 Task: Find connections with filter location Werribee with filter topic #Storytellingwith filter profile language Spanish with filter current company WPP with filter school People's University with filter industry Electric Power Generation with filter service category Wealth Management with filter keywords title Service Dog Trainer
Action: Mouse moved to (694, 137)
Screenshot: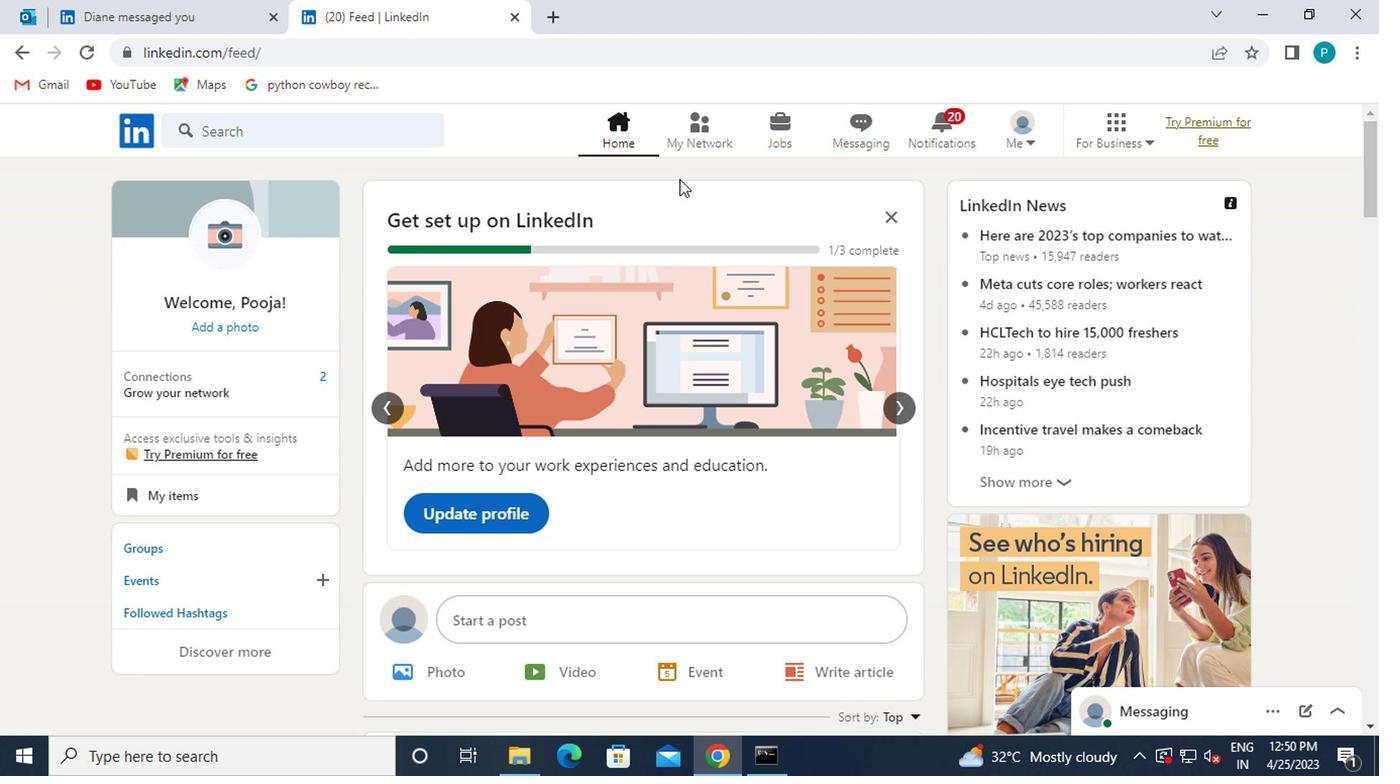 
Action: Mouse pressed left at (694, 137)
Screenshot: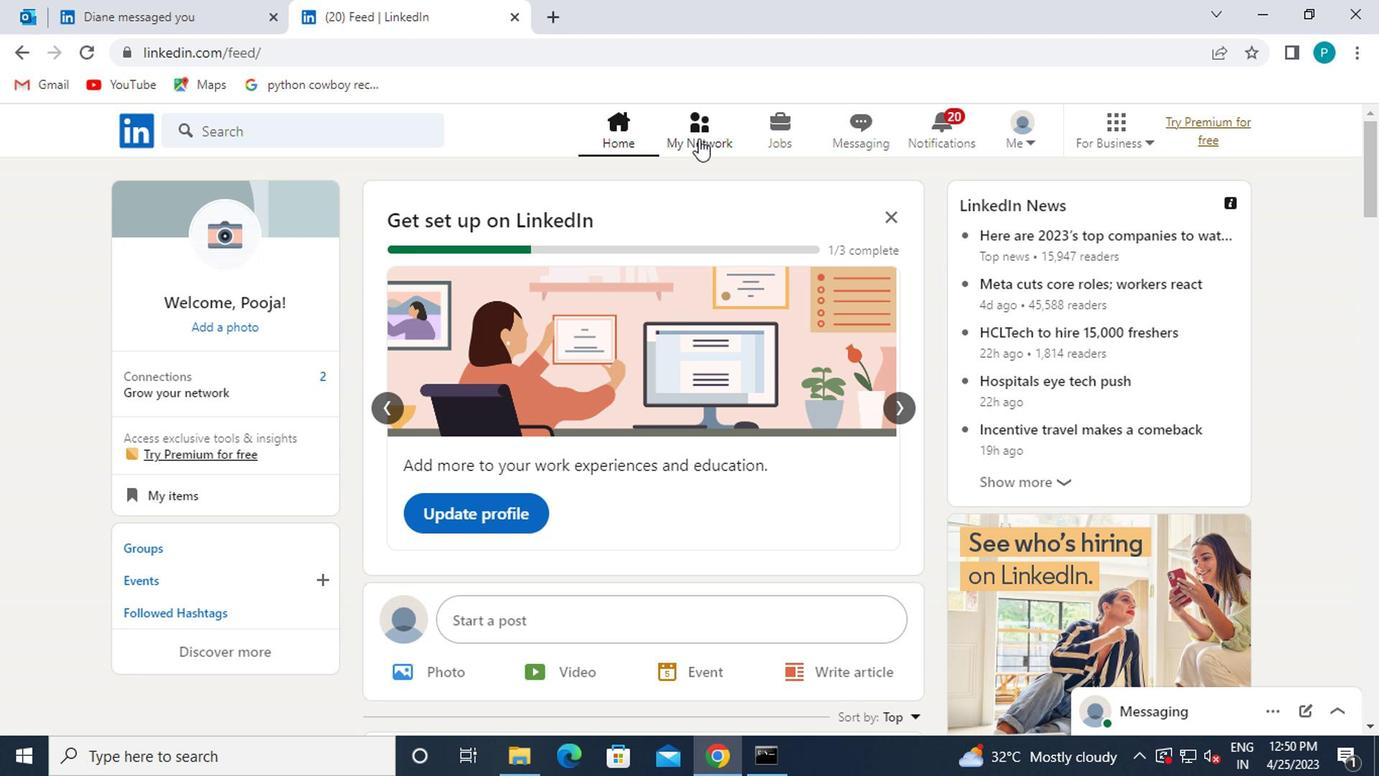 
Action: Mouse moved to (360, 233)
Screenshot: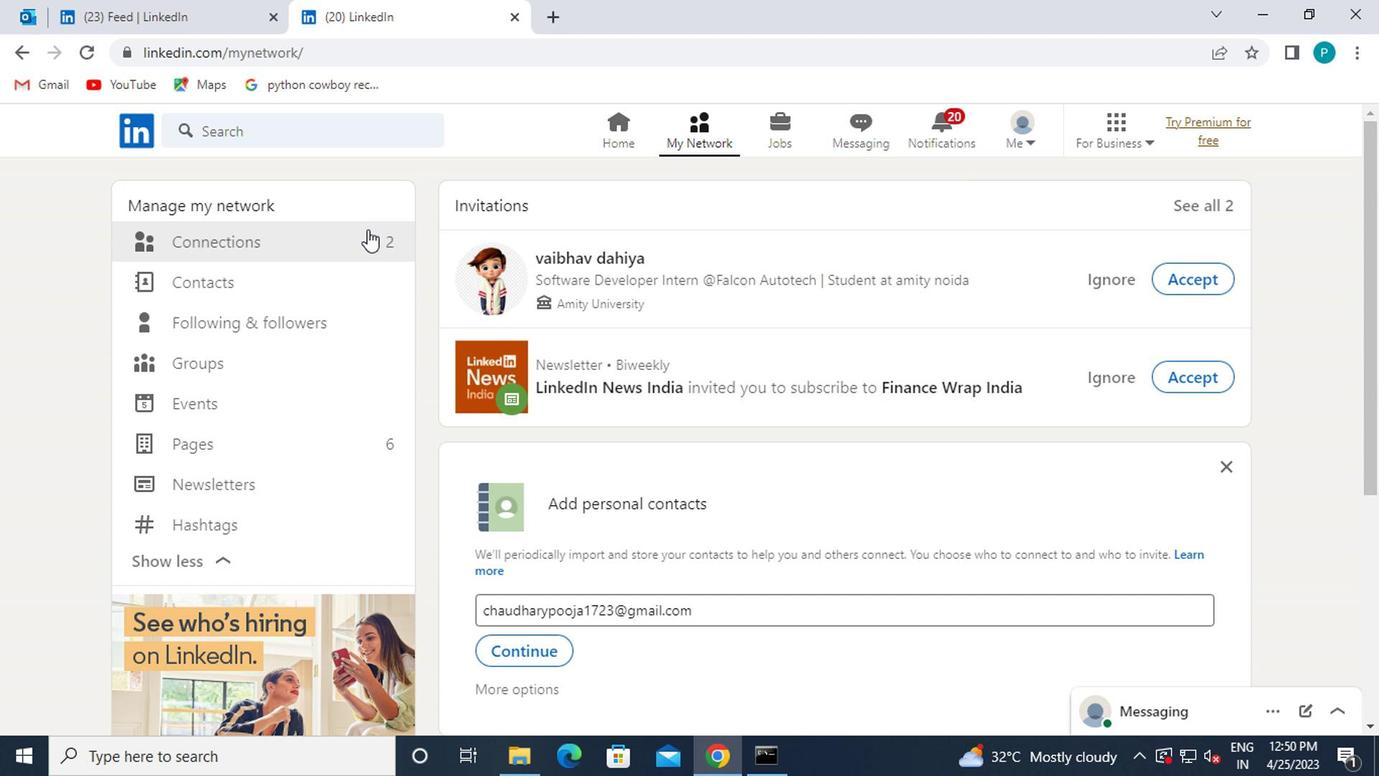 
Action: Mouse pressed left at (360, 233)
Screenshot: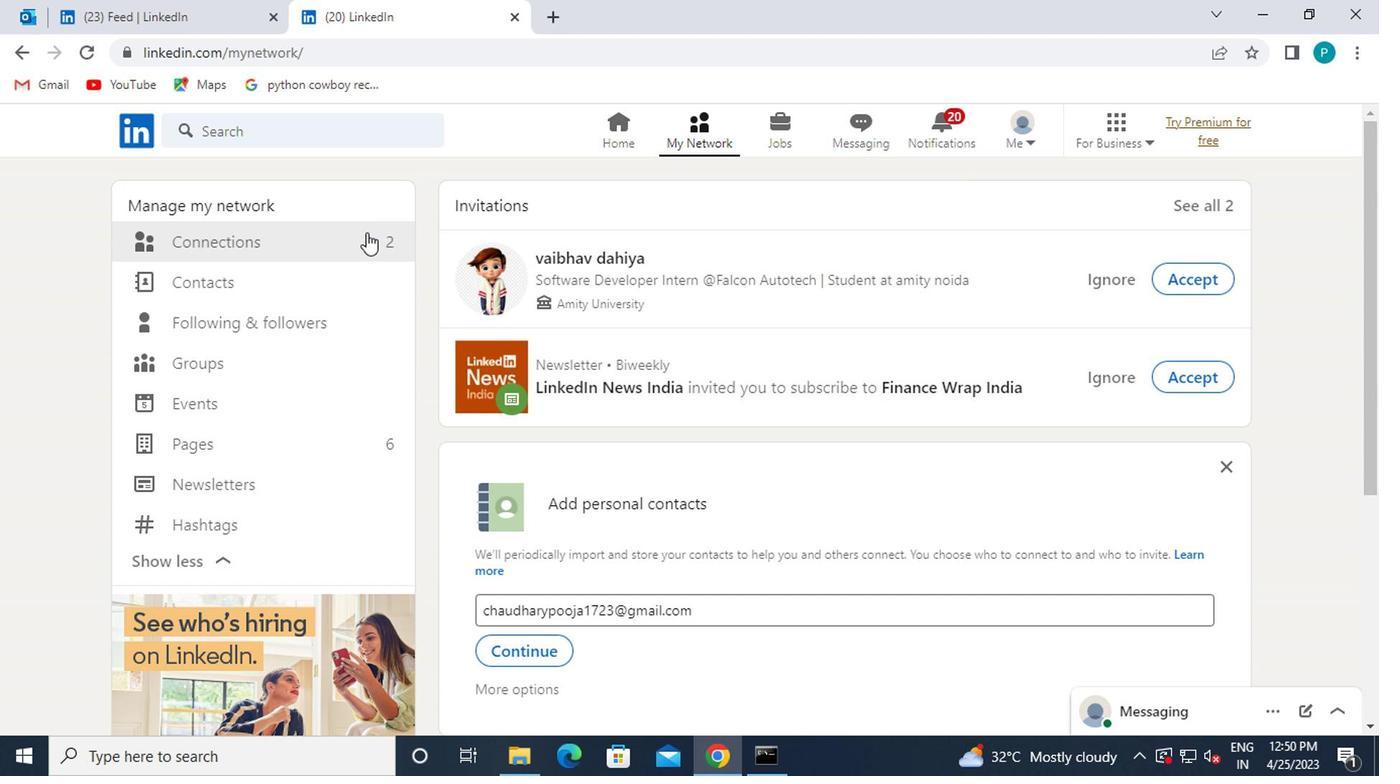 
Action: Mouse moved to (818, 235)
Screenshot: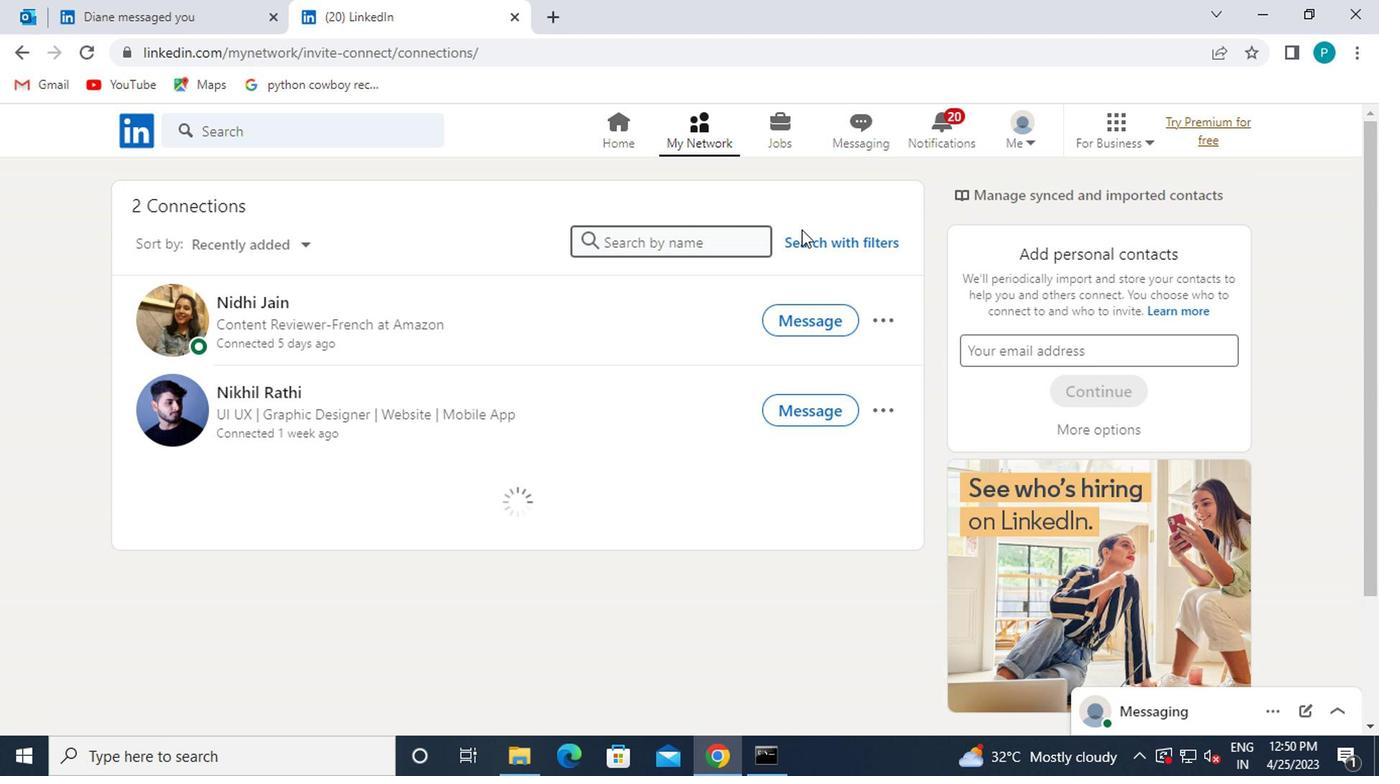 
Action: Mouse pressed left at (818, 235)
Screenshot: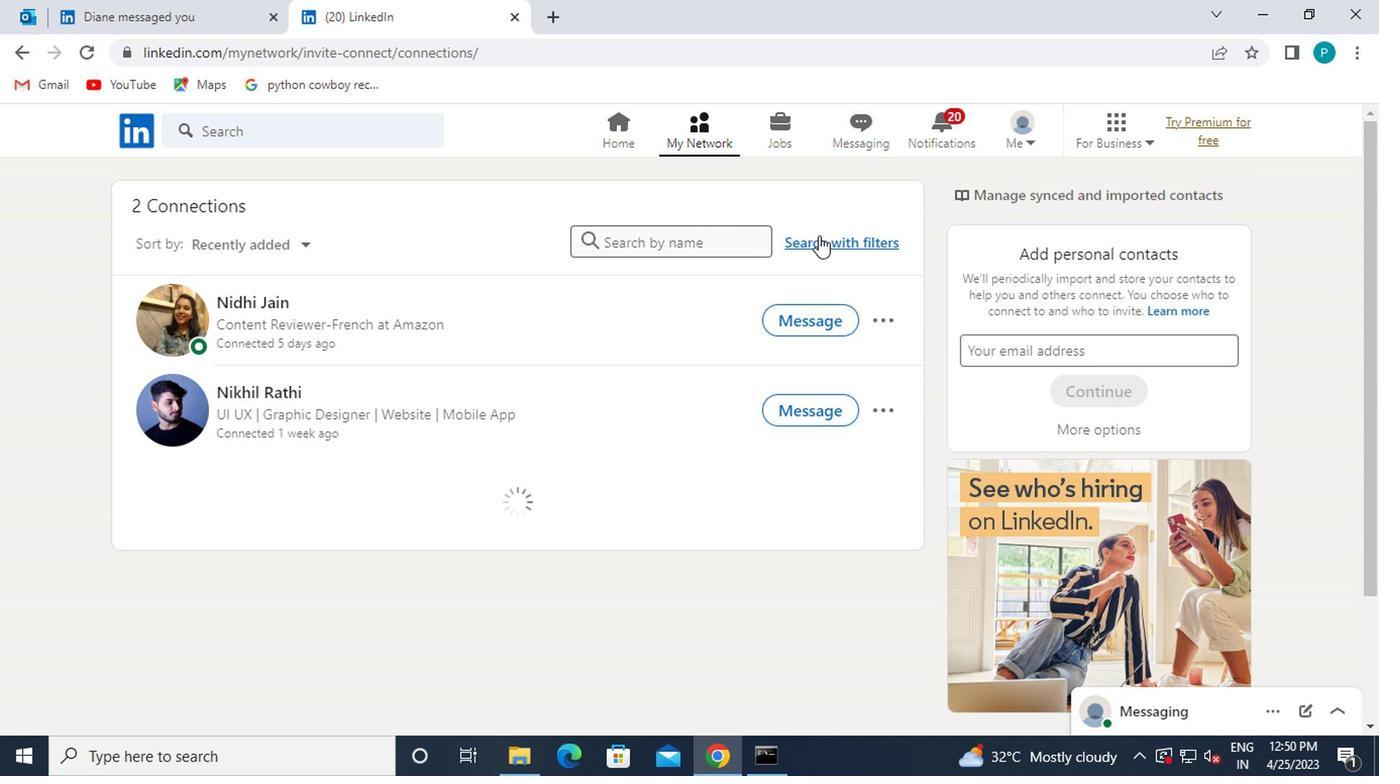 
Action: Mouse moved to (644, 183)
Screenshot: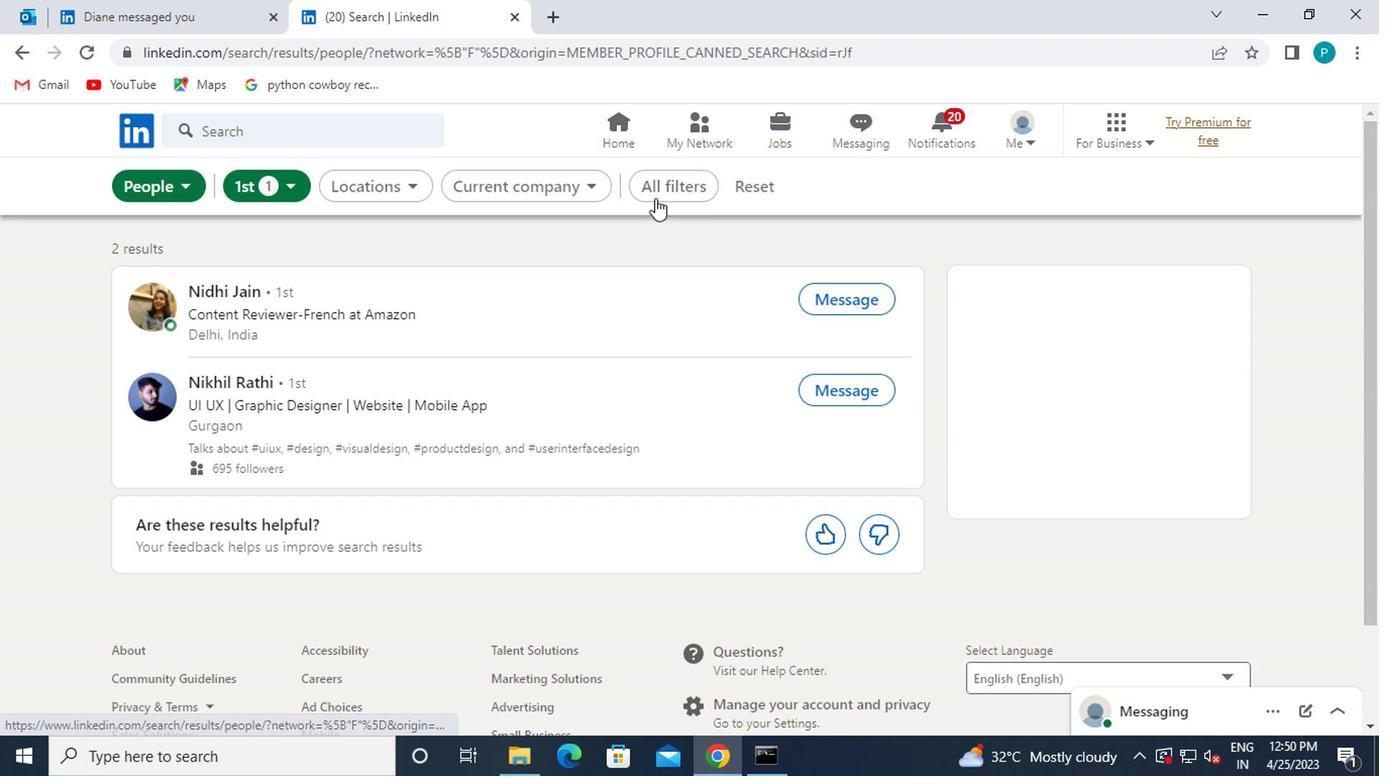 
Action: Mouse pressed left at (644, 183)
Screenshot: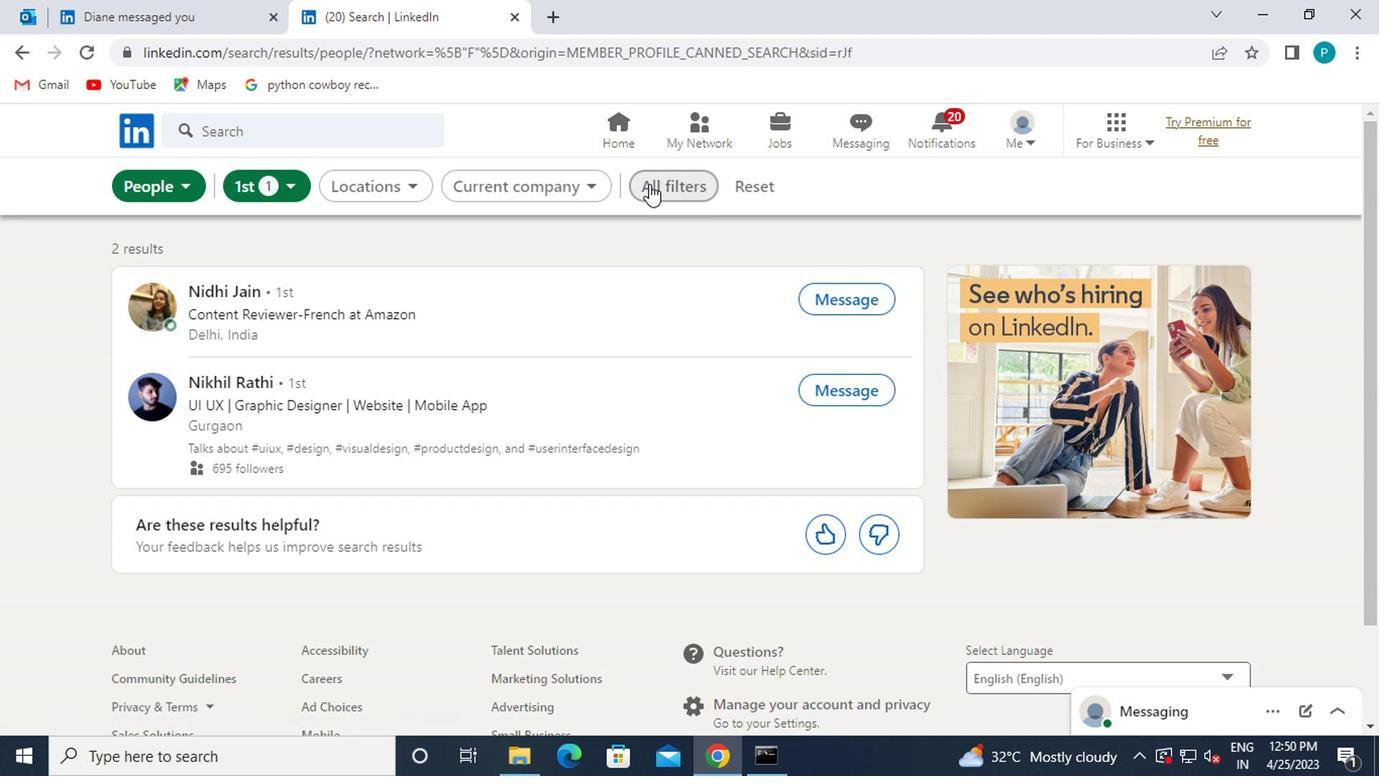 
Action: Mouse moved to (1081, 406)
Screenshot: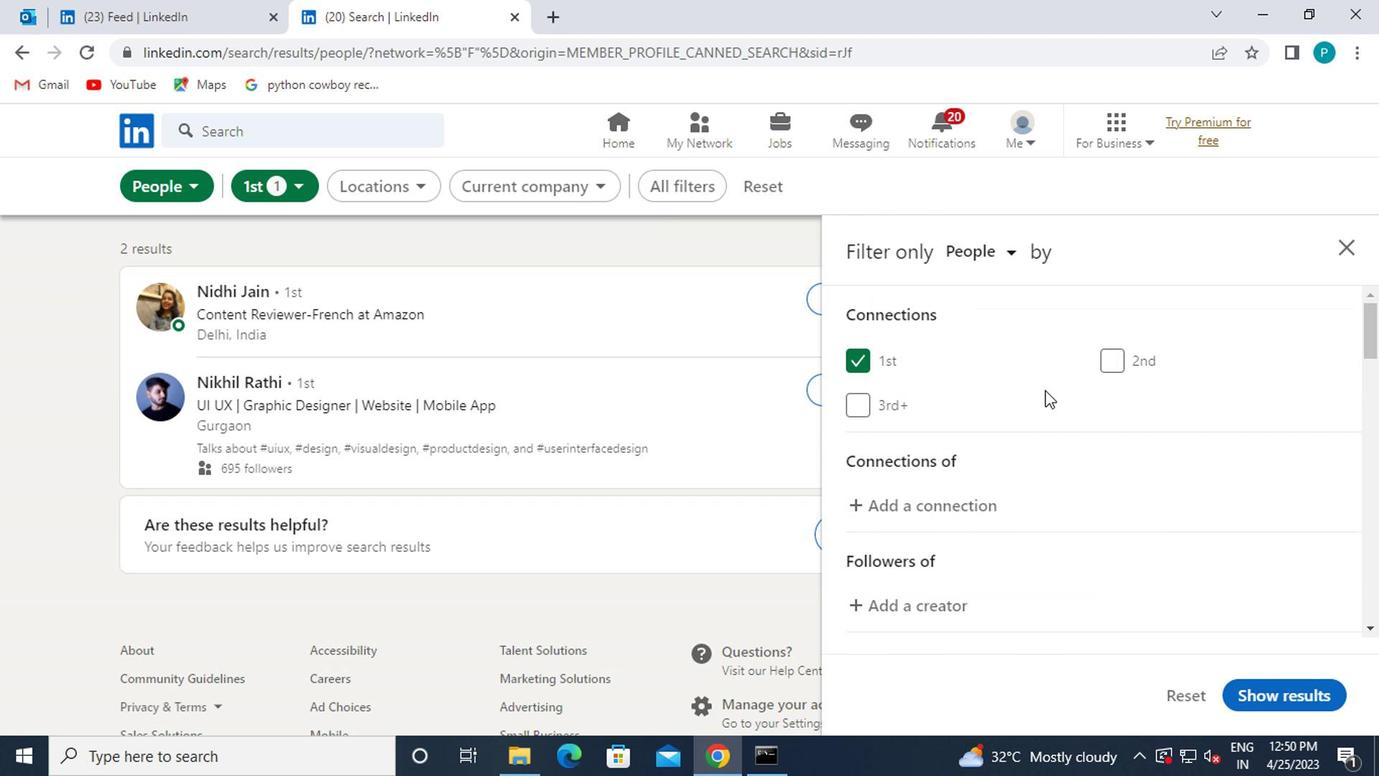 
Action: Mouse scrolled (1081, 405) with delta (0, 0)
Screenshot: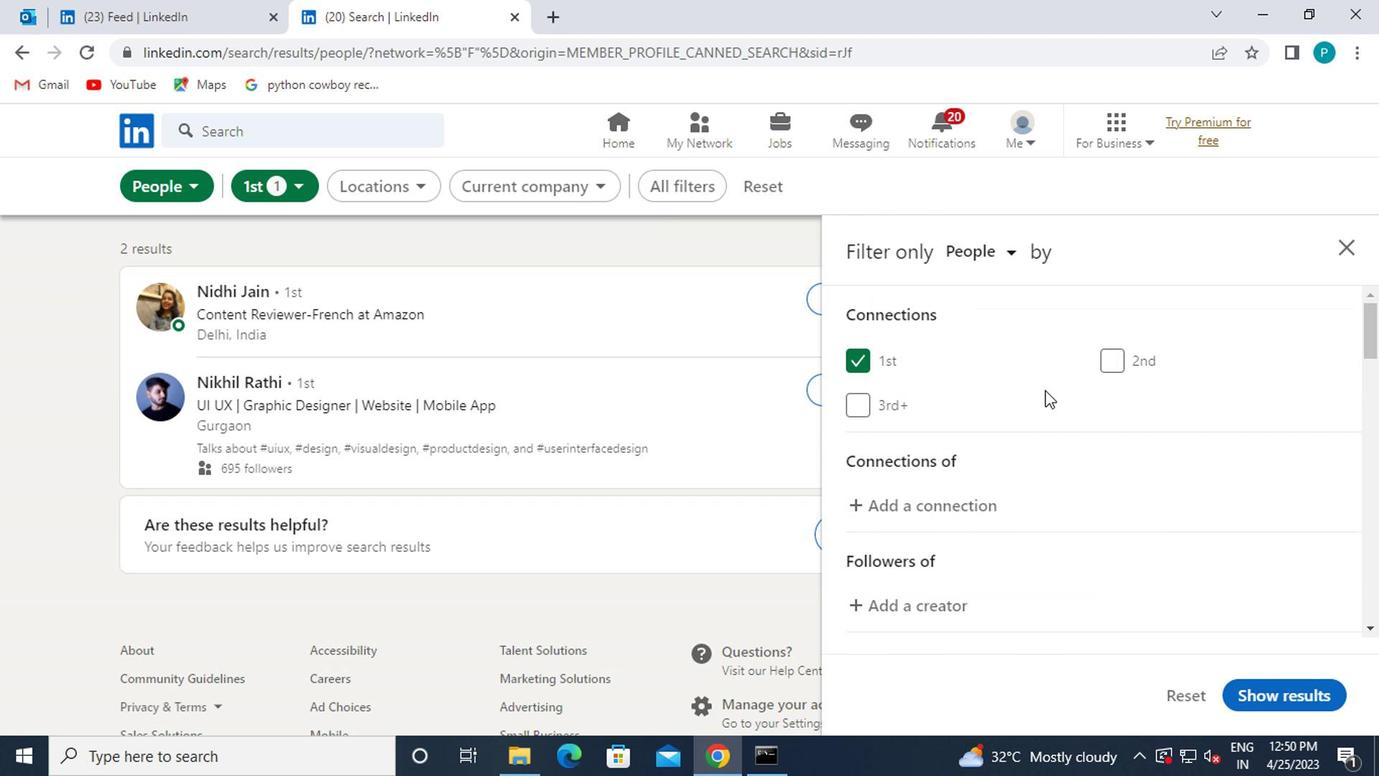 
Action: Mouse scrolled (1081, 405) with delta (0, 0)
Screenshot: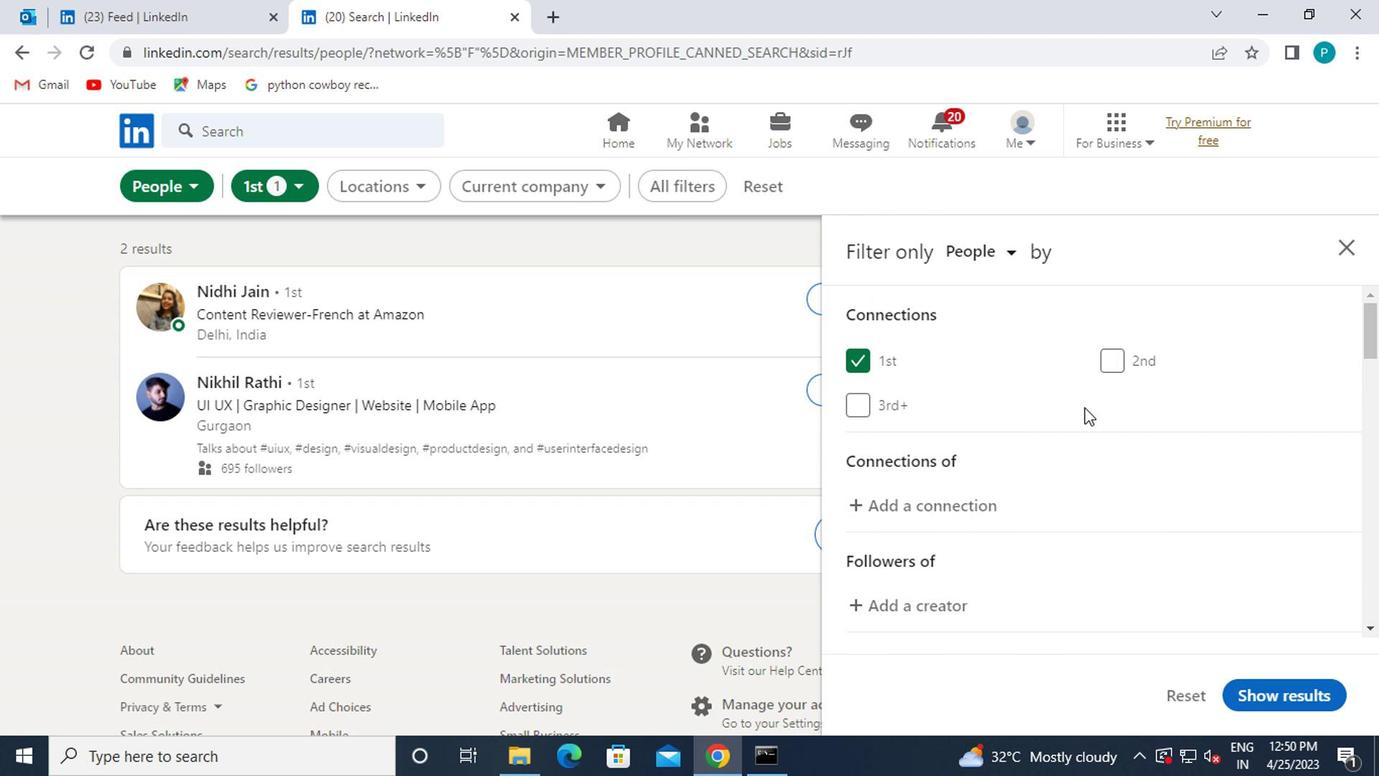 
Action: Mouse moved to (1081, 406)
Screenshot: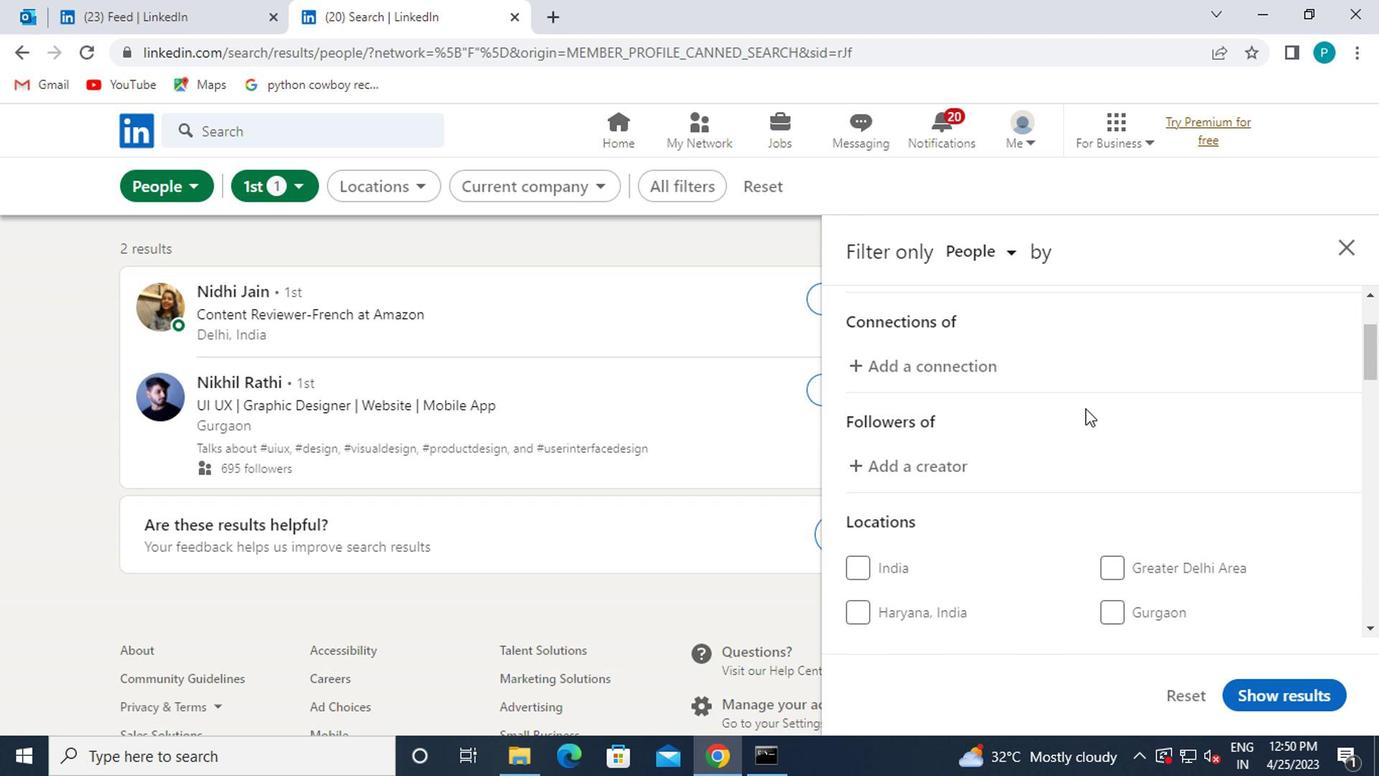 
Action: Mouse scrolled (1081, 405) with delta (0, 0)
Screenshot: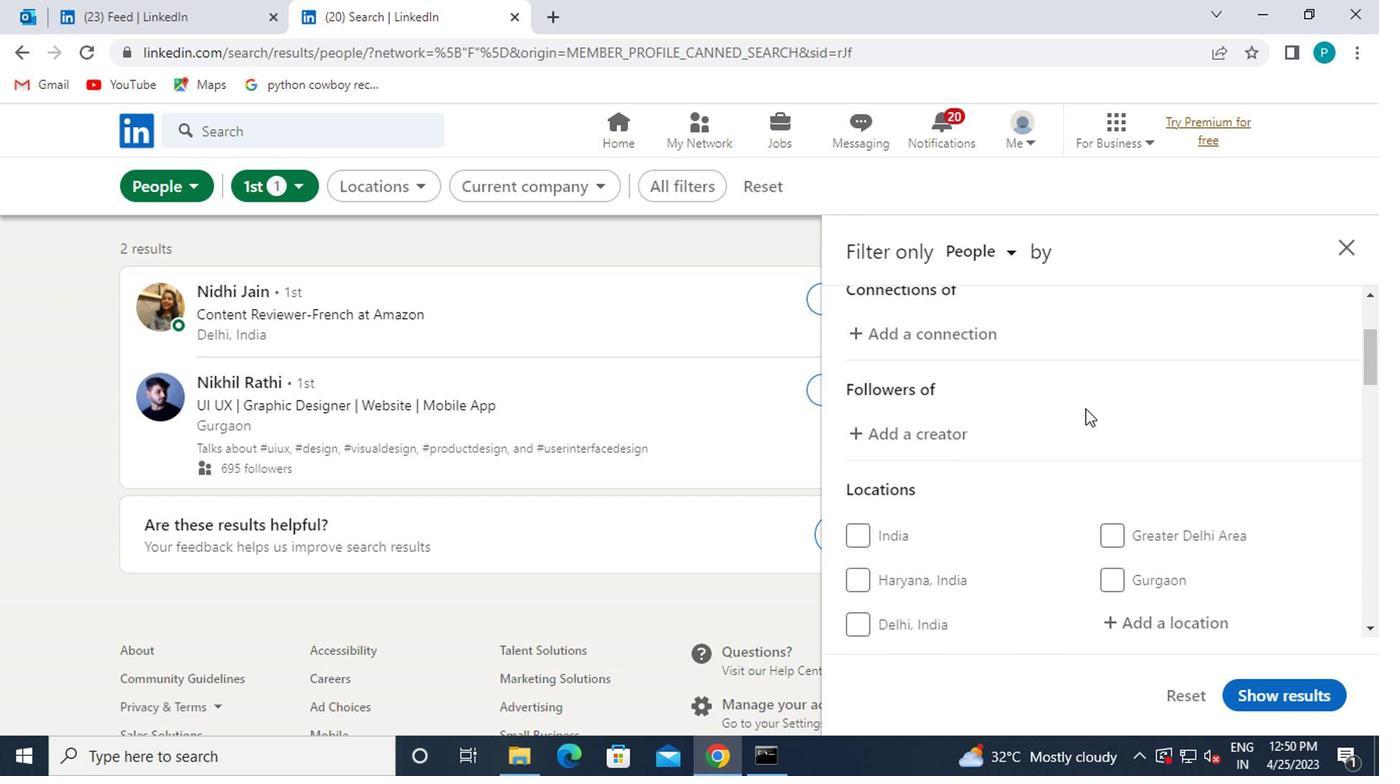 
Action: Mouse moved to (1139, 492)
Screenshot: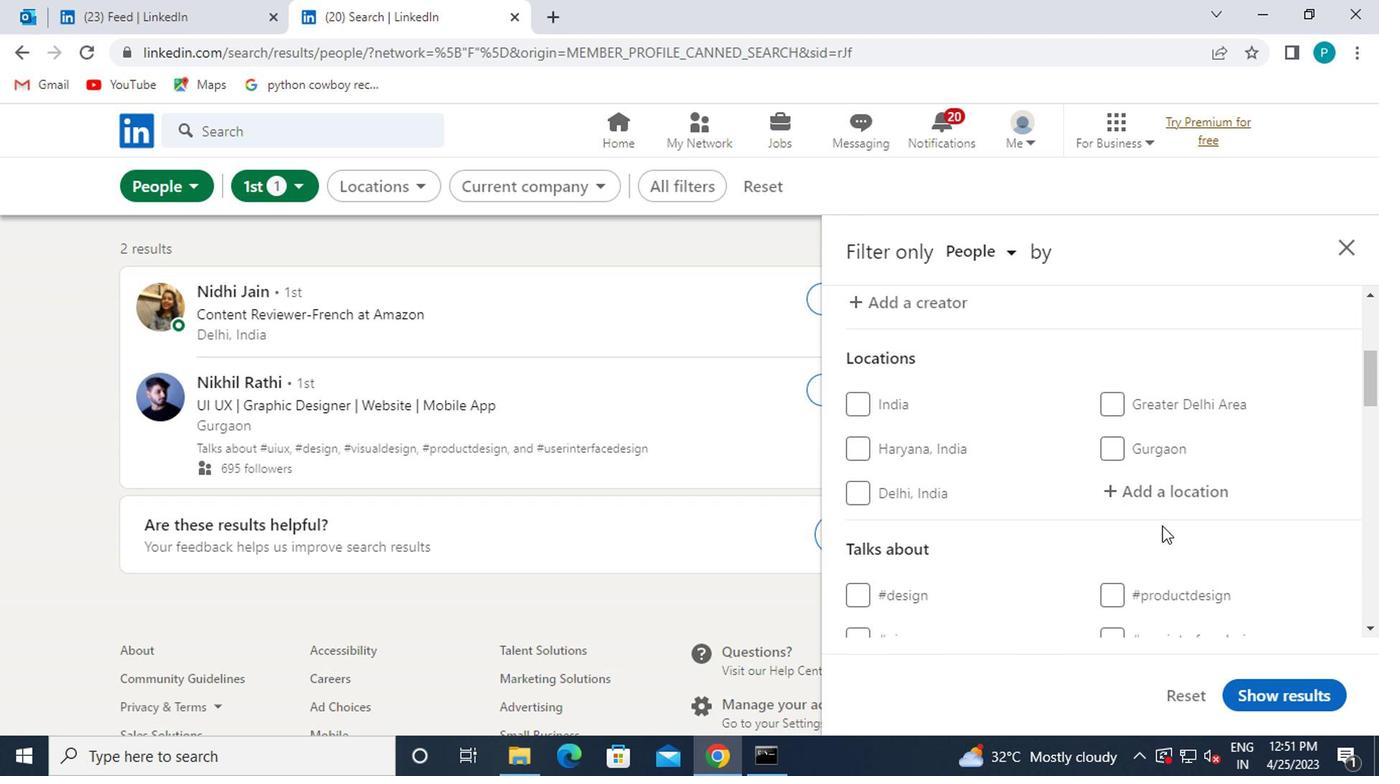 
Action: Mouse pressed left at (1139, 492)
Screenshot: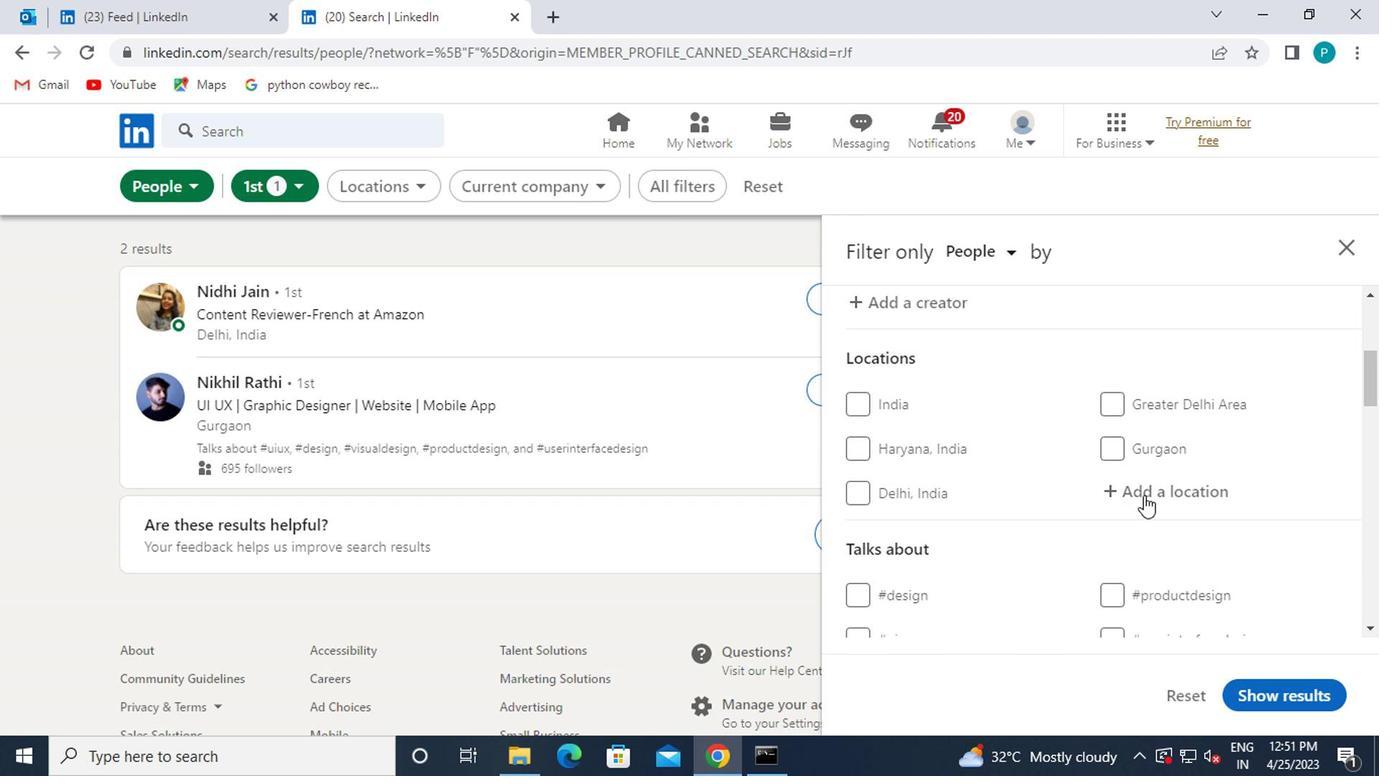 
Action: Mouse moved to (1139, 491)
Screenshot: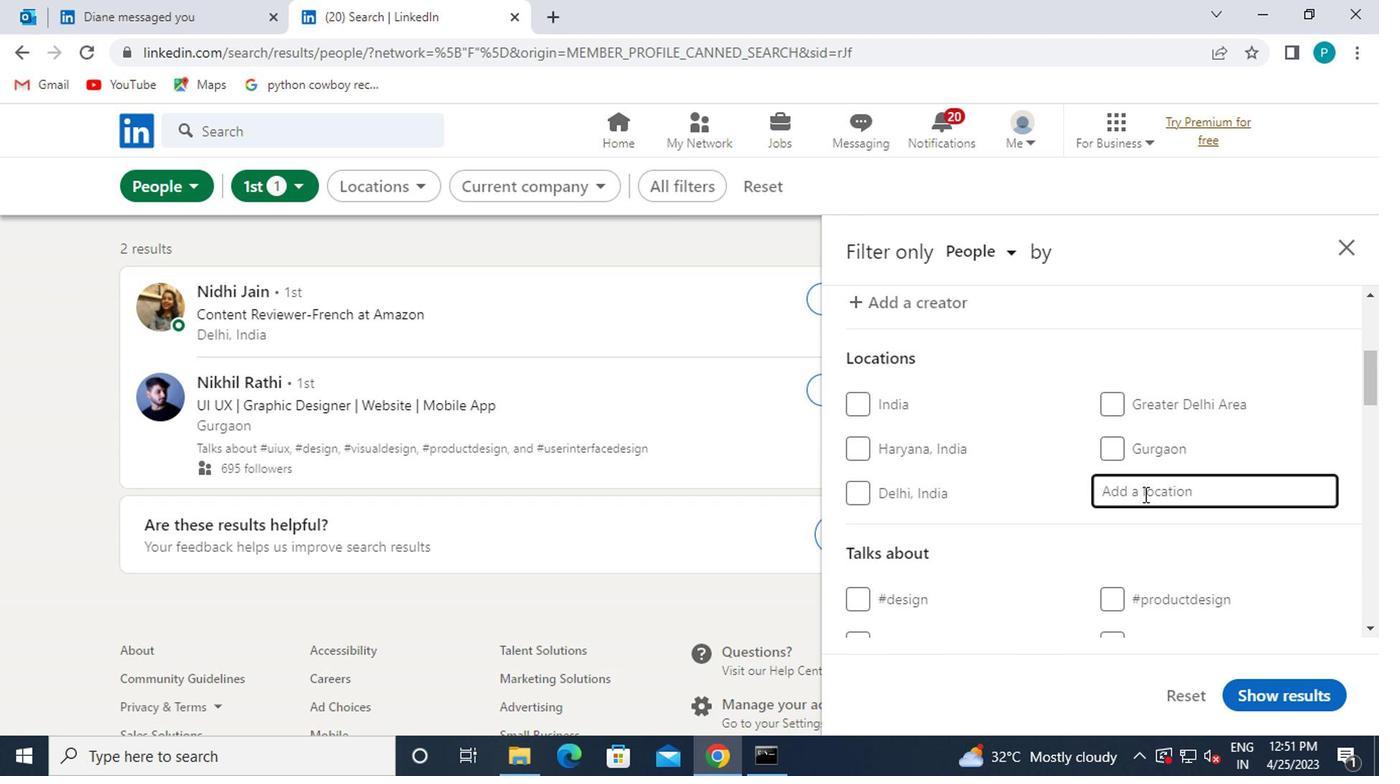 
Action: Key pressed <Key.caps_lock>w<Key.caps_lock>erribee
Screenshot: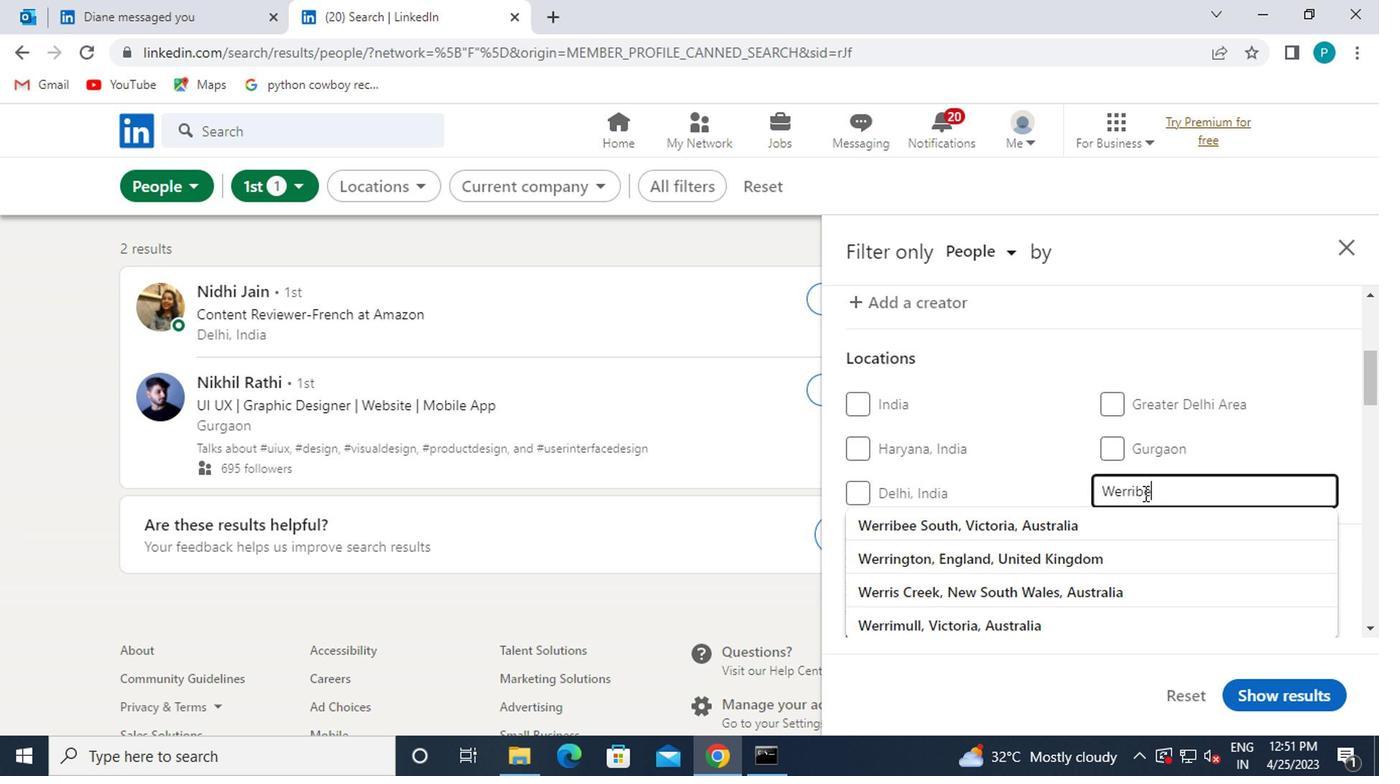 
Action: Mouse moved to (1133, 528)
Screenshot: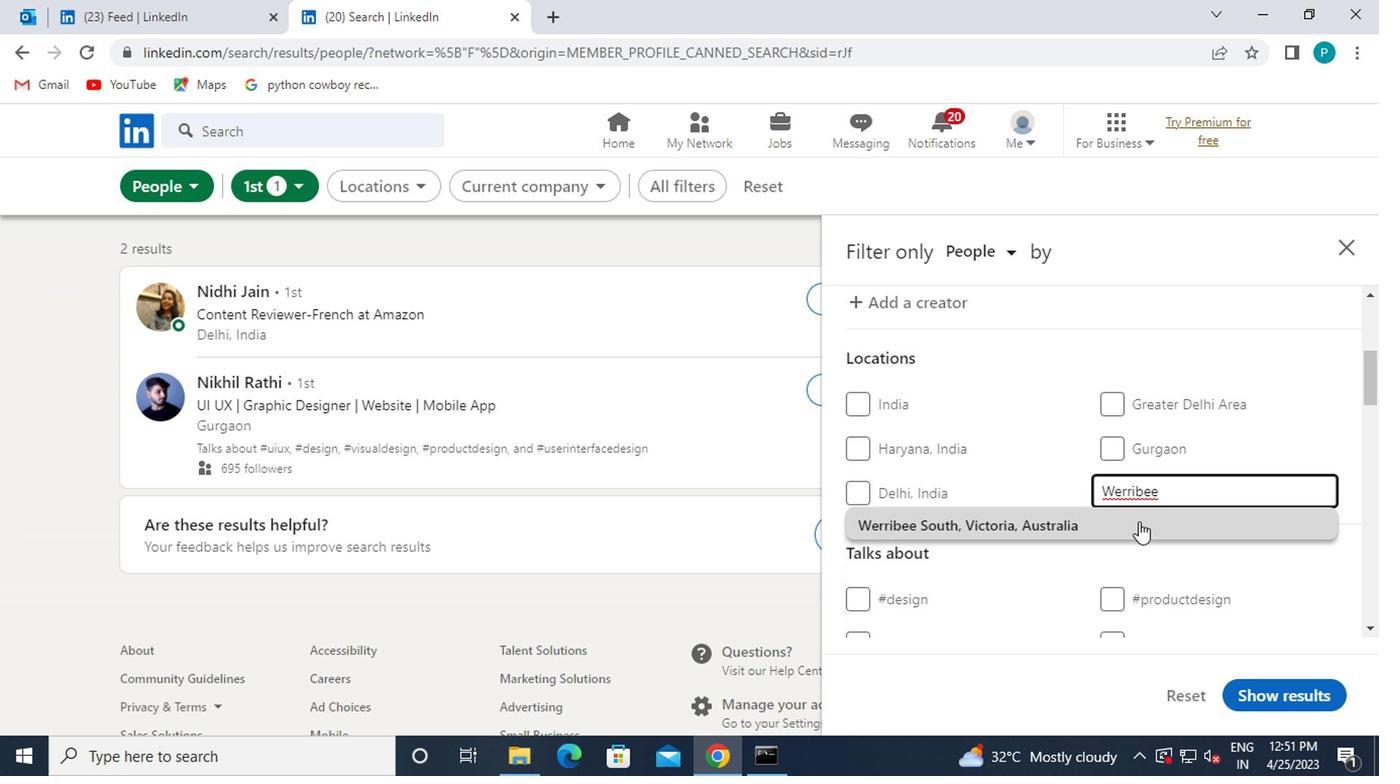 
Action: Mouse pressed left at (1133, 528)
Screenshot: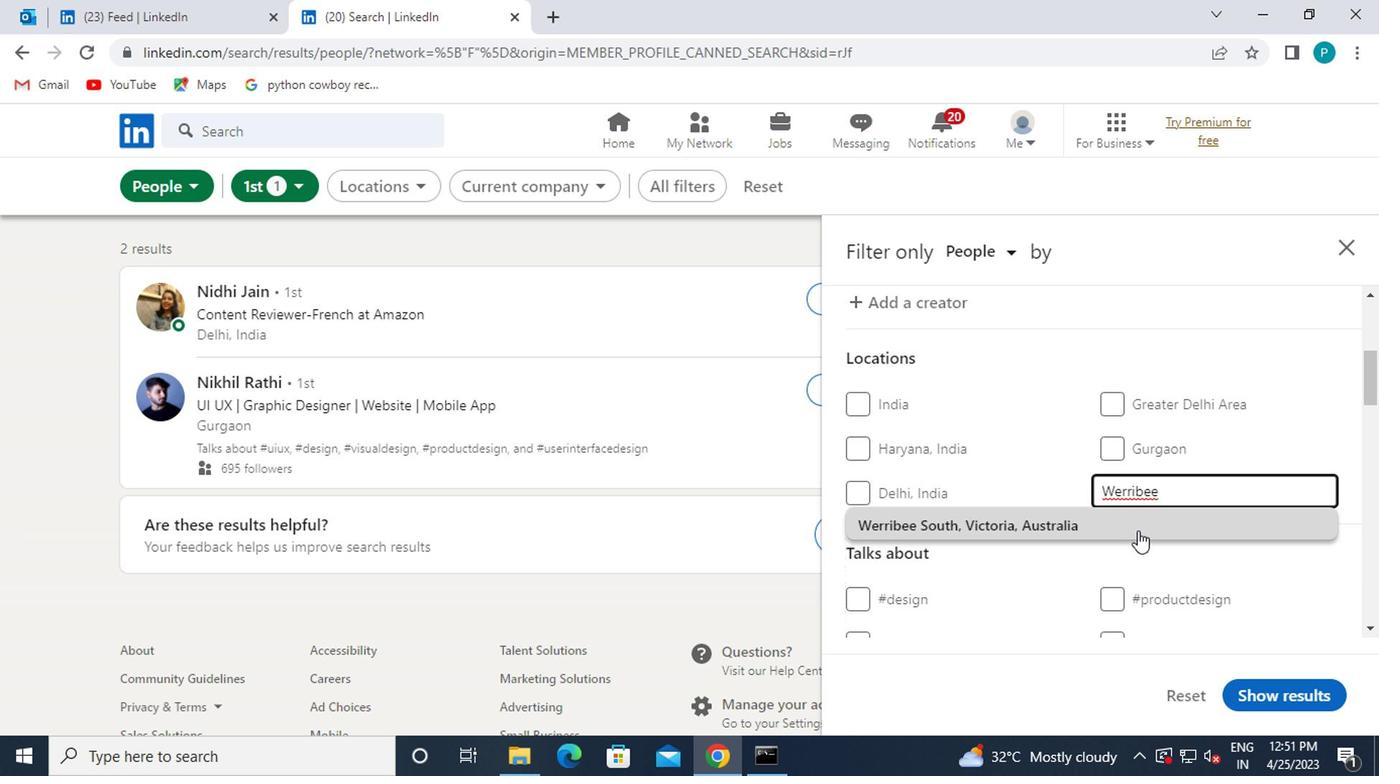
Action: Mouse moved to (1037, 513)
Screenshot: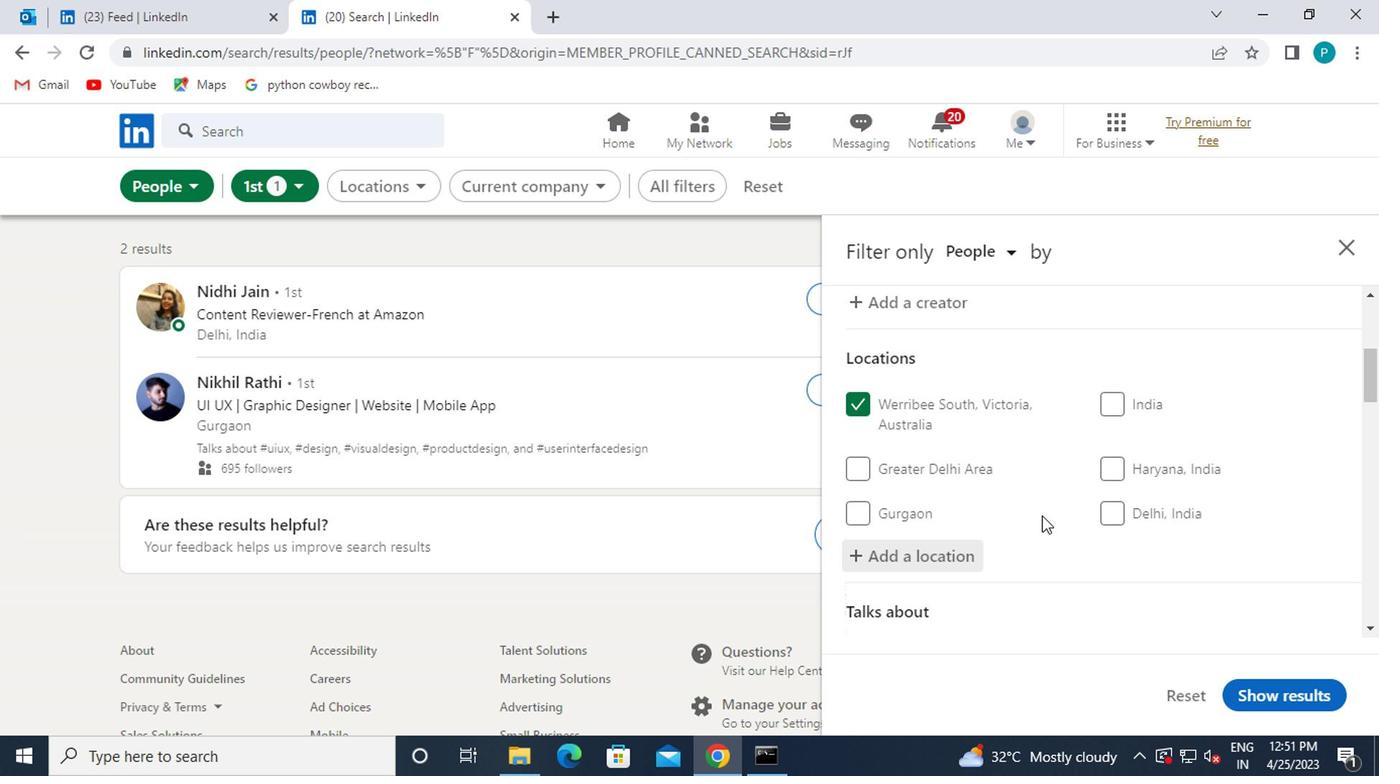 
Action: Mouse scrolled (1037, 513) with delta (0, 0)
Screenshot: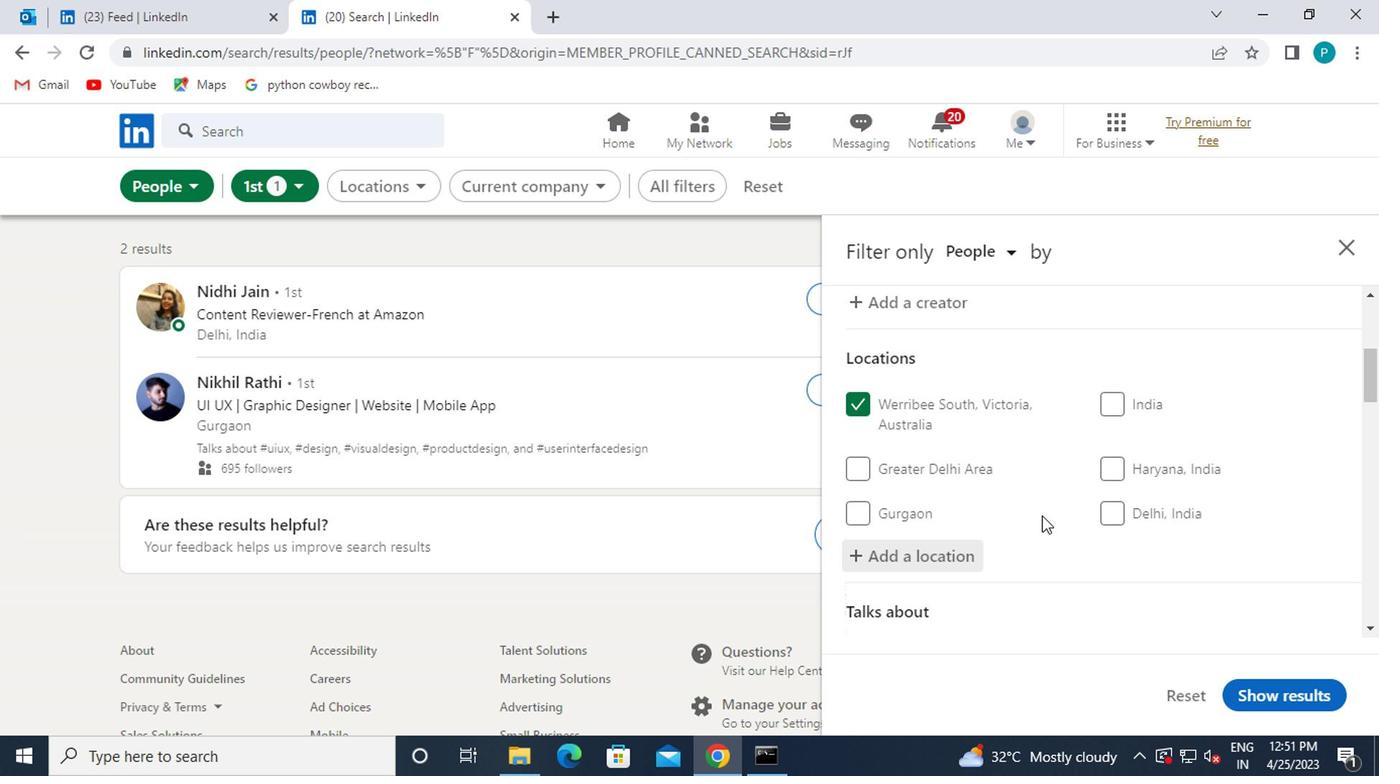 
Action: Mouse scrolled (1037, 513) with delta (0, 0)
Screenshot: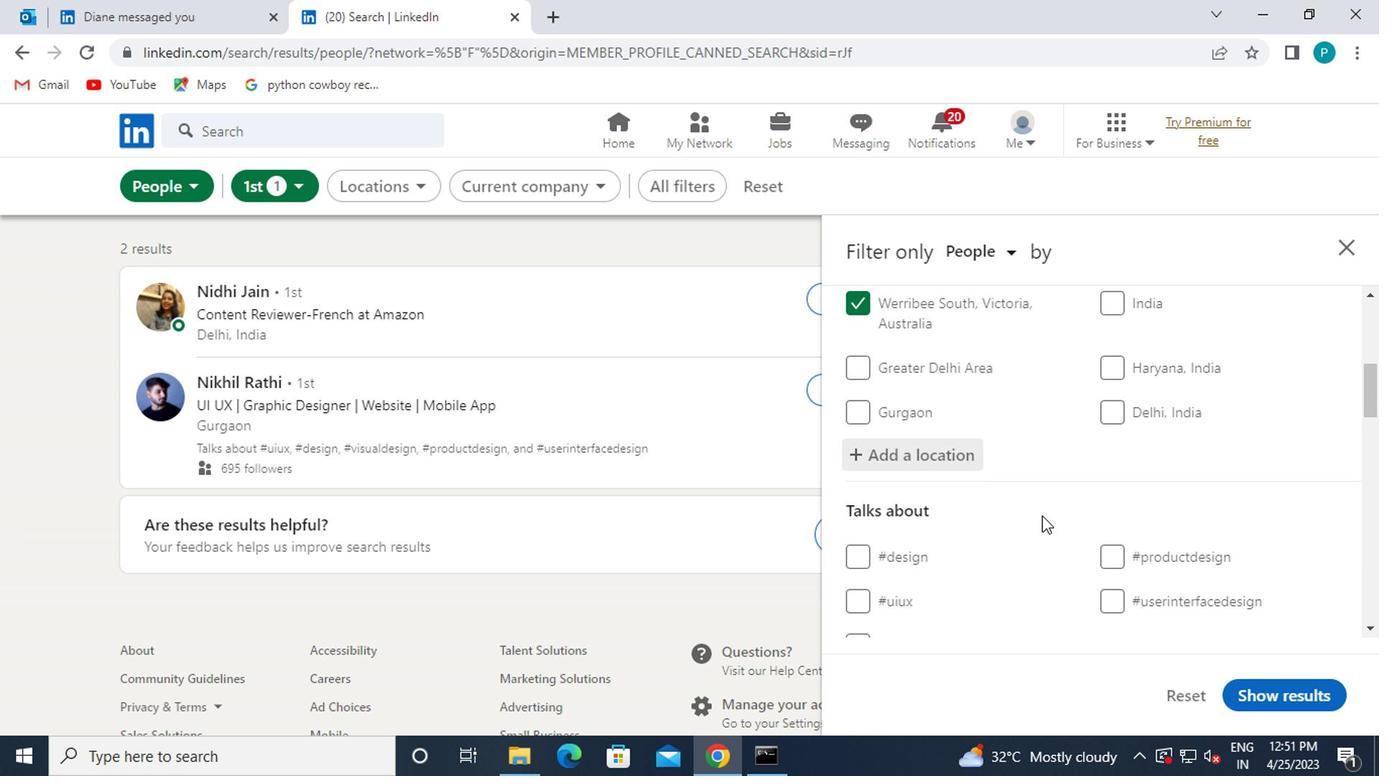 
Action: Mouse moved to (1135, 538)
Screenshot: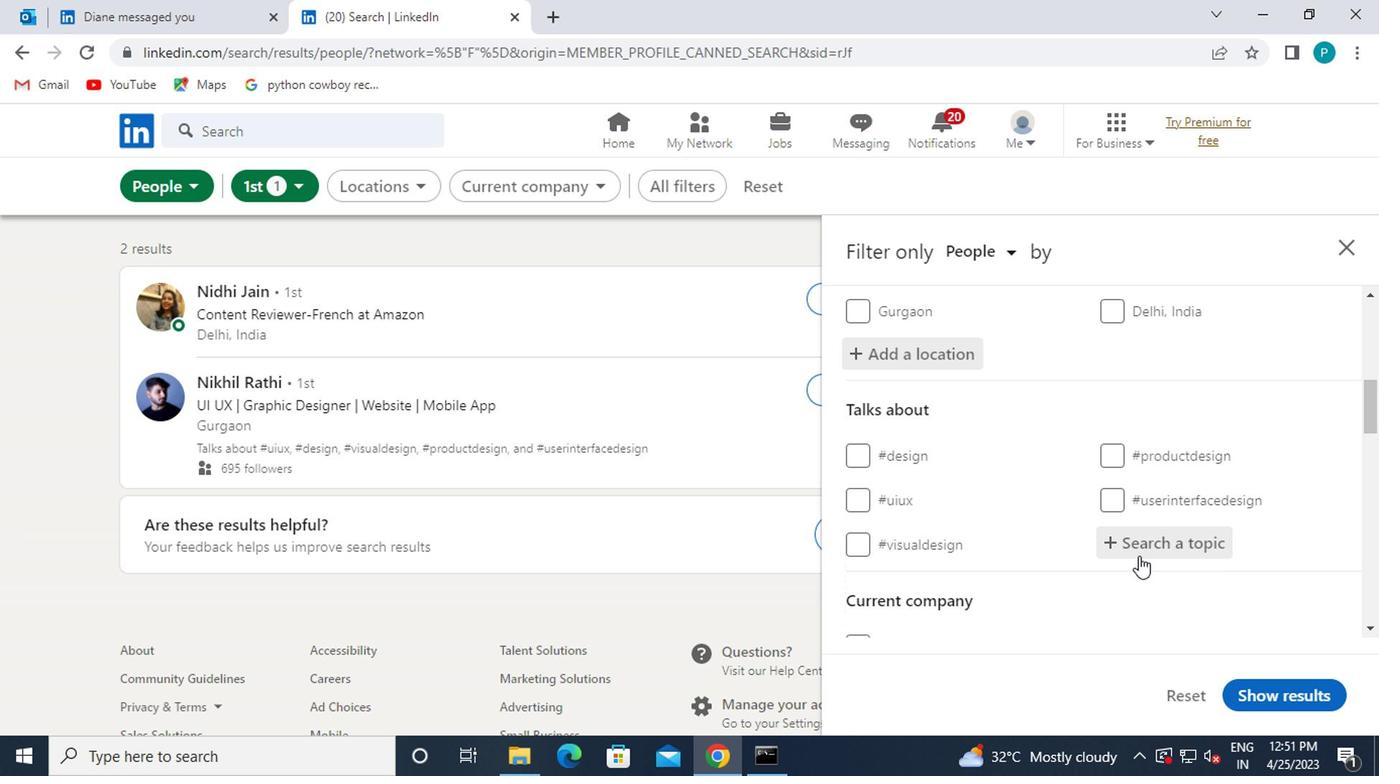 
Action: Mouse pressed left at (1135, 538)
Screenshot: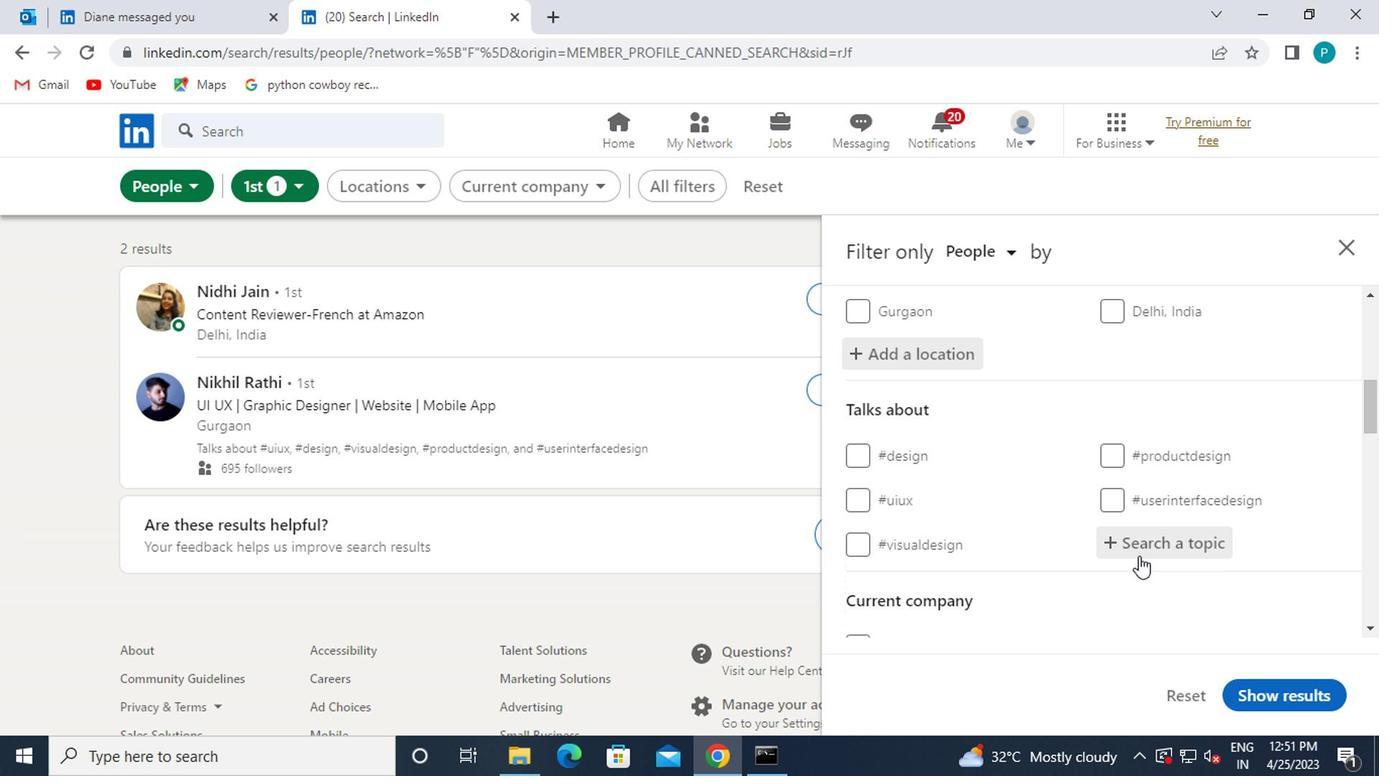 
Action: Mouse moved to (1141, 543)
Screenshot: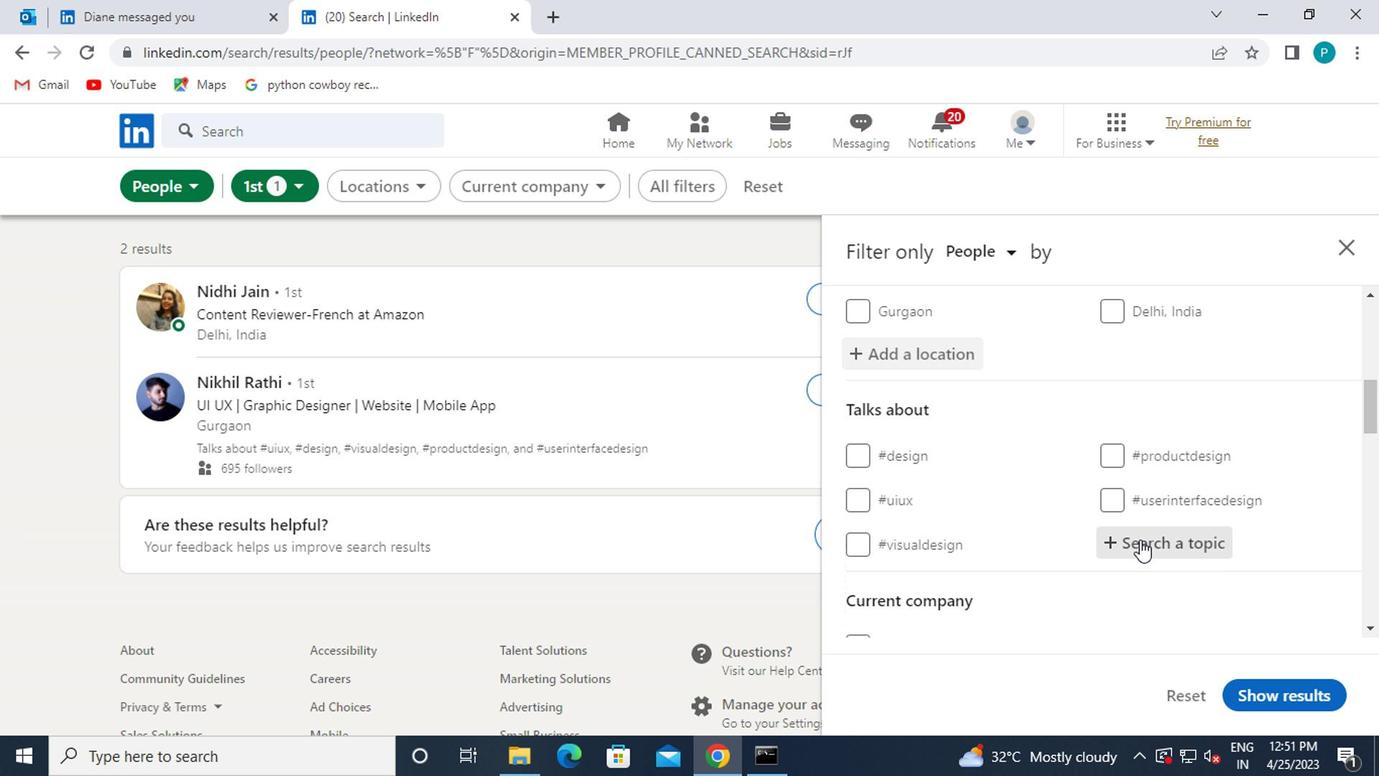 
Action: Key pressed <Key.shift><Key.shift><Key.shift><Key.shift><Key.shift><Key.shift>#STORYTELLING
Screenshot: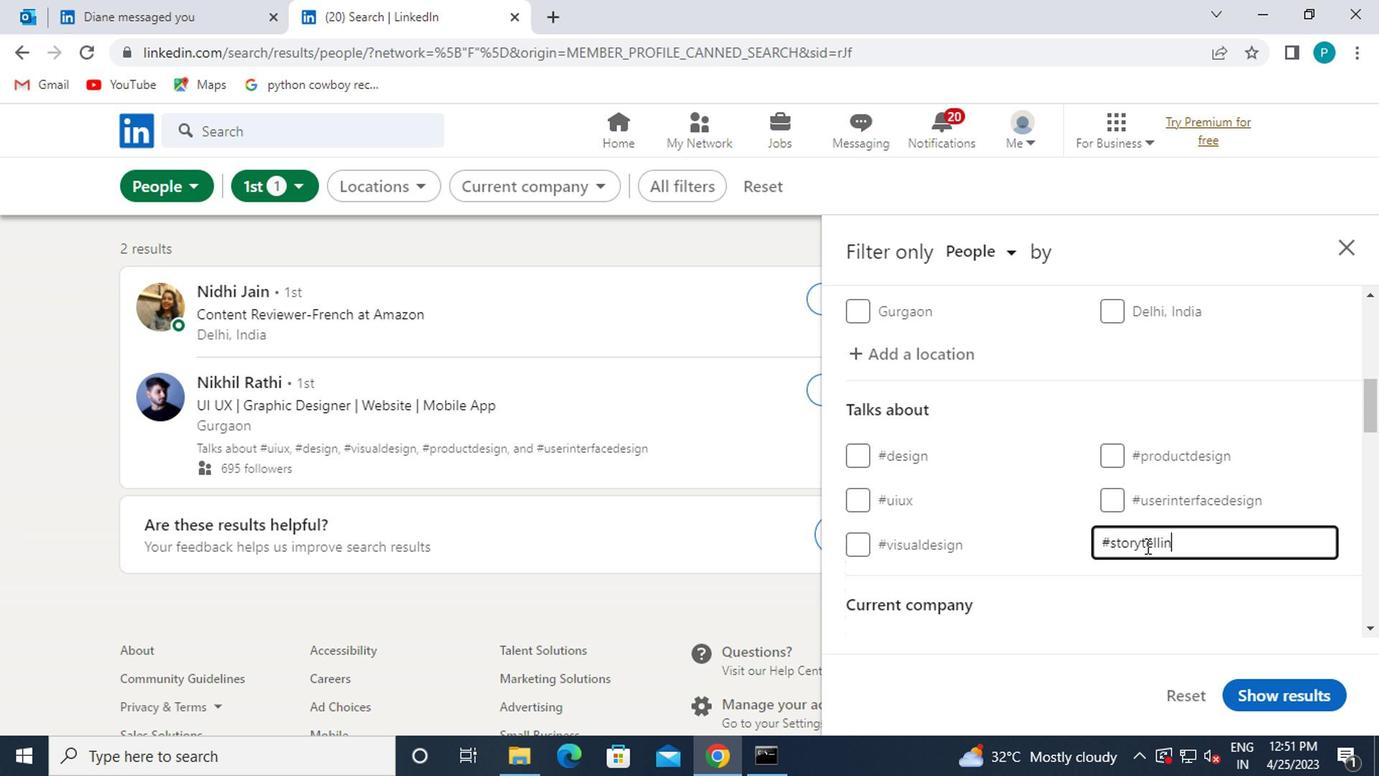 
Action: Mouse moved to (1006, 595)
Screenshot: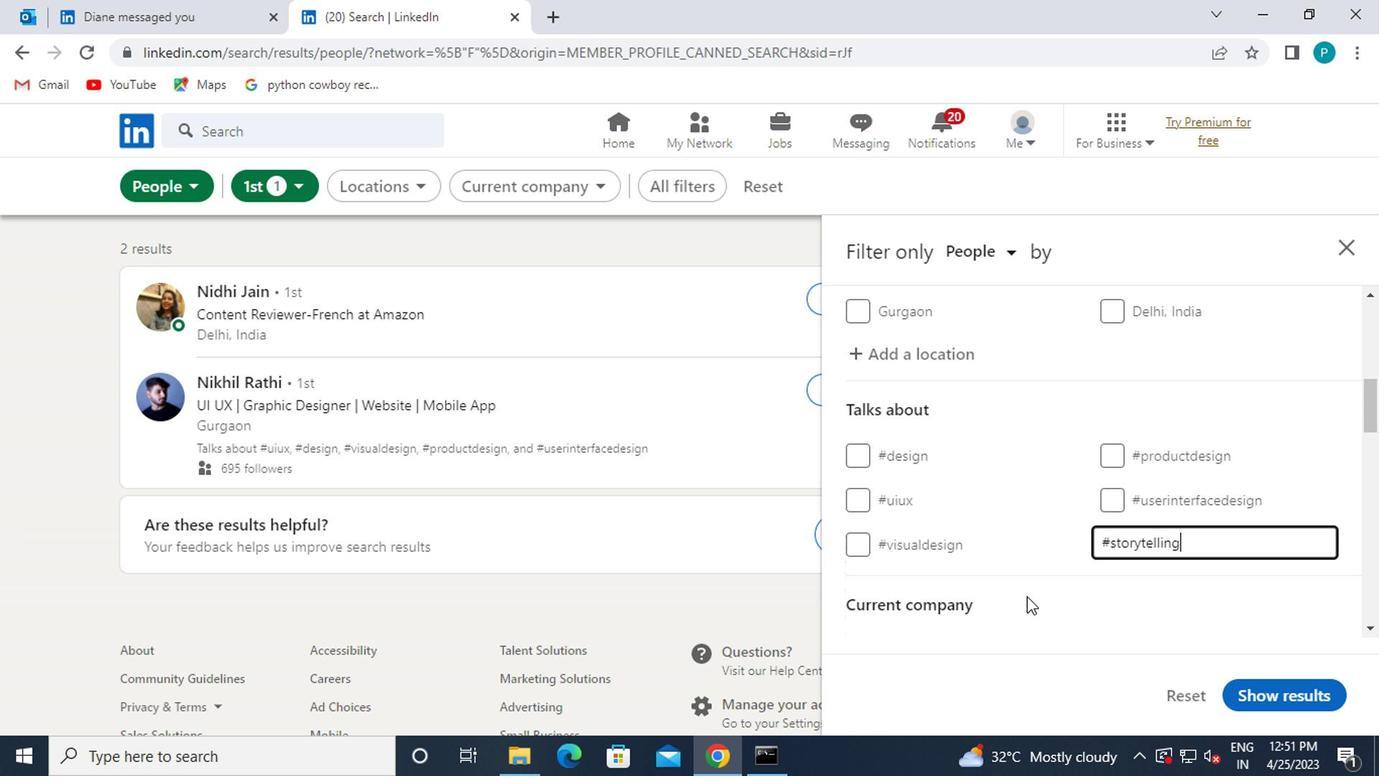 
Action: Mouse scrolled (1006, 594) with delta (0, 0)
Screenshot: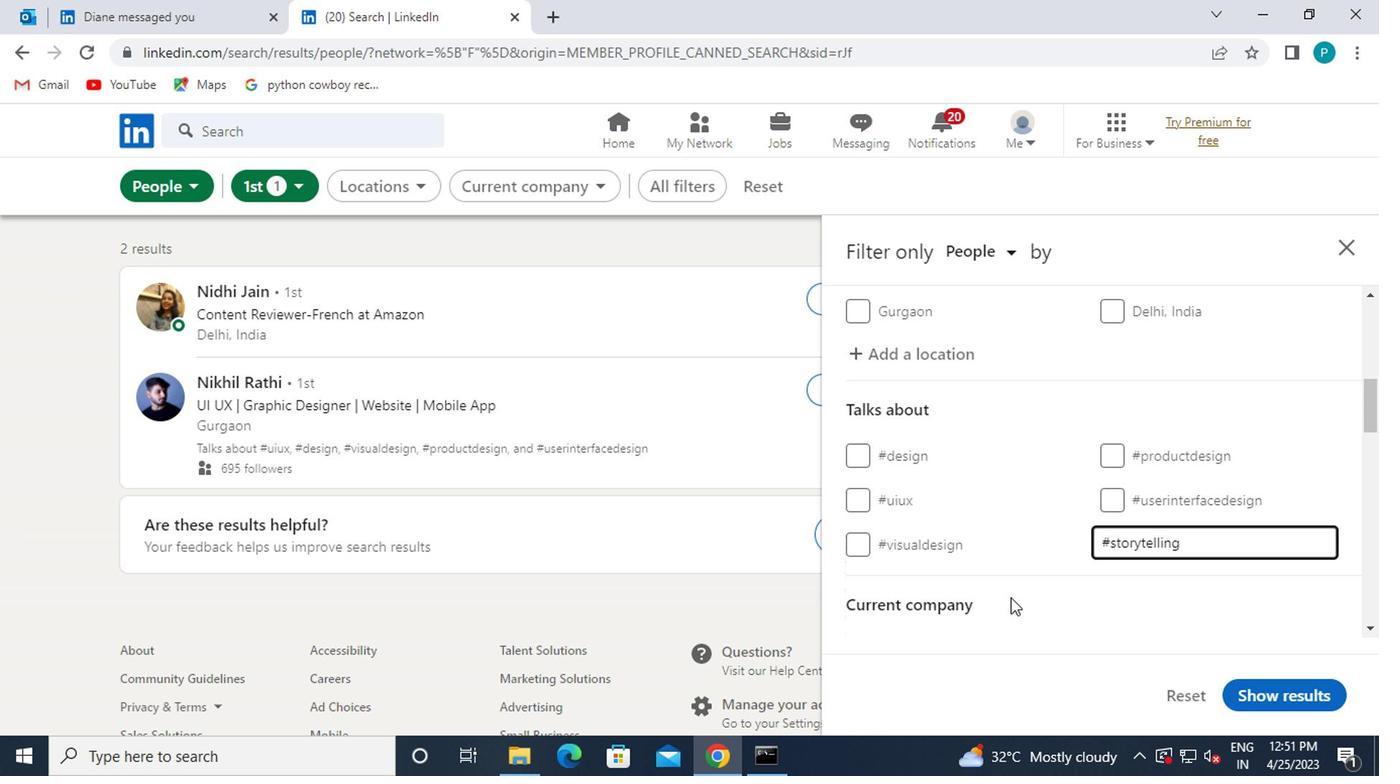 
Action: Mouse moved to (1154, 540)
Screenshot: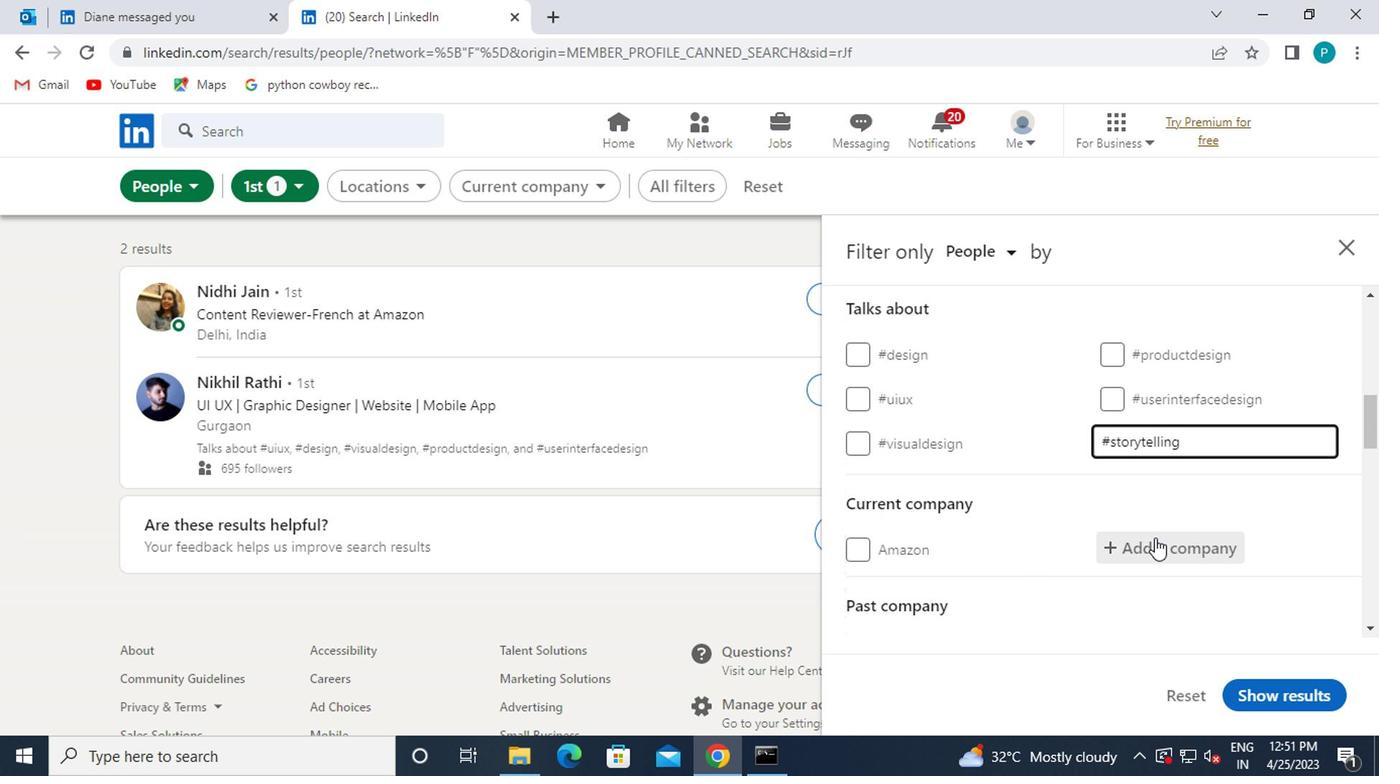 
Action: Mouse pressed left at (1154, 540)
Screenshot: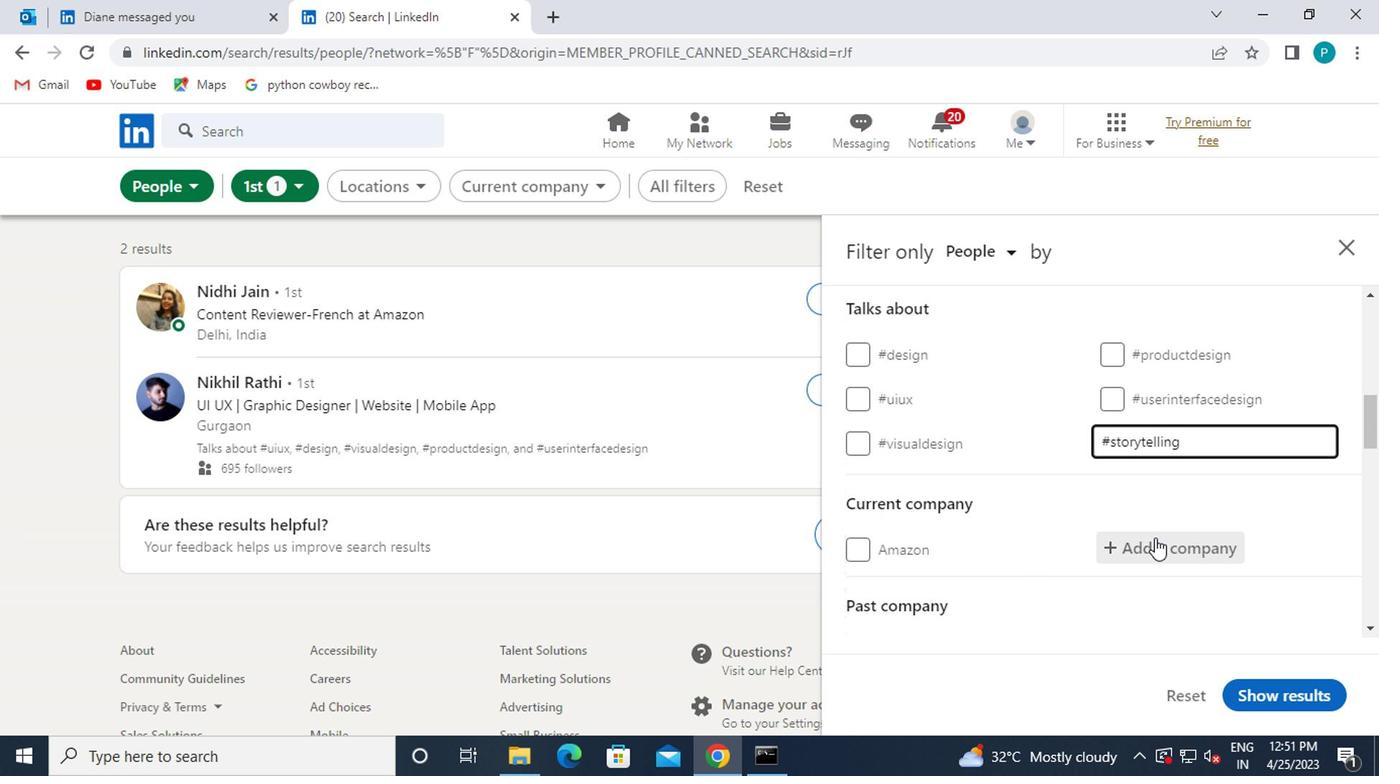 
Action: Mouse moved to (1169, 550)
Screenshot: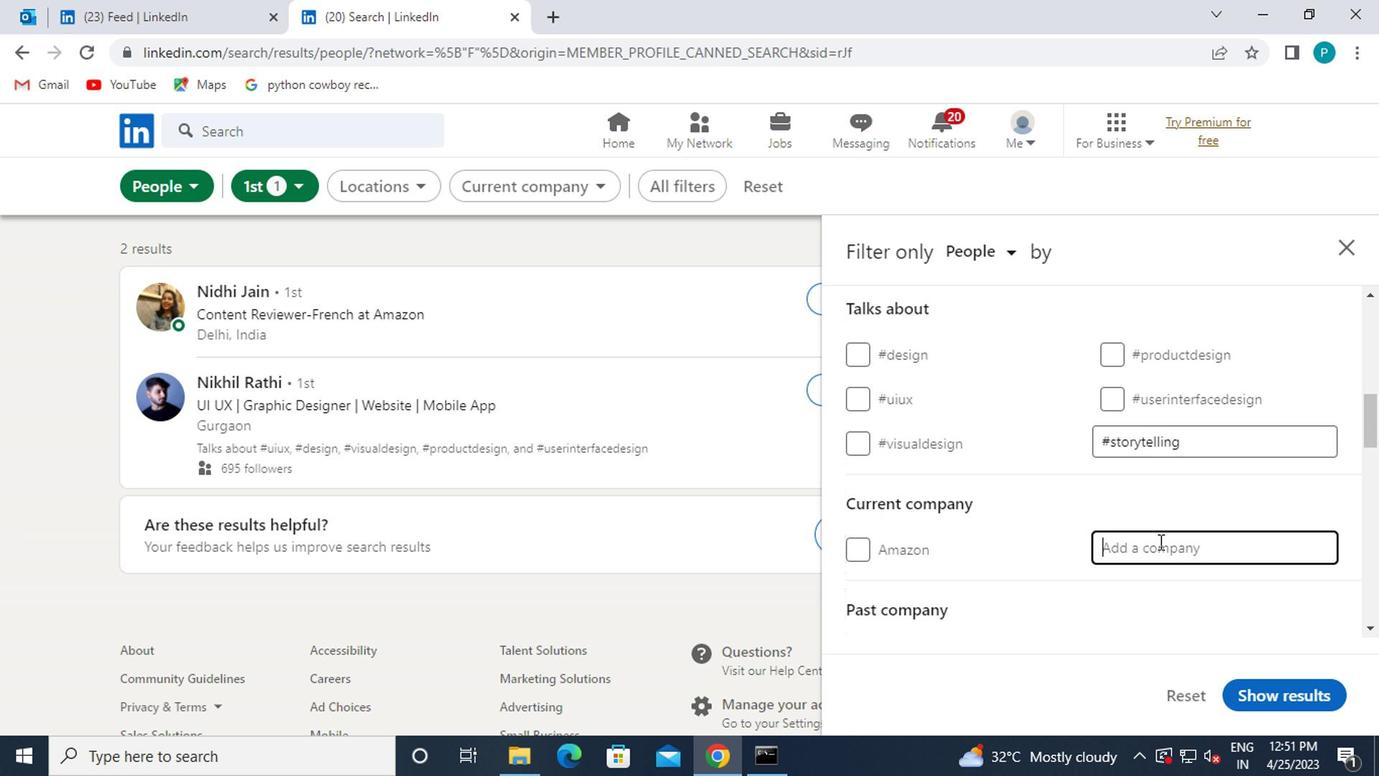 
Action: Key pressed <Key.caps_lock>WPP
Screenshot: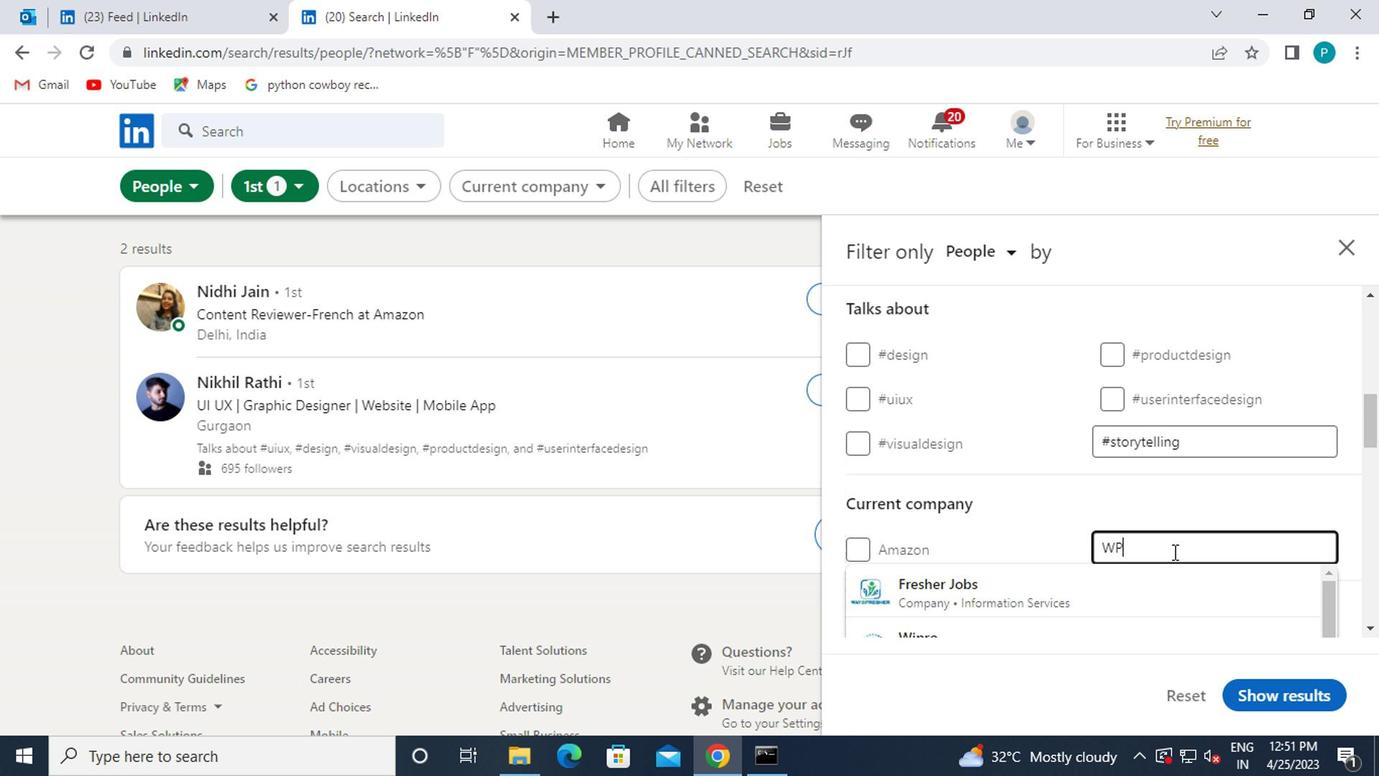 
Action: Mouse moved to (1103, 584)
Screenshot: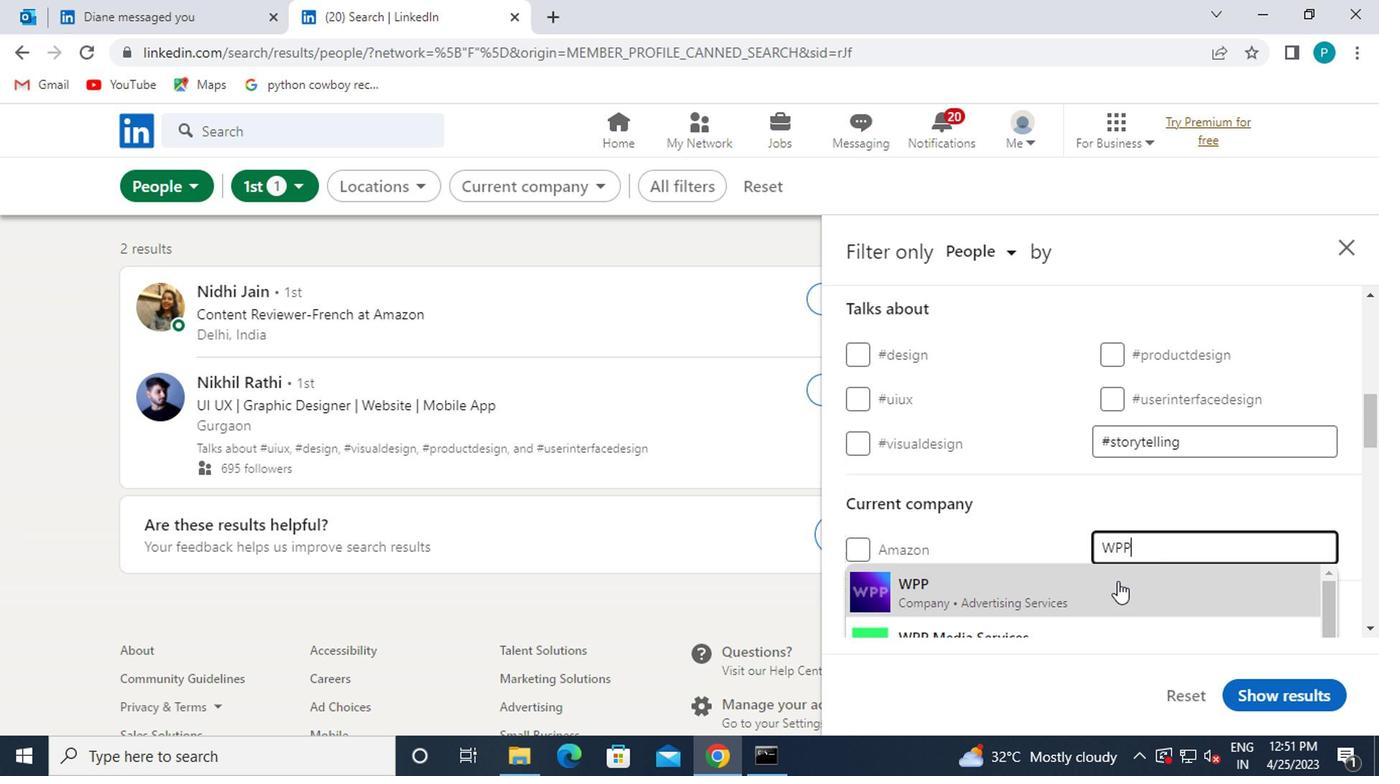 
Action: Mouse scrolled (1103, 583) with delta (0, -1)
Screenshot: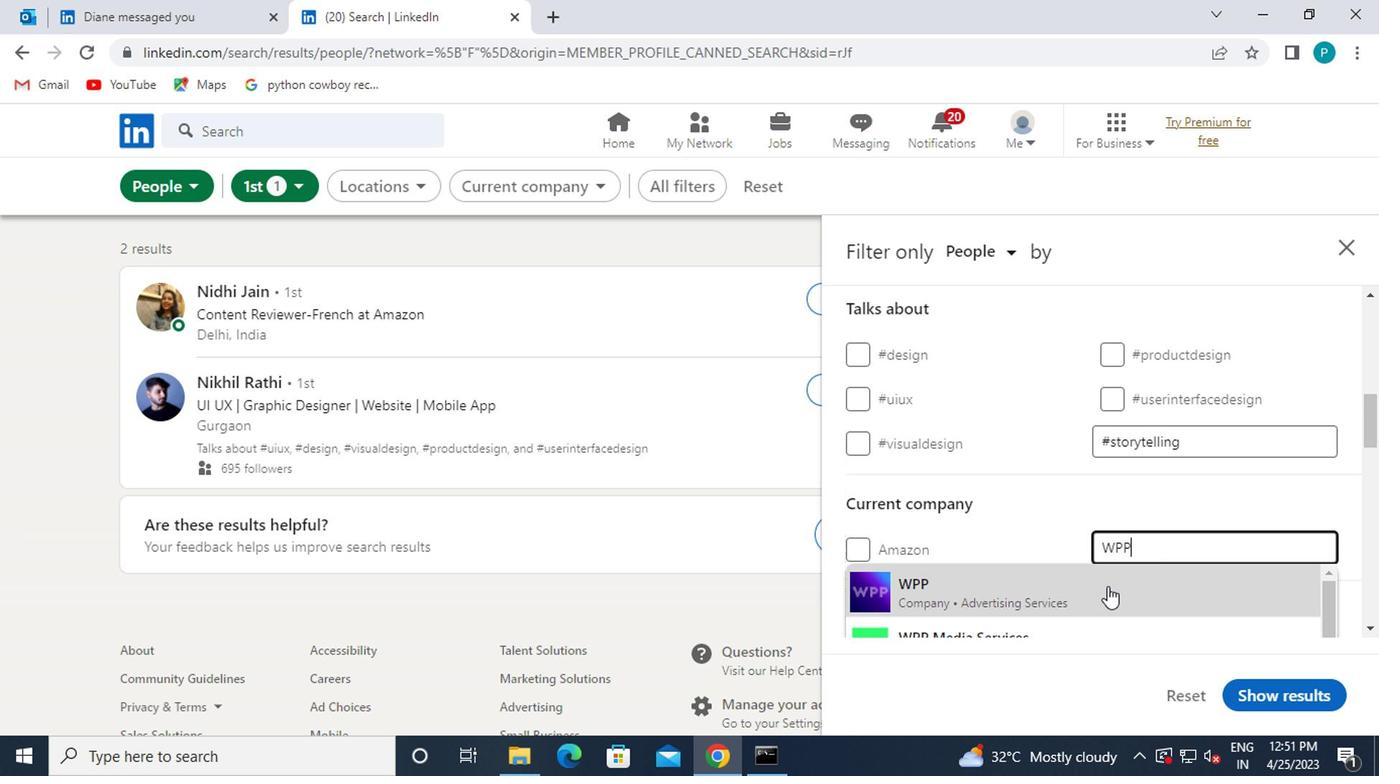 
Action: Mouse moved to (952, 590)
Screenshot: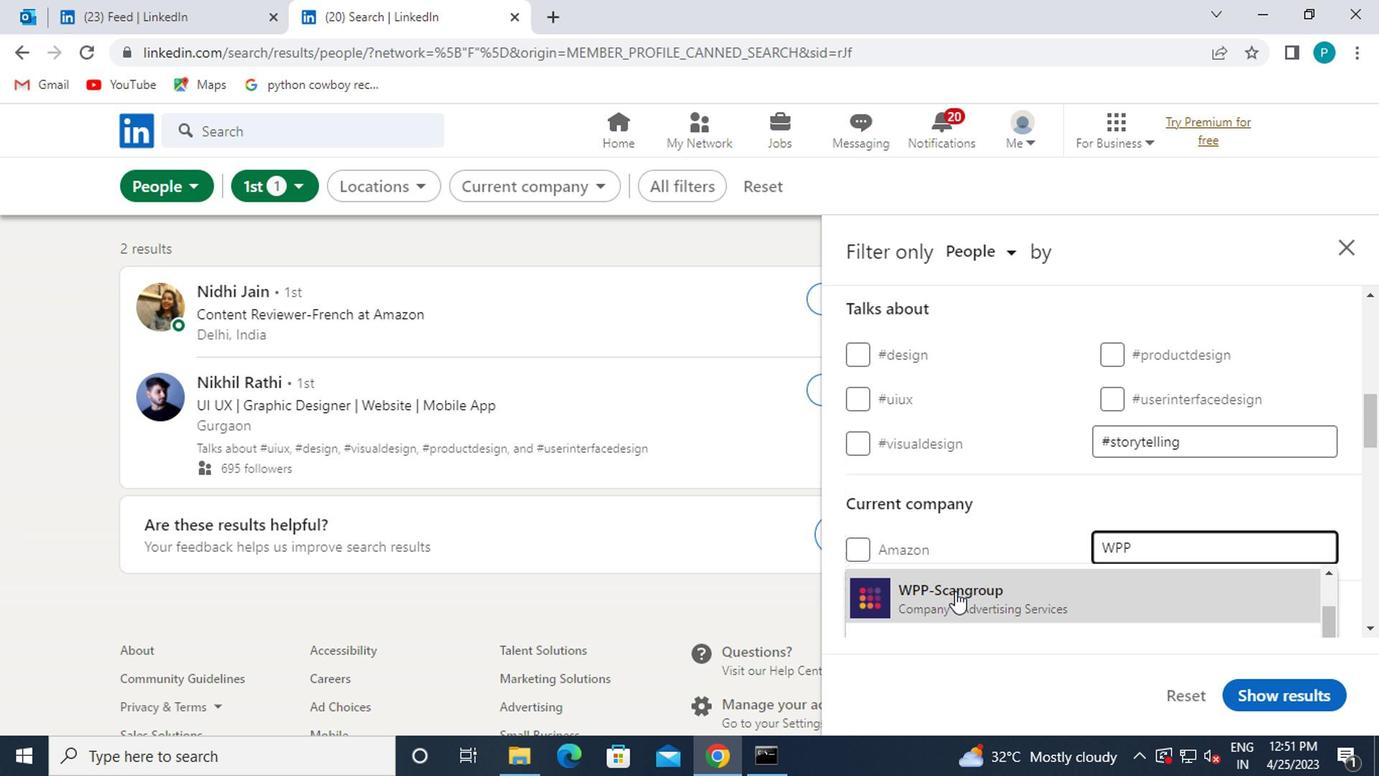 
Action: Mouse scrolled (952, 591) with delta (0, 0)
Screenshot: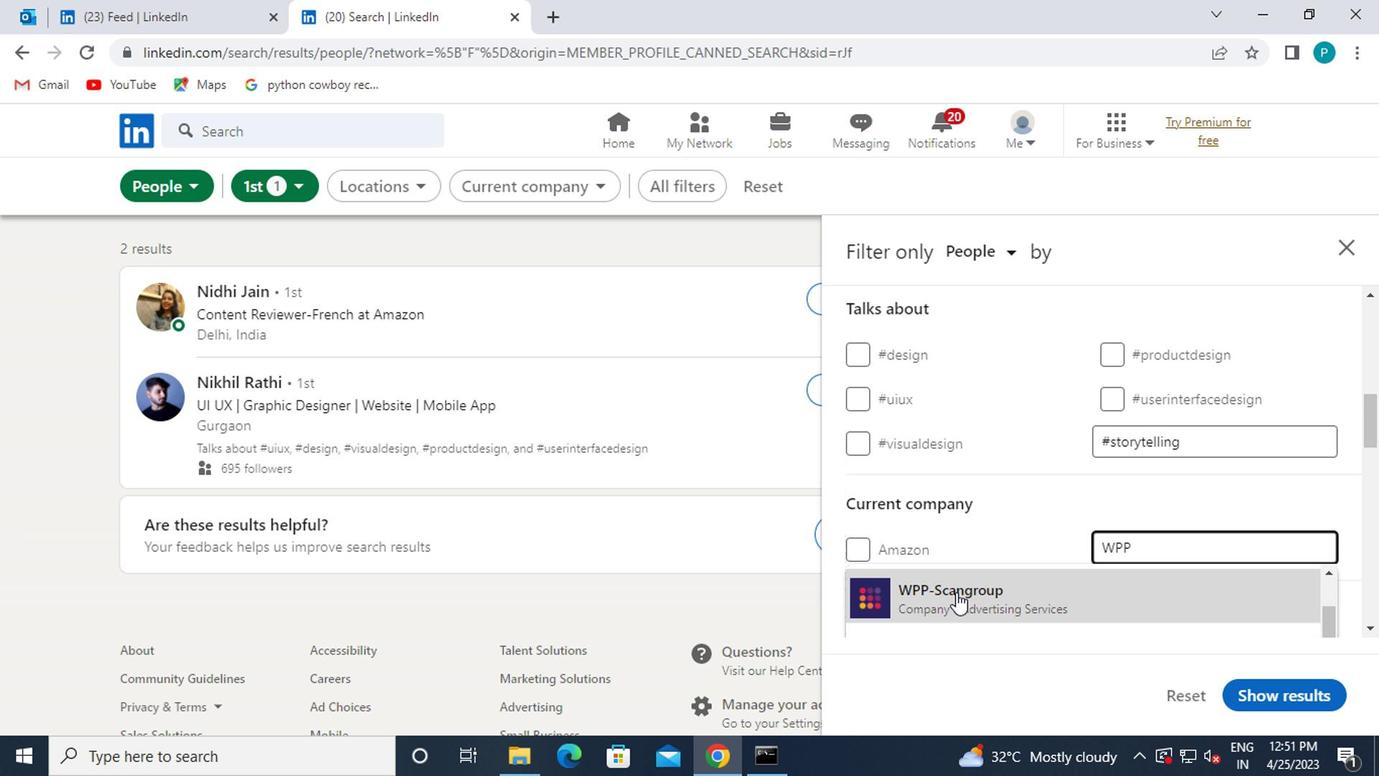 
Action: Mouse pressed left at (952, 590)
Screenshot: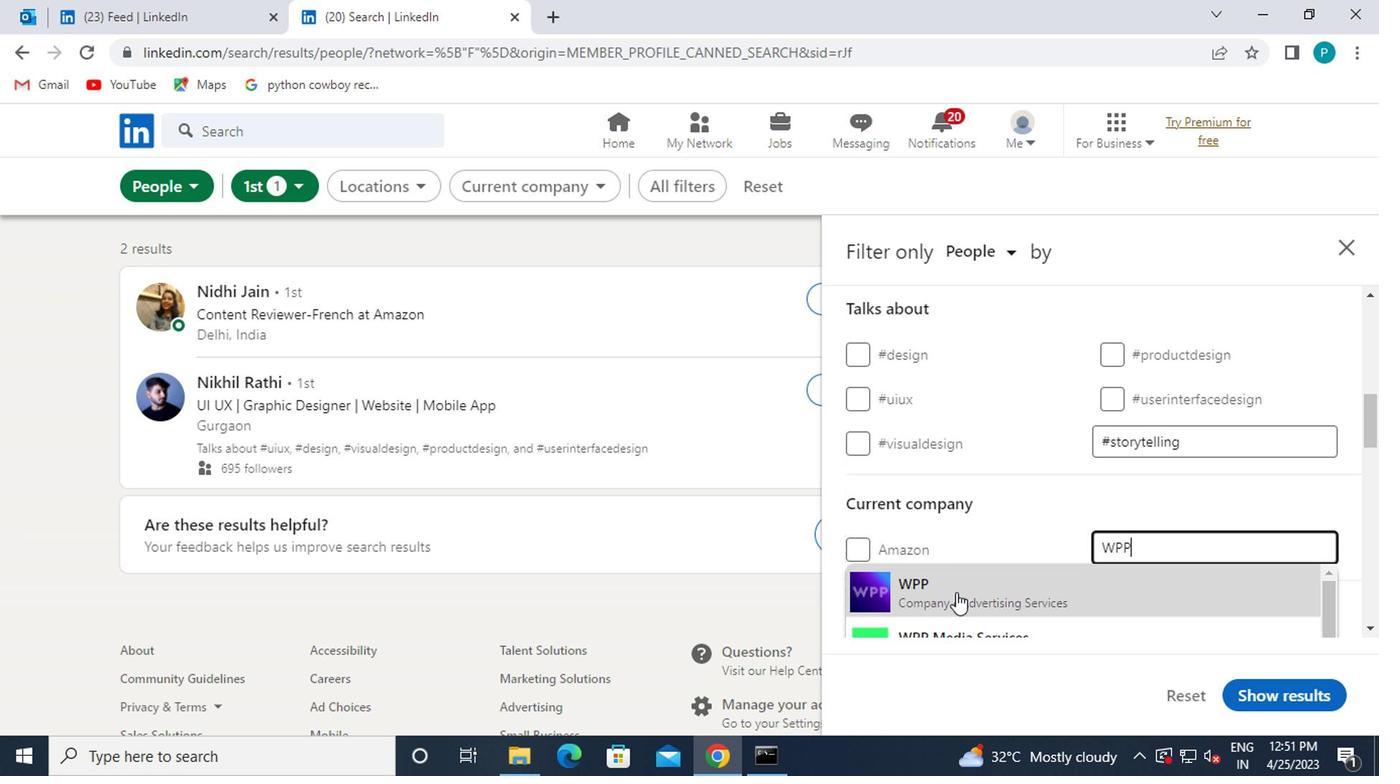 
Action: Mouse scrolled (952, 589) with delta (0, 0)
Screenshot: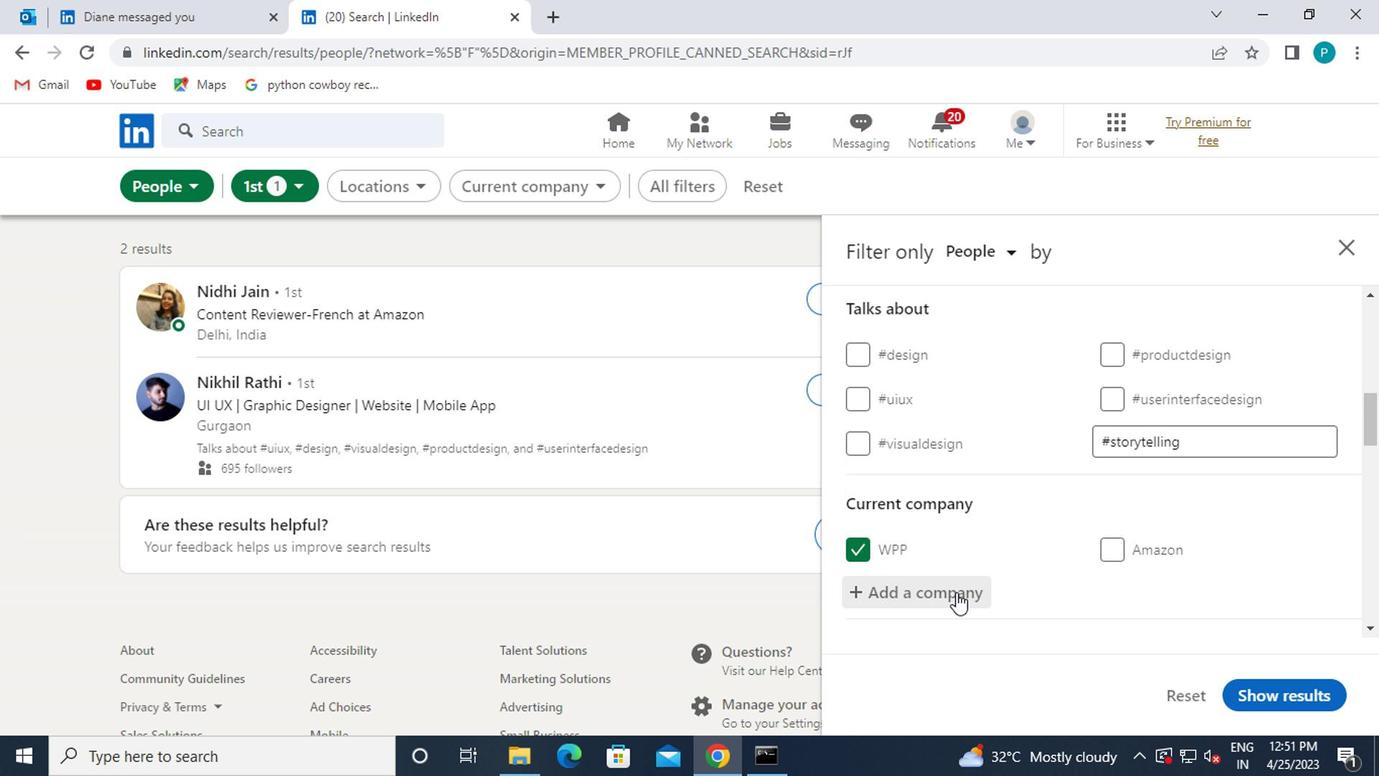 
Action: Mouse scrolled (952, 589) with delta (0, 0)
Screenshot: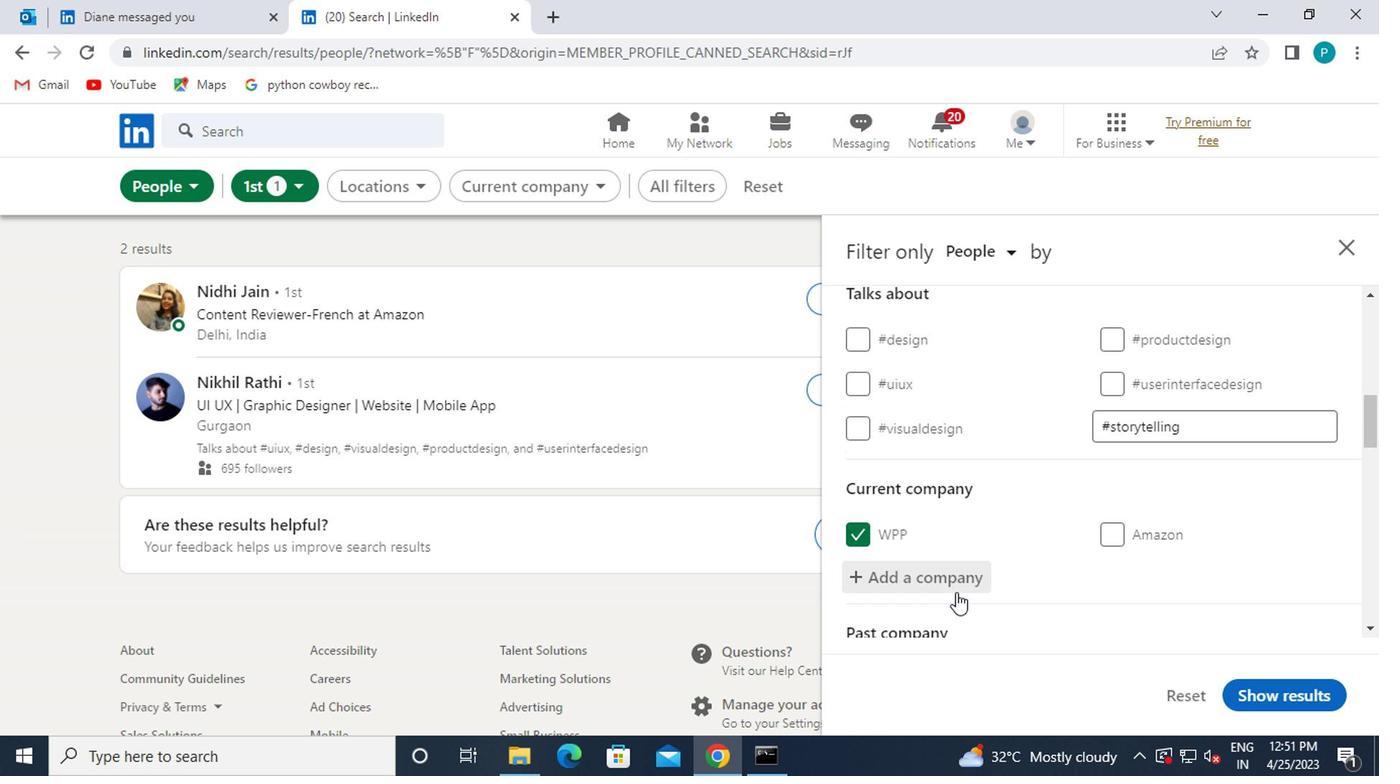 
Action: Mouse moved to (1034, 574)
Screenshot: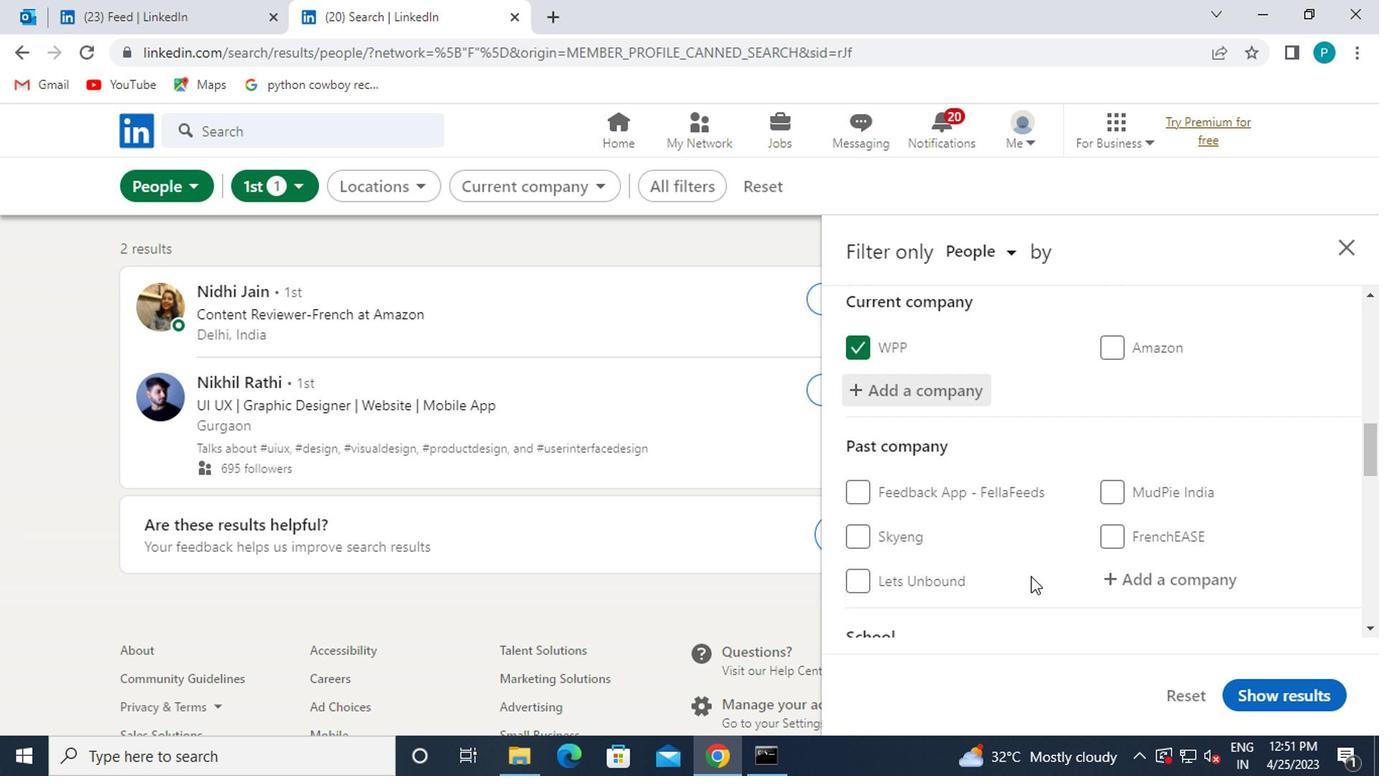 
Action: Mouse scrolled (1034, 573) with delta (0, -1)
Screenshot: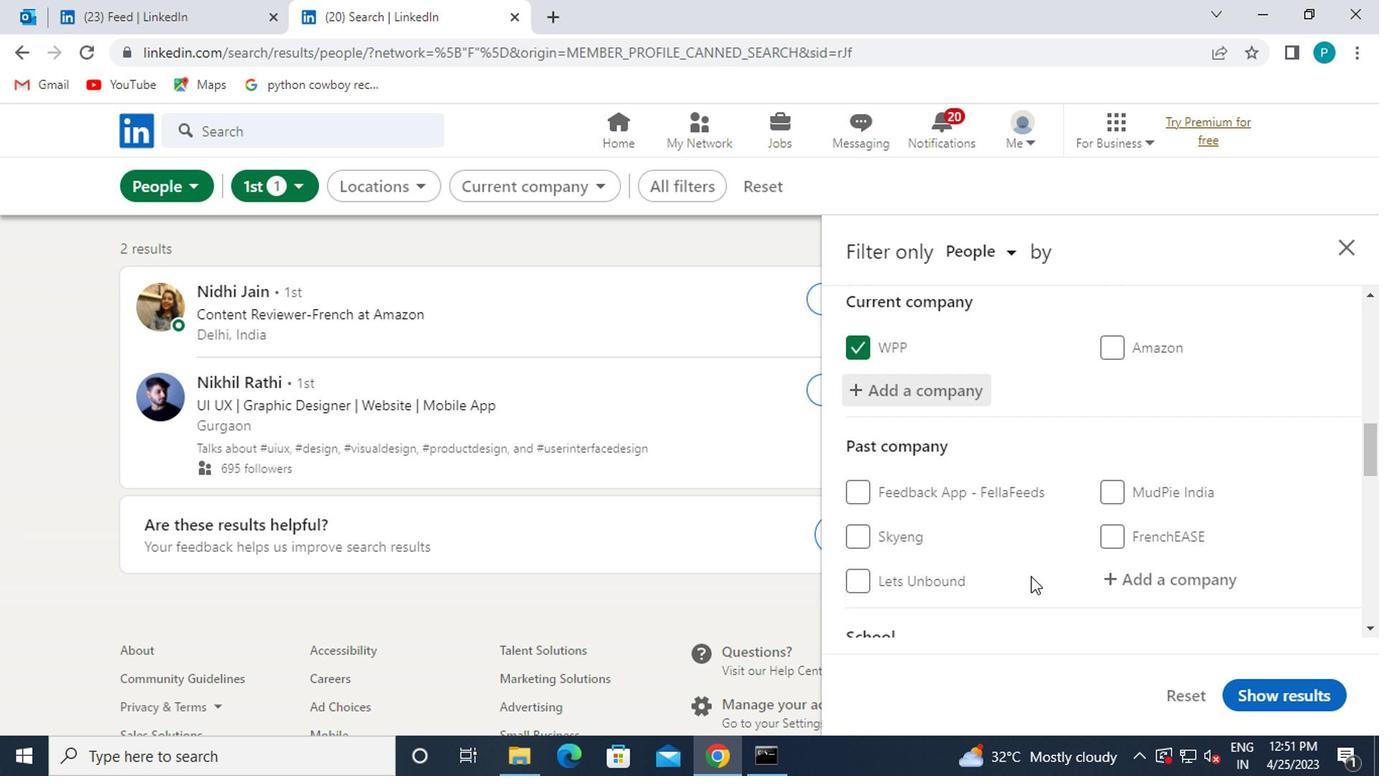
Action: Mouse scrolled (1034, 573) with delta (0, -1)
Screenshot: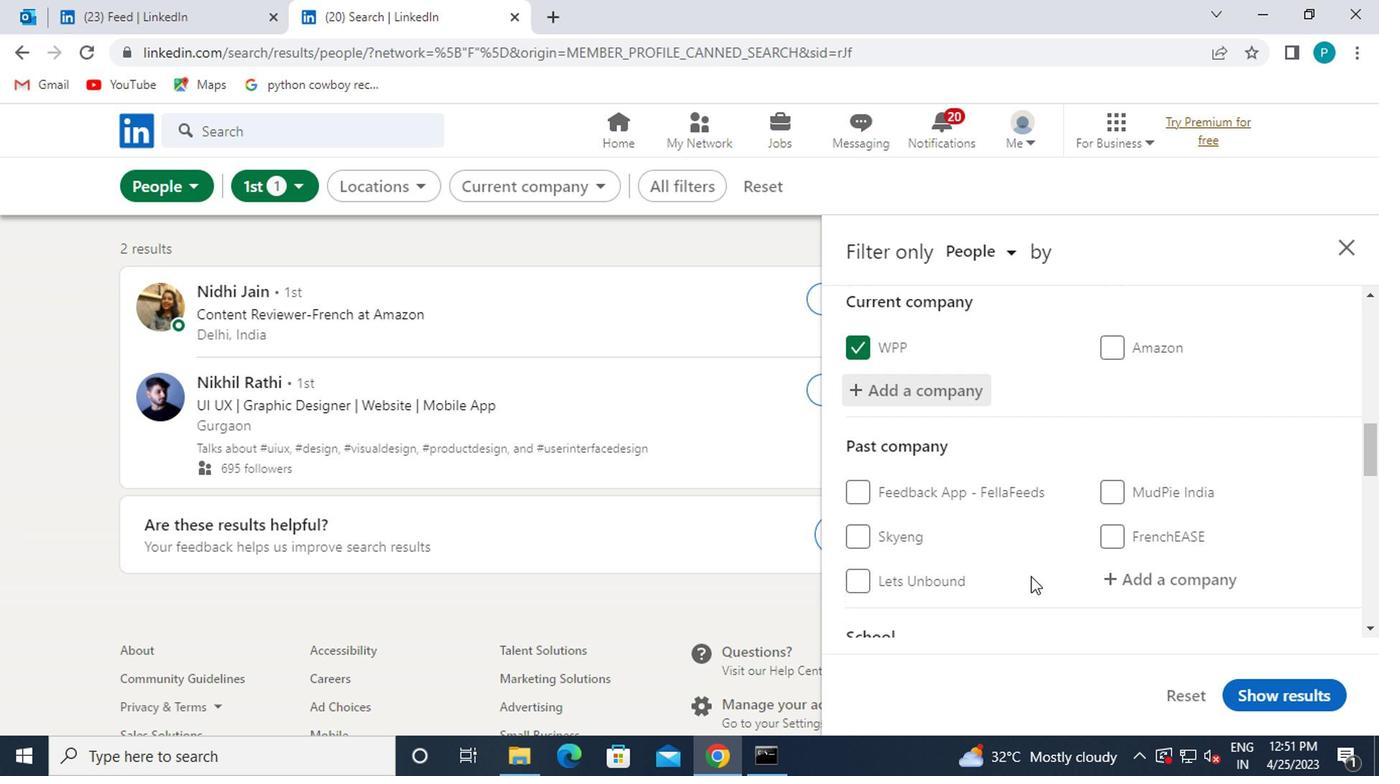 
Action: Mouse moved to (1144, 597)
Screenshot: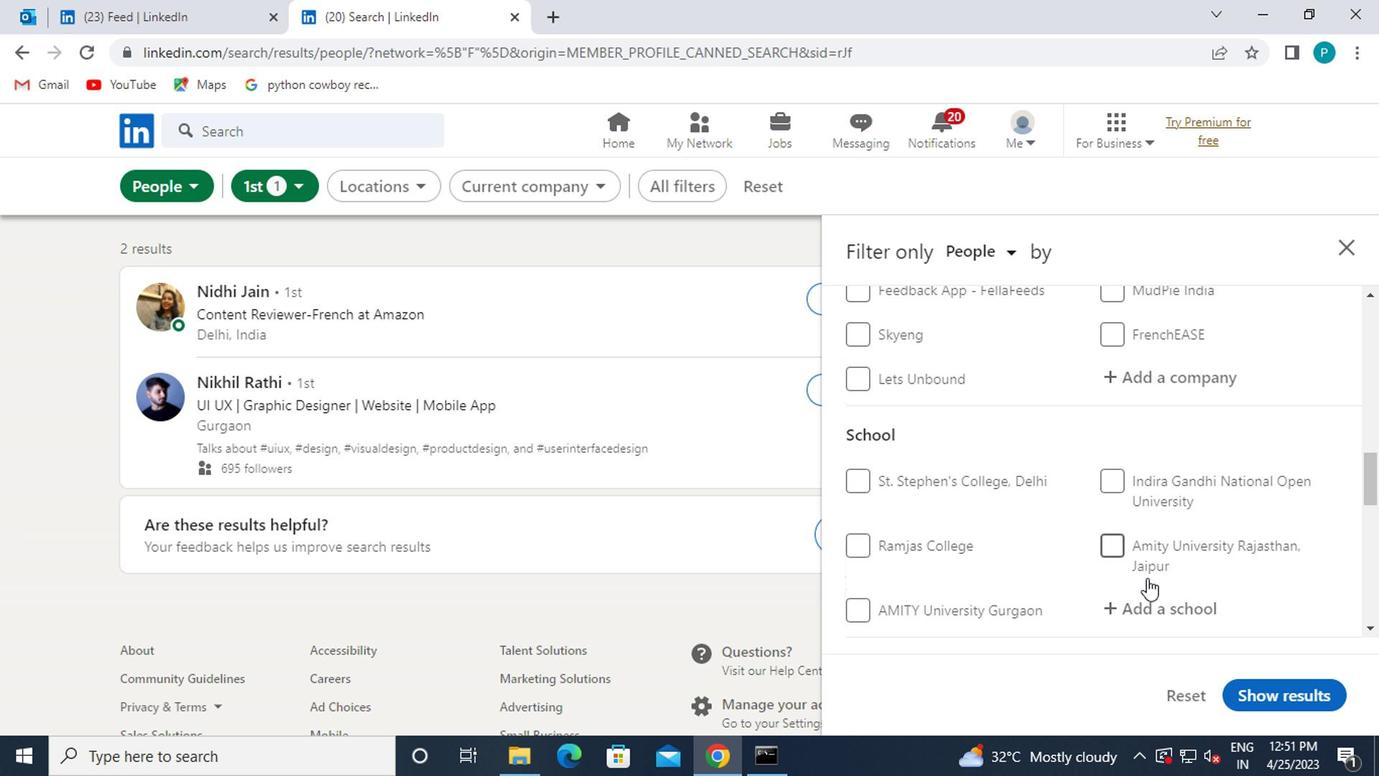 
Action: Mouse pressed left at (1144, 597)
Screenshot: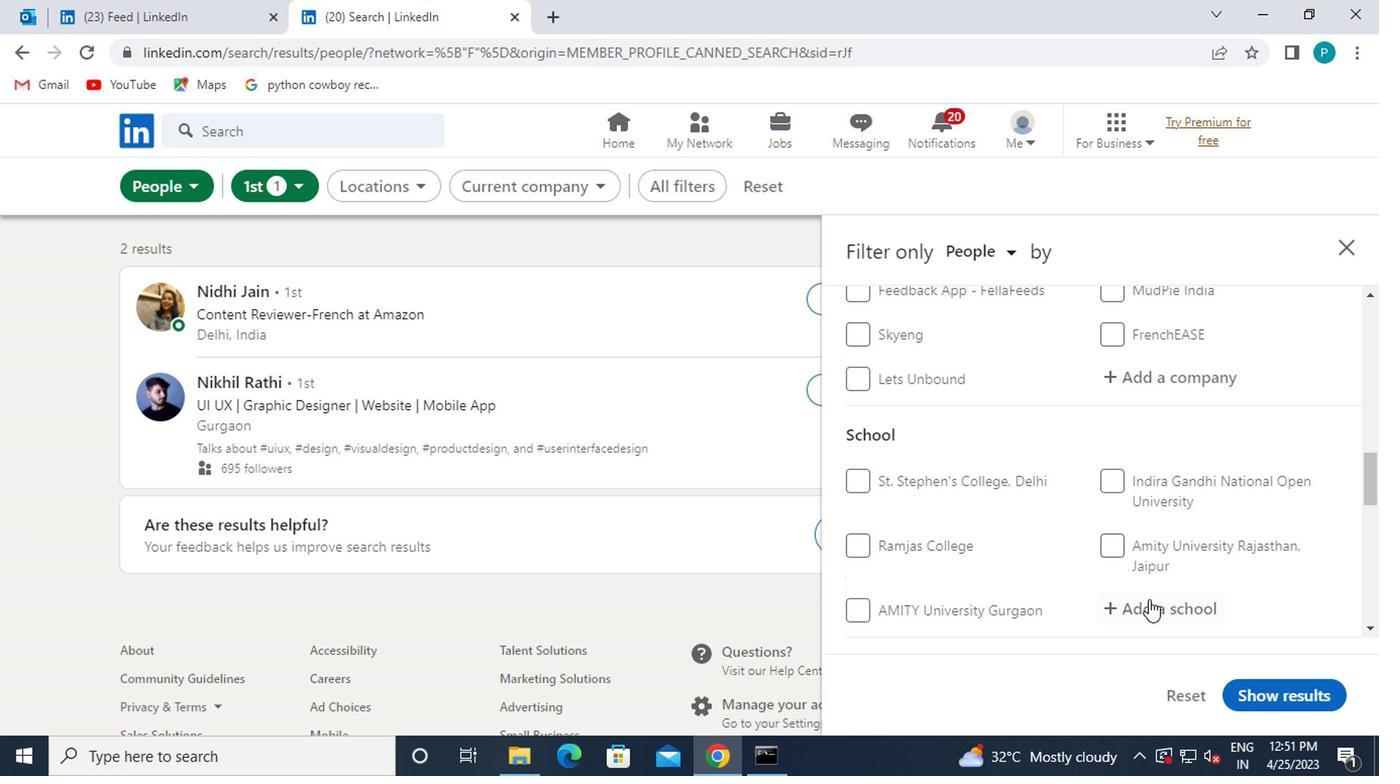 
Action: Key pressed PEOPLE'S<Key.backspace><Key.backspace><Key.backspace><Key.backspace><Key.backspace><Key.backspace><Key.backspace><Key.backspace><Key.caps_lock>PEOPLE'S
Screenshot: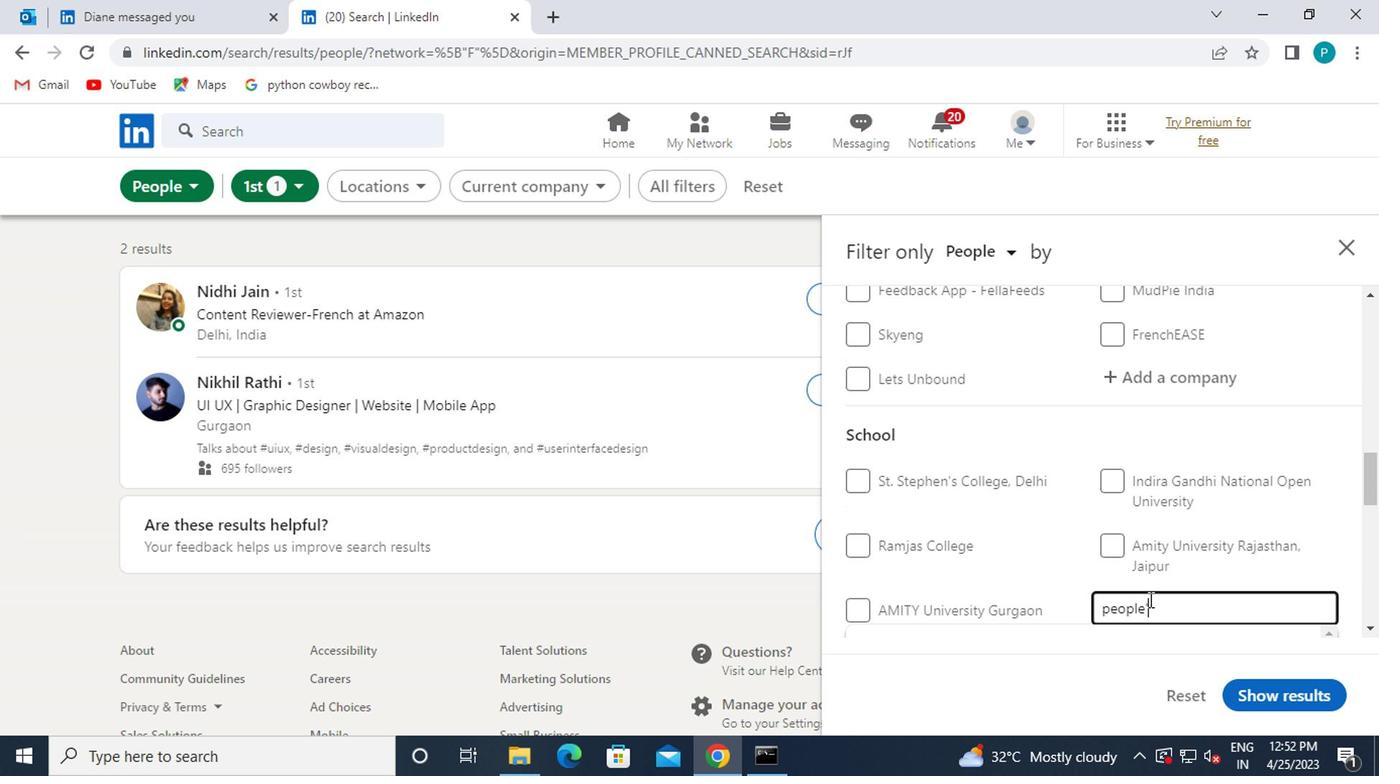 
Action: Mouse moved to (1149, 597)
Screenshot: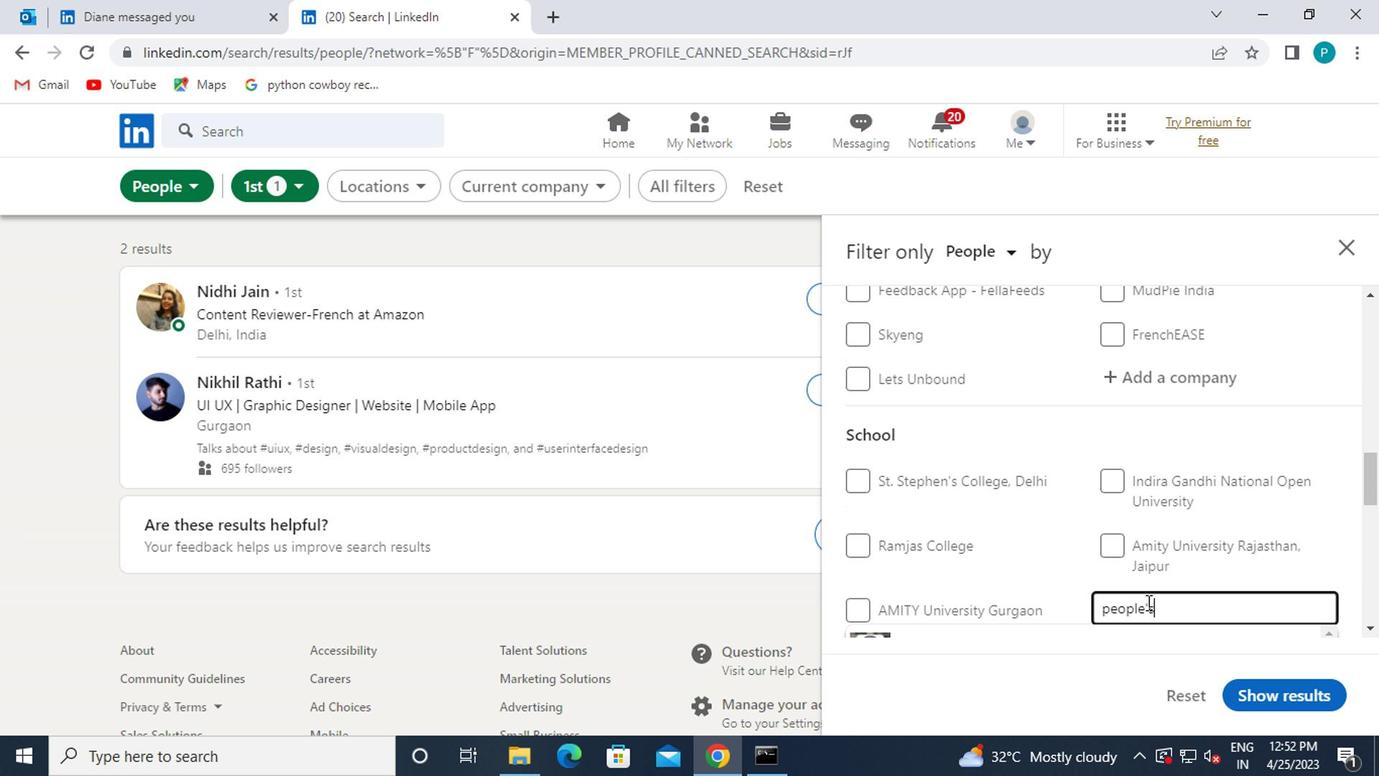 
Action: Mouse scrolled (1149, 596) with delta (0, -1)
Screenshot: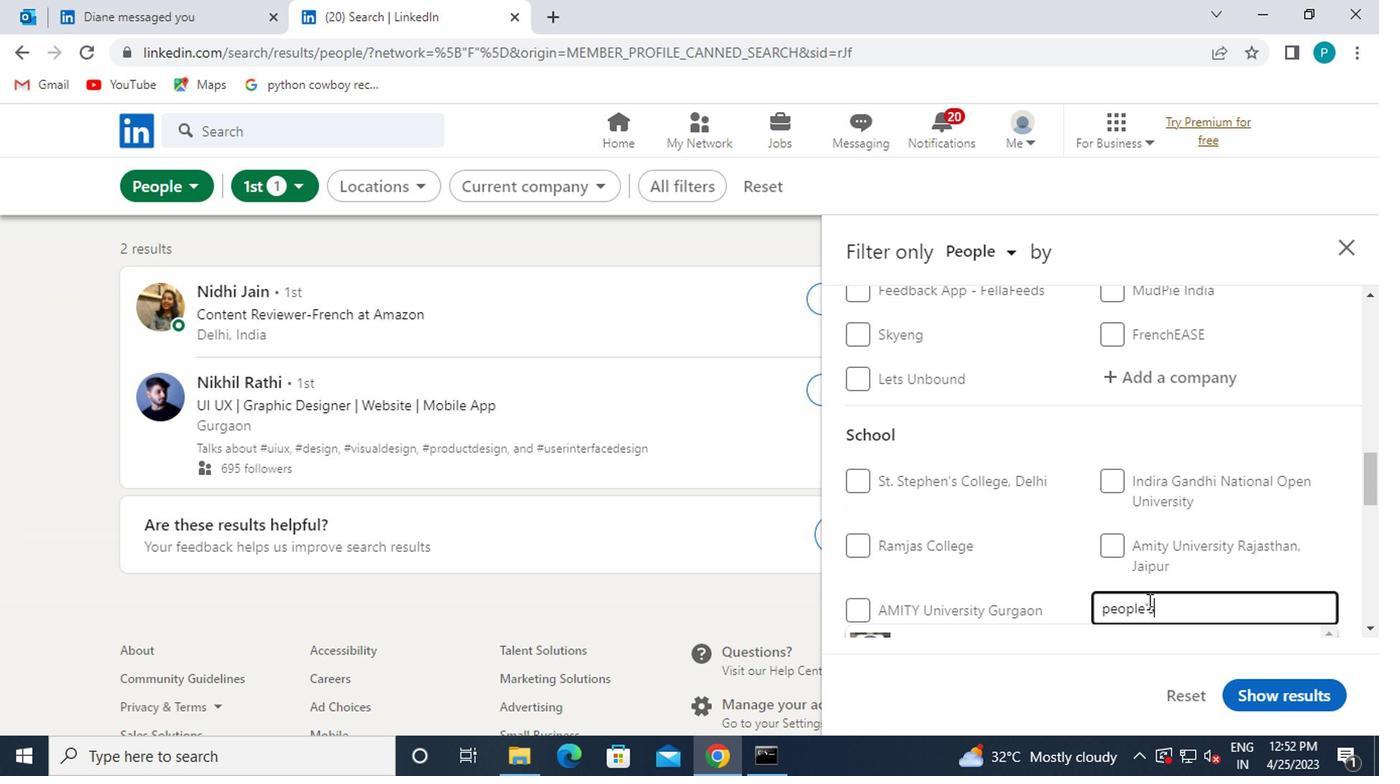 
Action: Mouse moved to (1171, 543)
Screenshot: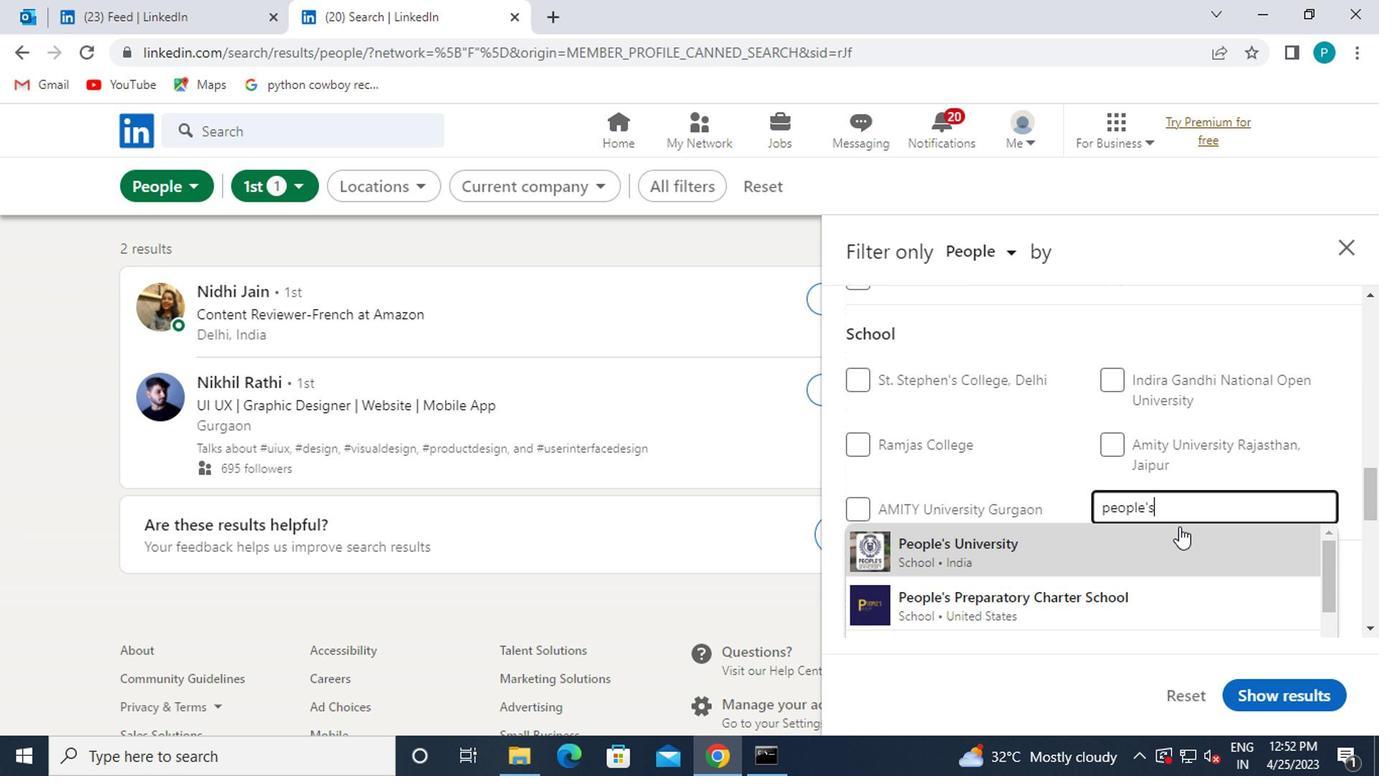 
Action: Mouse pressed left at (1171, 543)
Screenshot: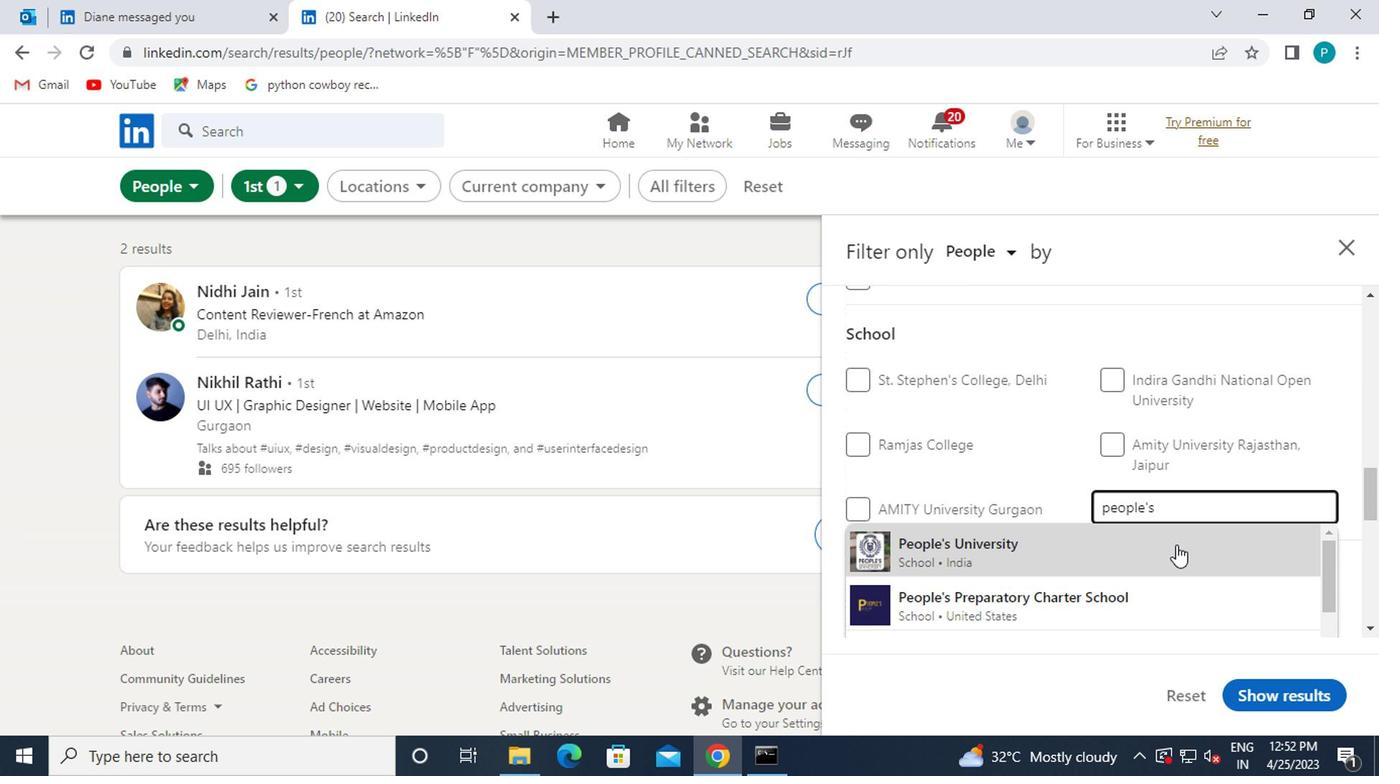 
Action: Mouse moved to (1093, 528)
Screenshot: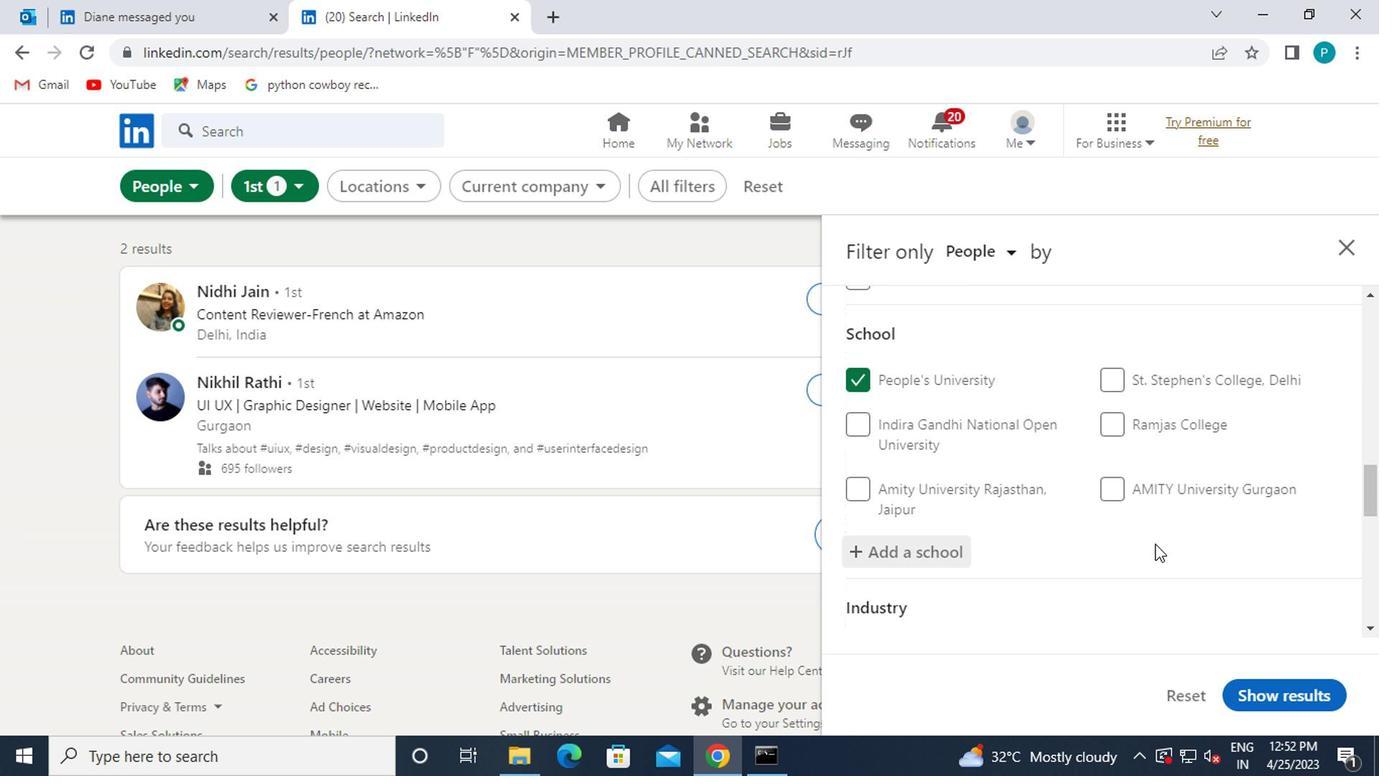 
Action: Mouse scrolled (1093, 528) with delta (0, 0)
Screenshot: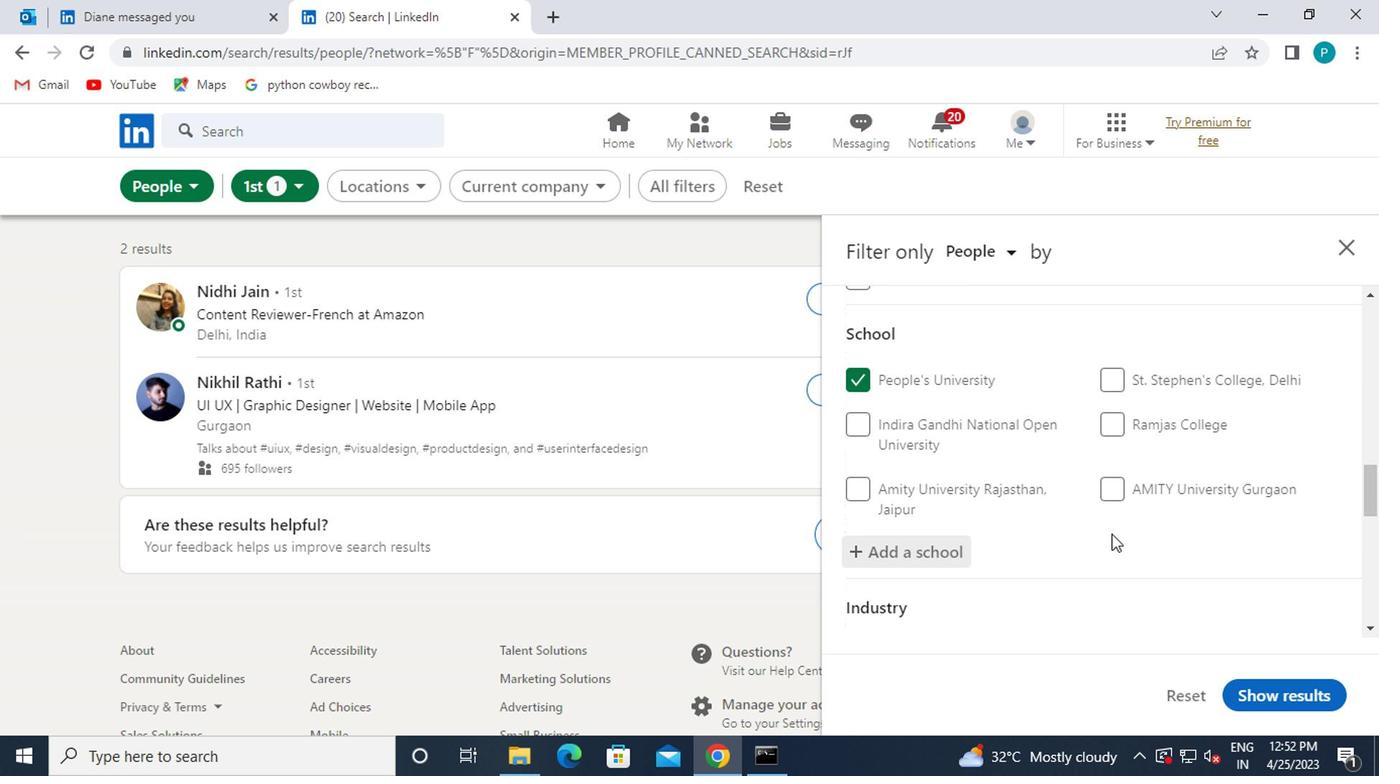 
Action: Mouse scrolled (1093, 528) with delta (0, 0)
Screenshot: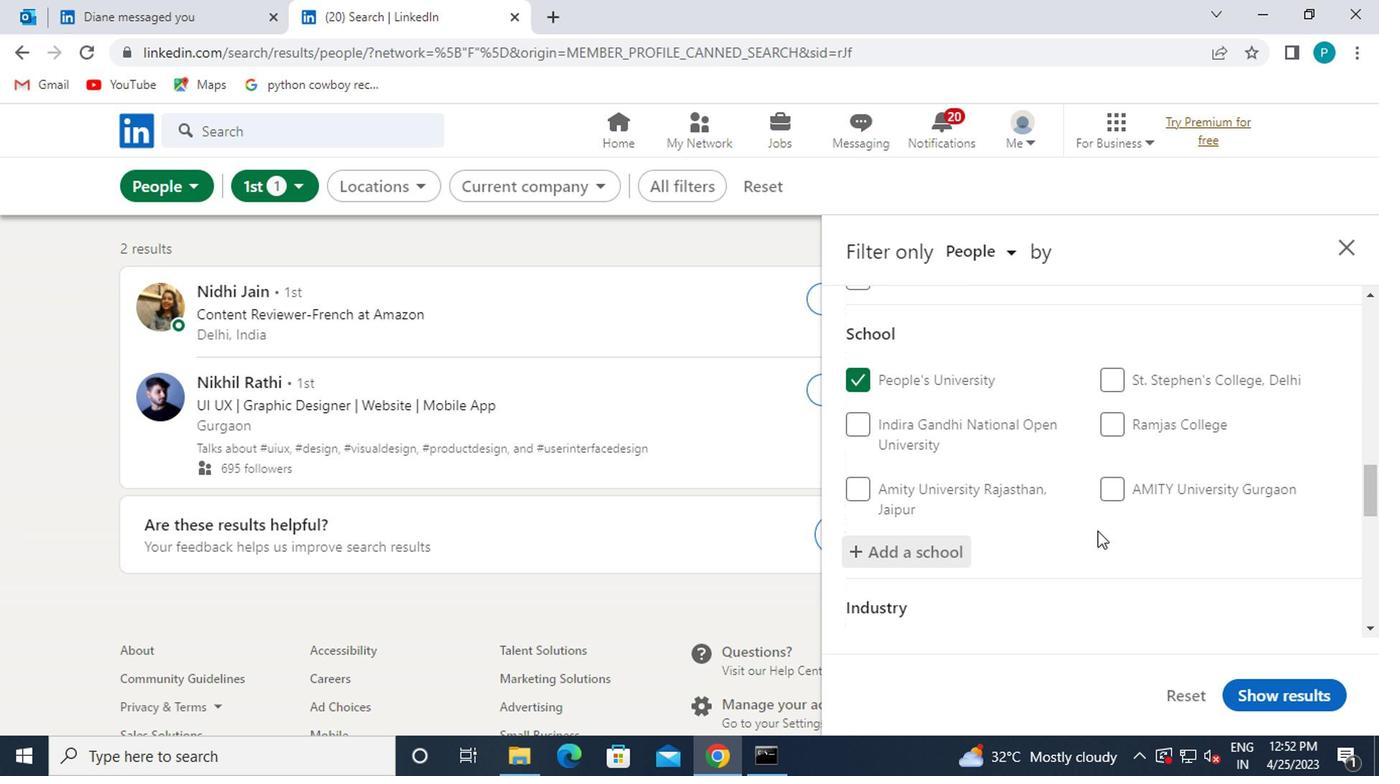 
Action: Mouse moved to (939, 533)
Screenshot: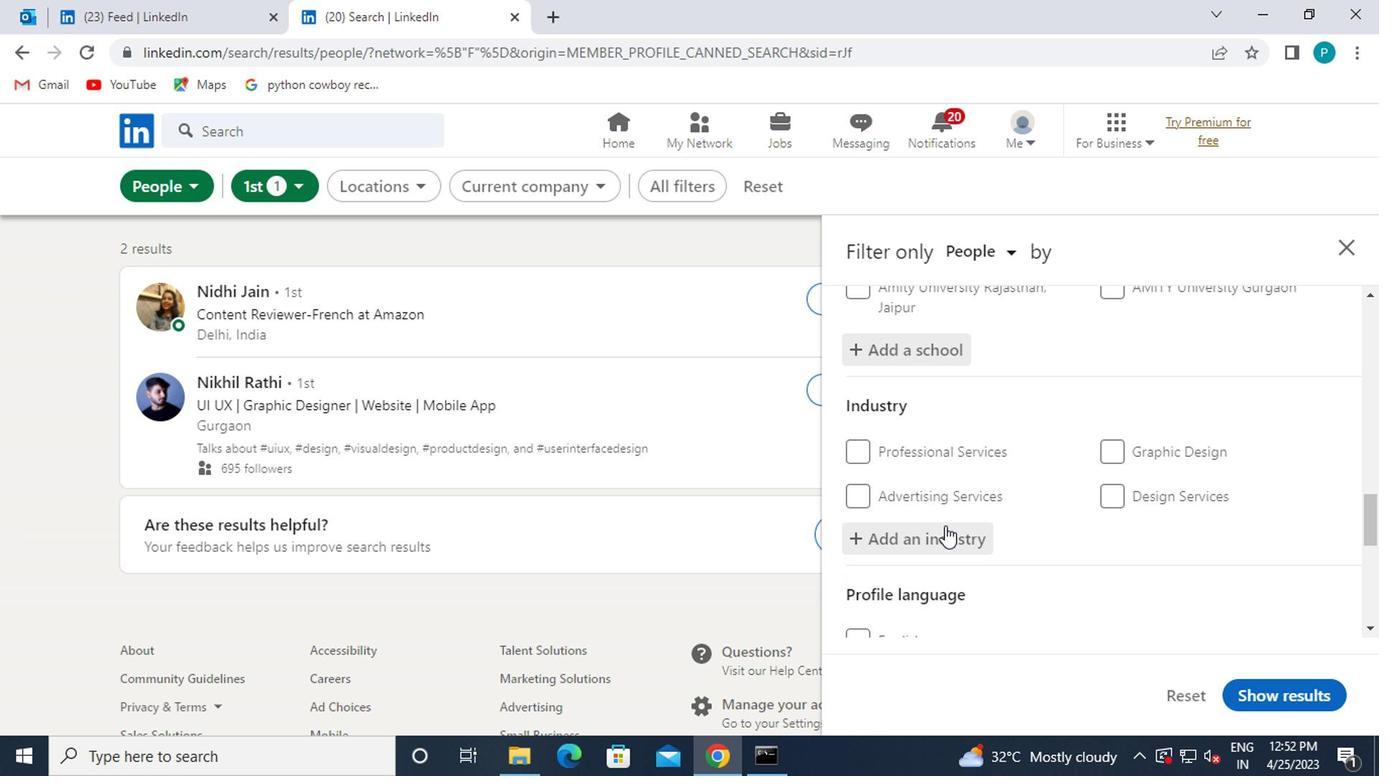 
Action: Mouse pressed left at (939, 533)
Screenshot: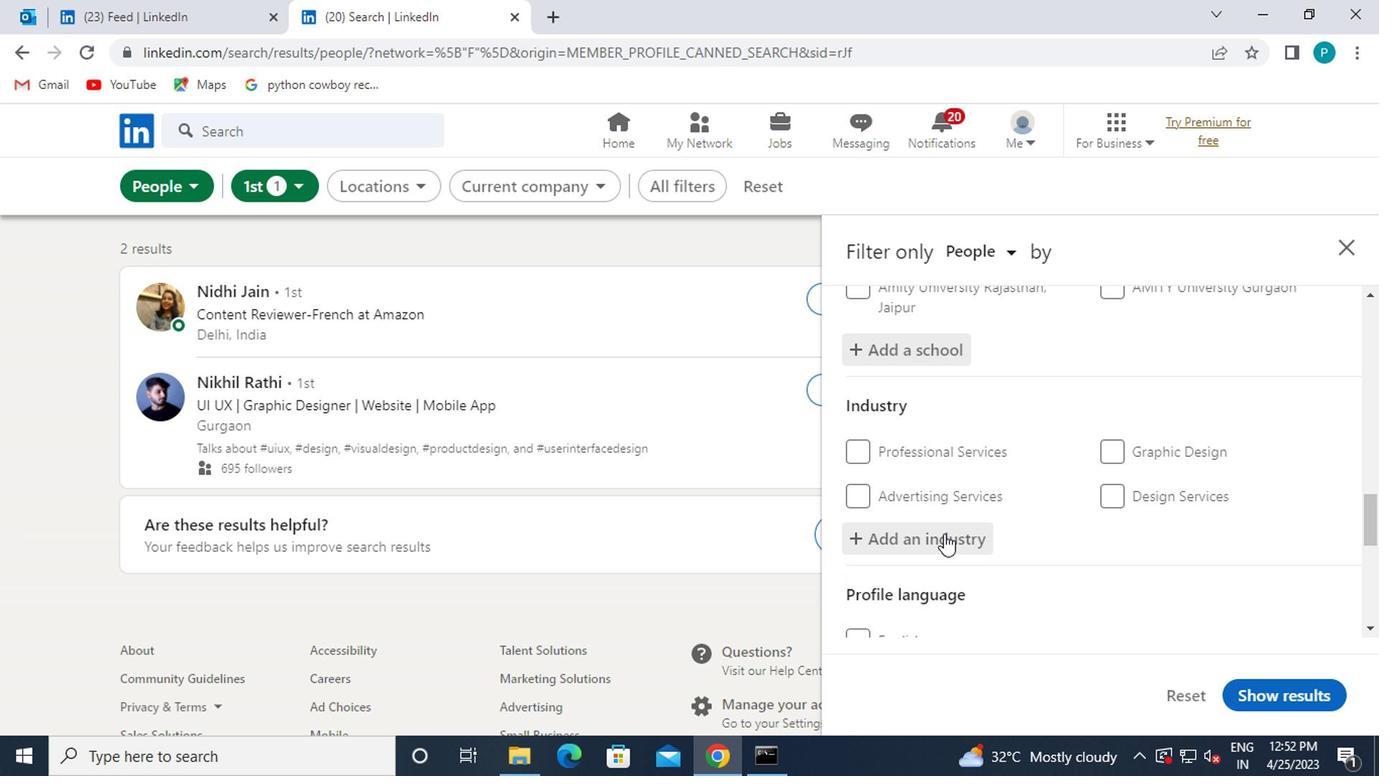 
Action: Key pressed ELECT
Screenshot: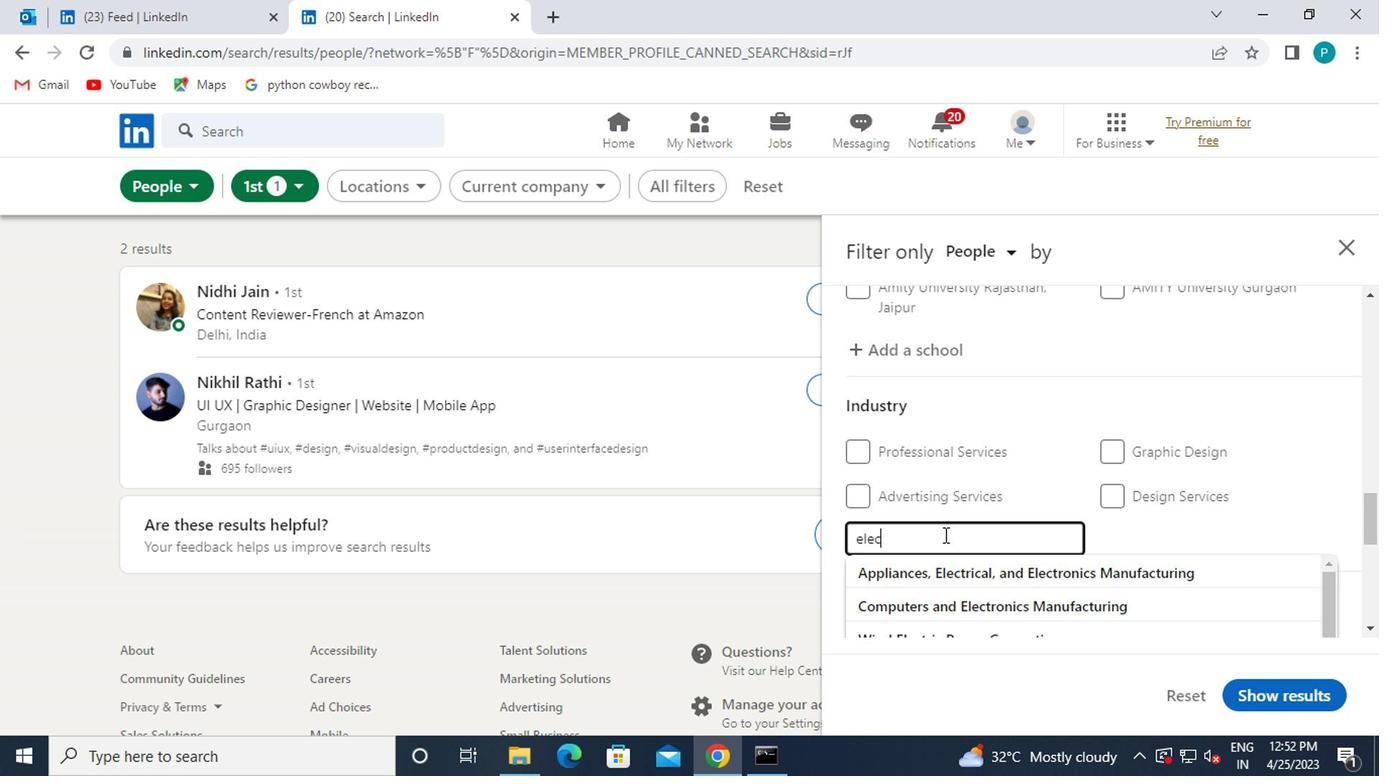 
Action: Mouse moved to (947, 551)
Screenshot: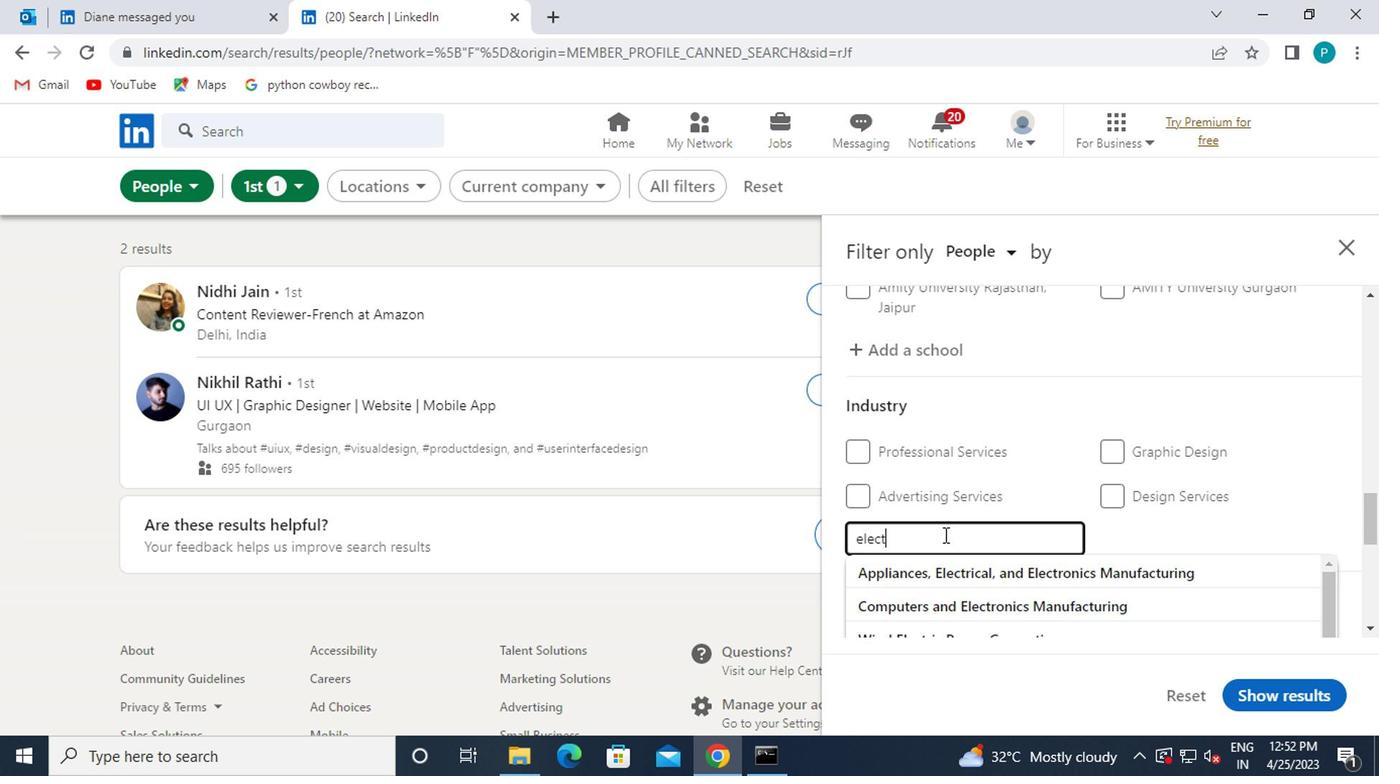 
Action: Mouse scrolled (947, 550) with delta (0, 0)
Screenshot: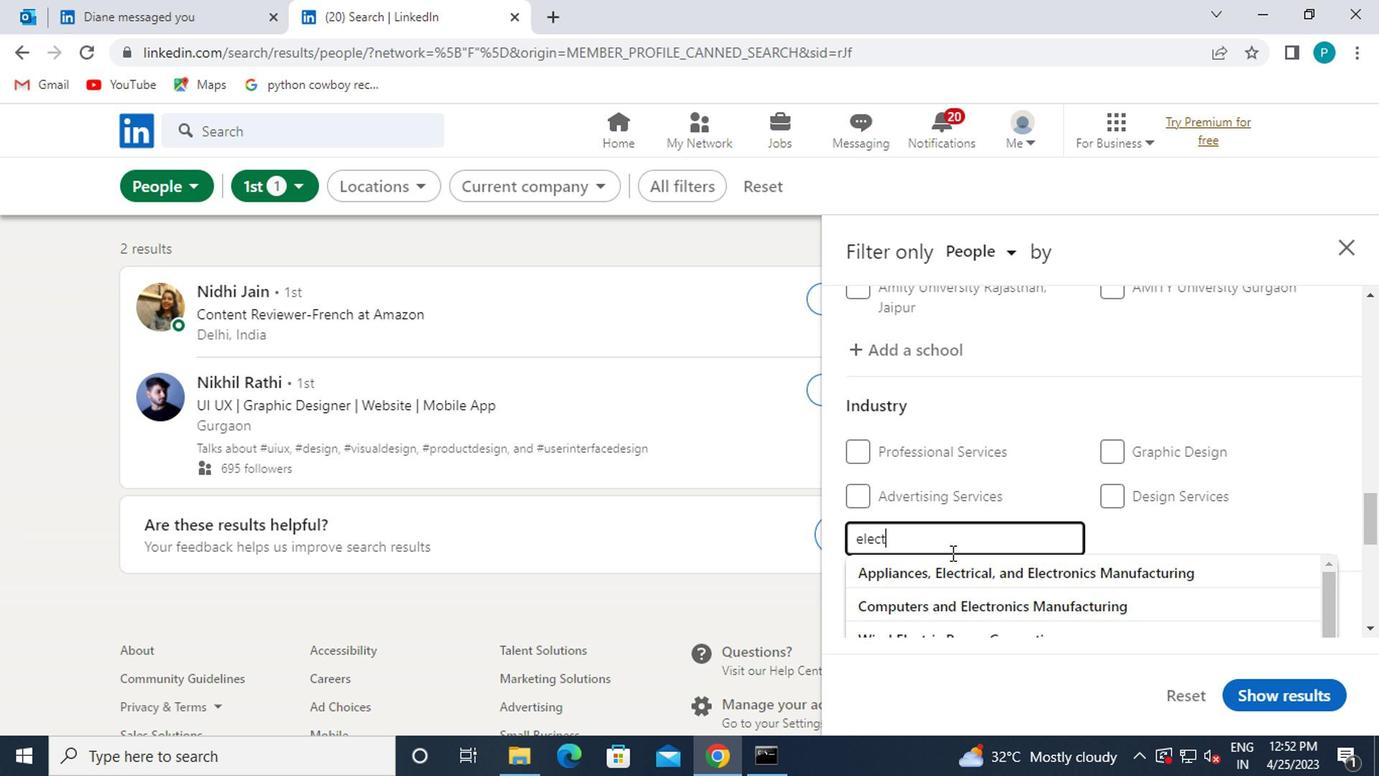 
Action: Mouse moved to (929, 449)
Screenshot: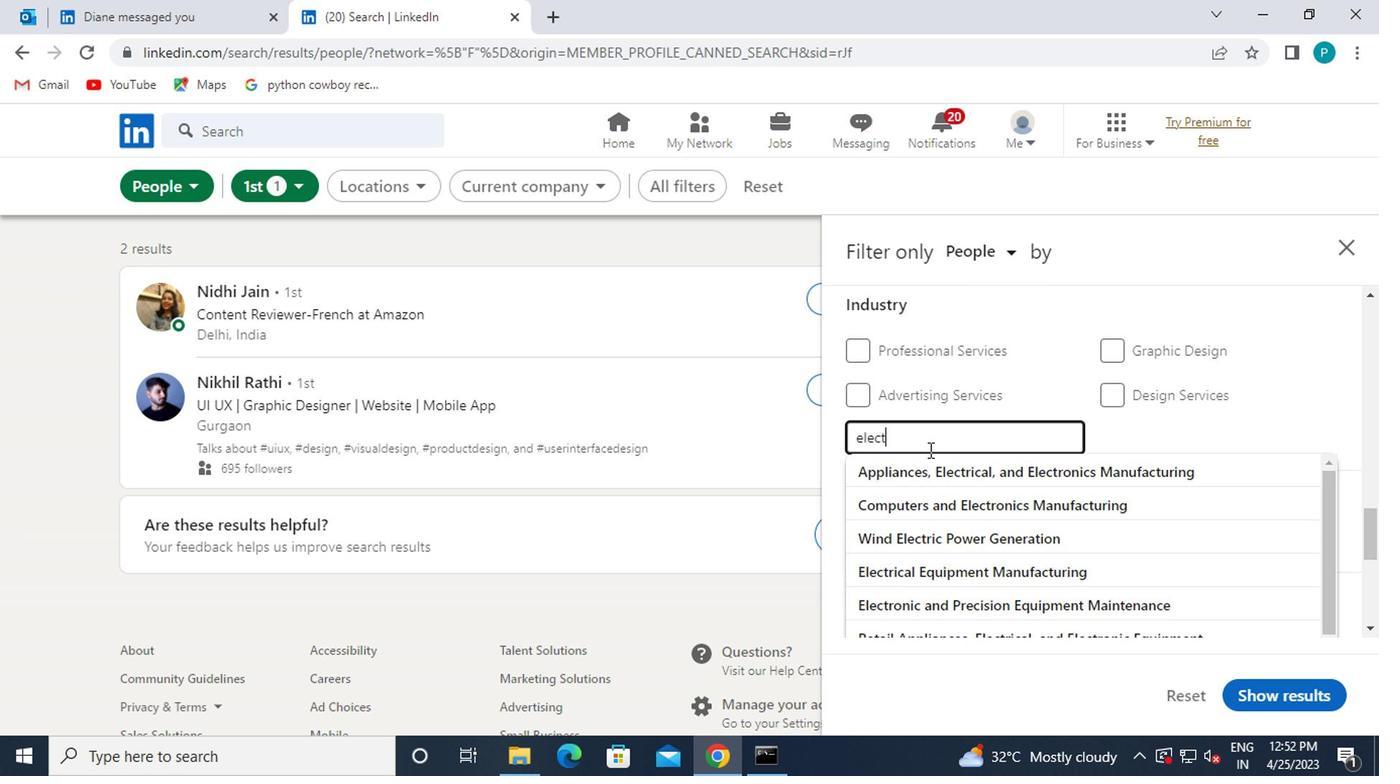 
Action: Key pressed RIC
Screenshot: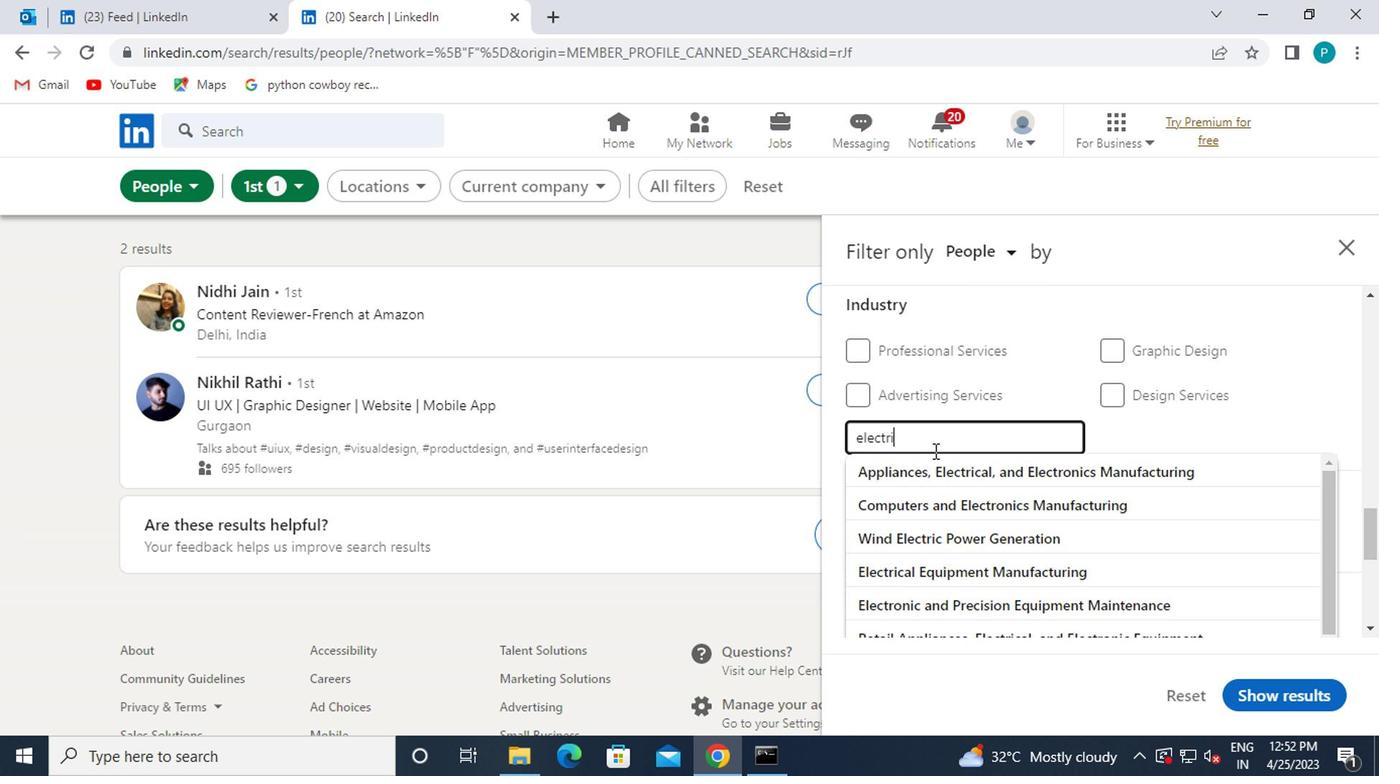 
Action: Mouse moved to (972, 492)
Screenshot: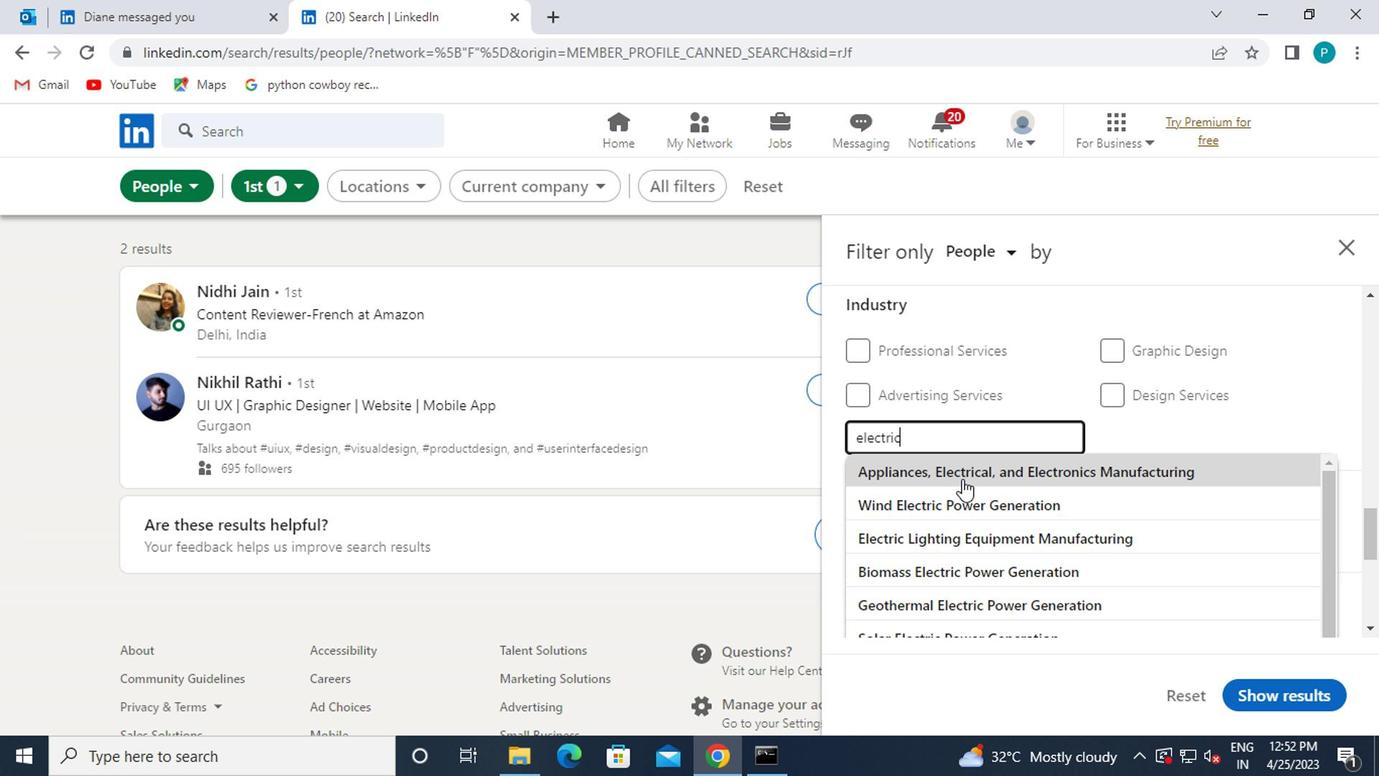 
Action: Mouse pressed left at (972, 492)
Screenshot: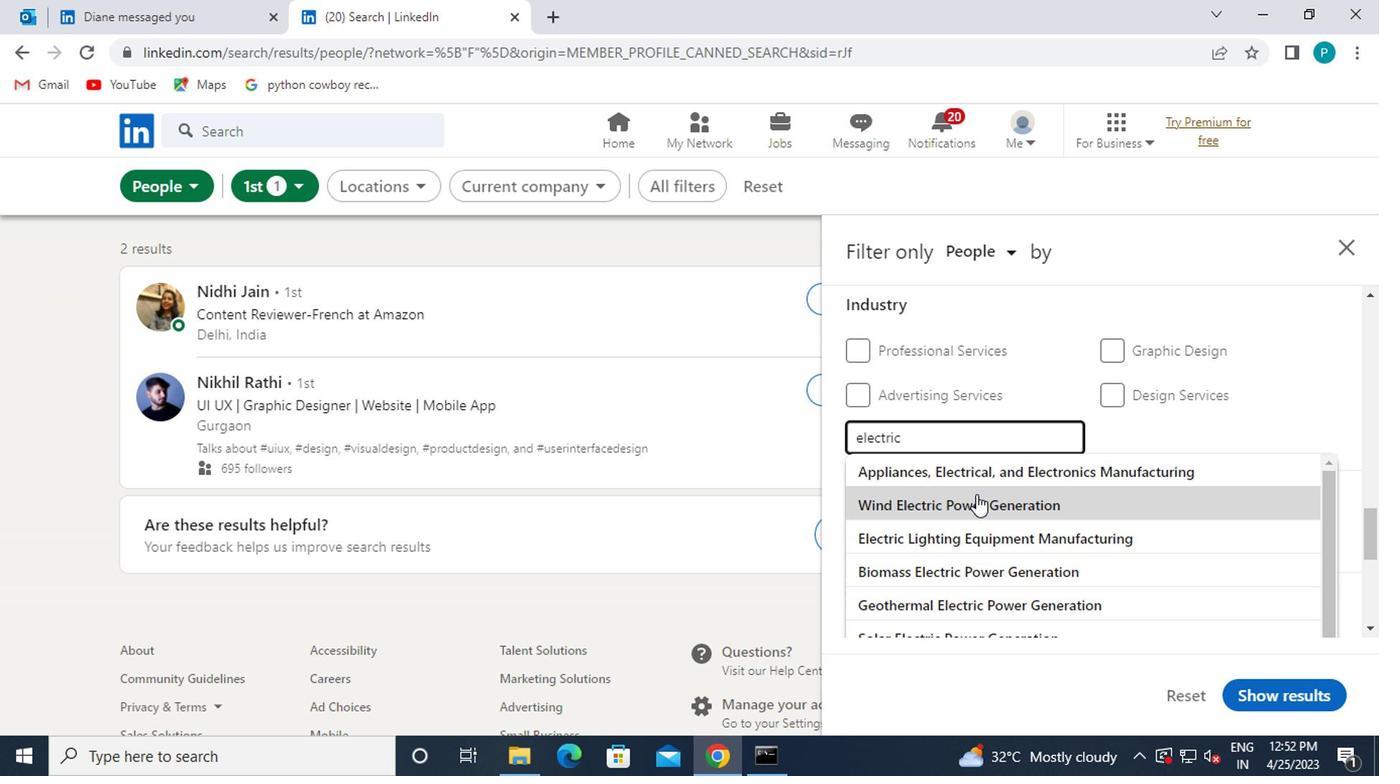 
Action: Mouse moved to (942, 410)
Screenshot: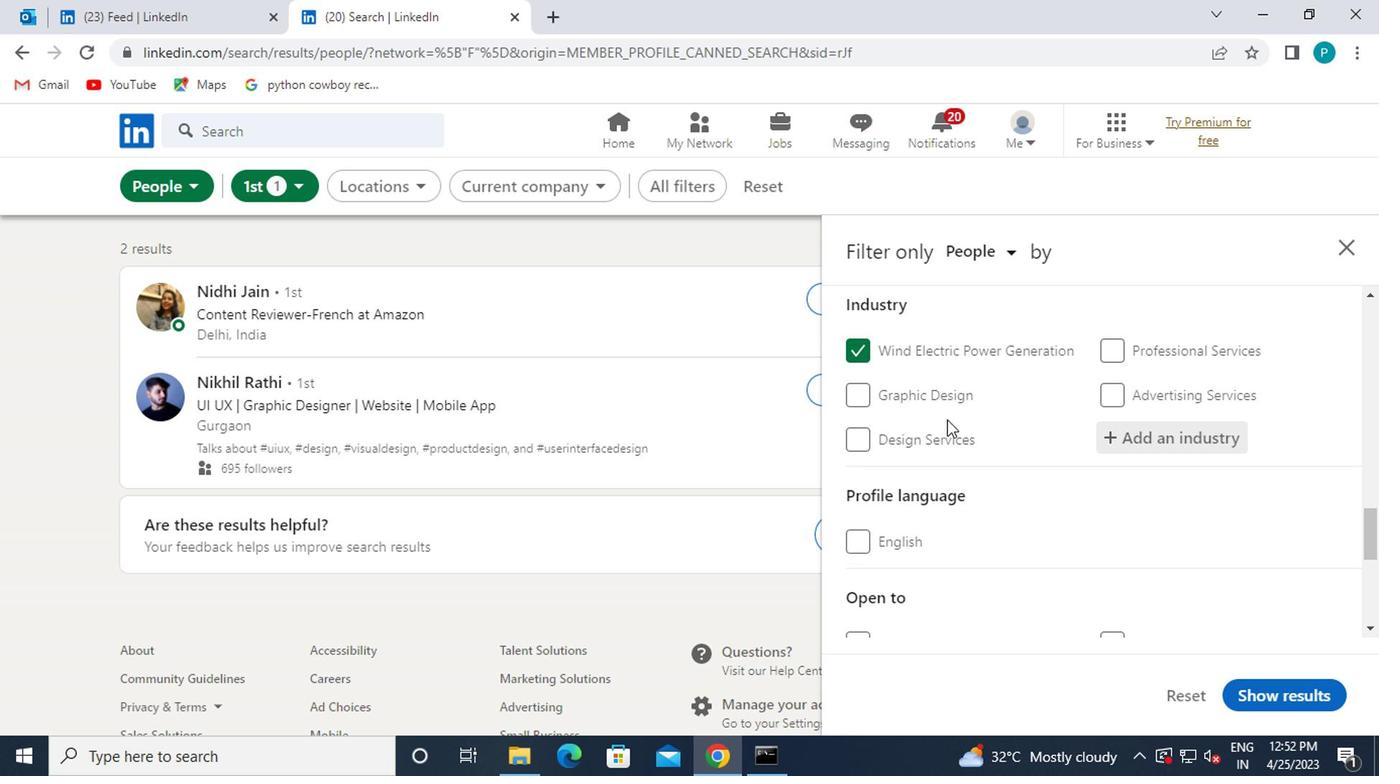 
Action: Mouse scrolled (942, 408) with delta (0, -1)
Screenshot: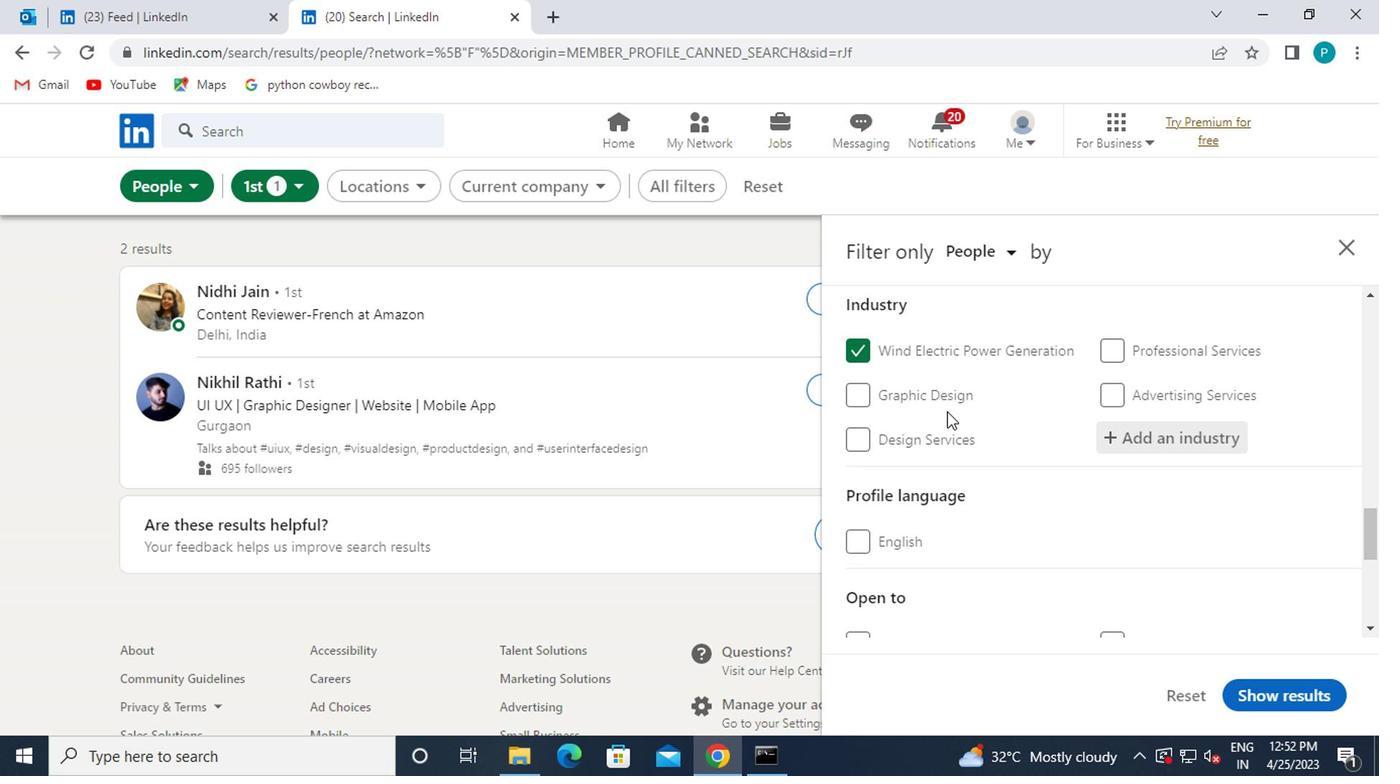 
Action: Mouse moved to (944, 450)
Screenshot: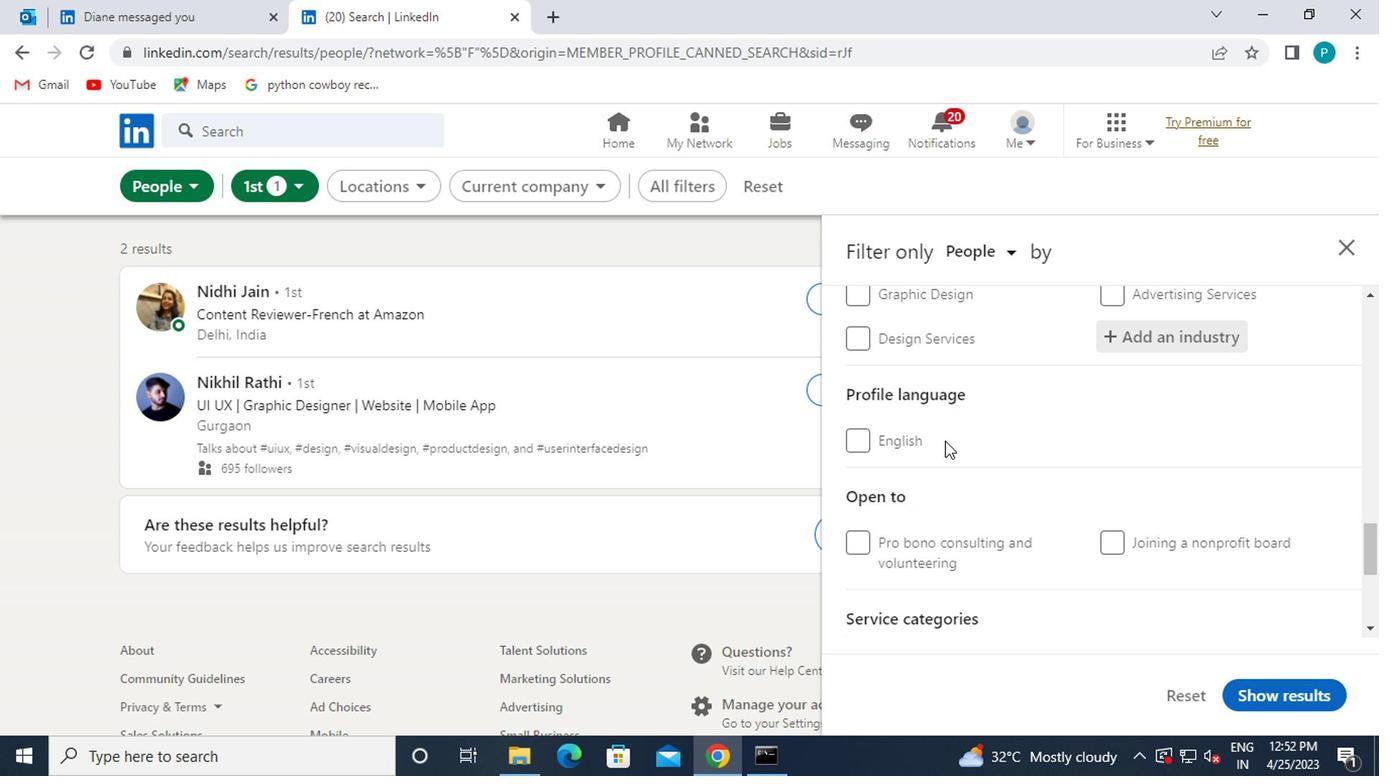 
Action: Mouse scrolled (944, 449) with delta (0, -1)
Screenshot: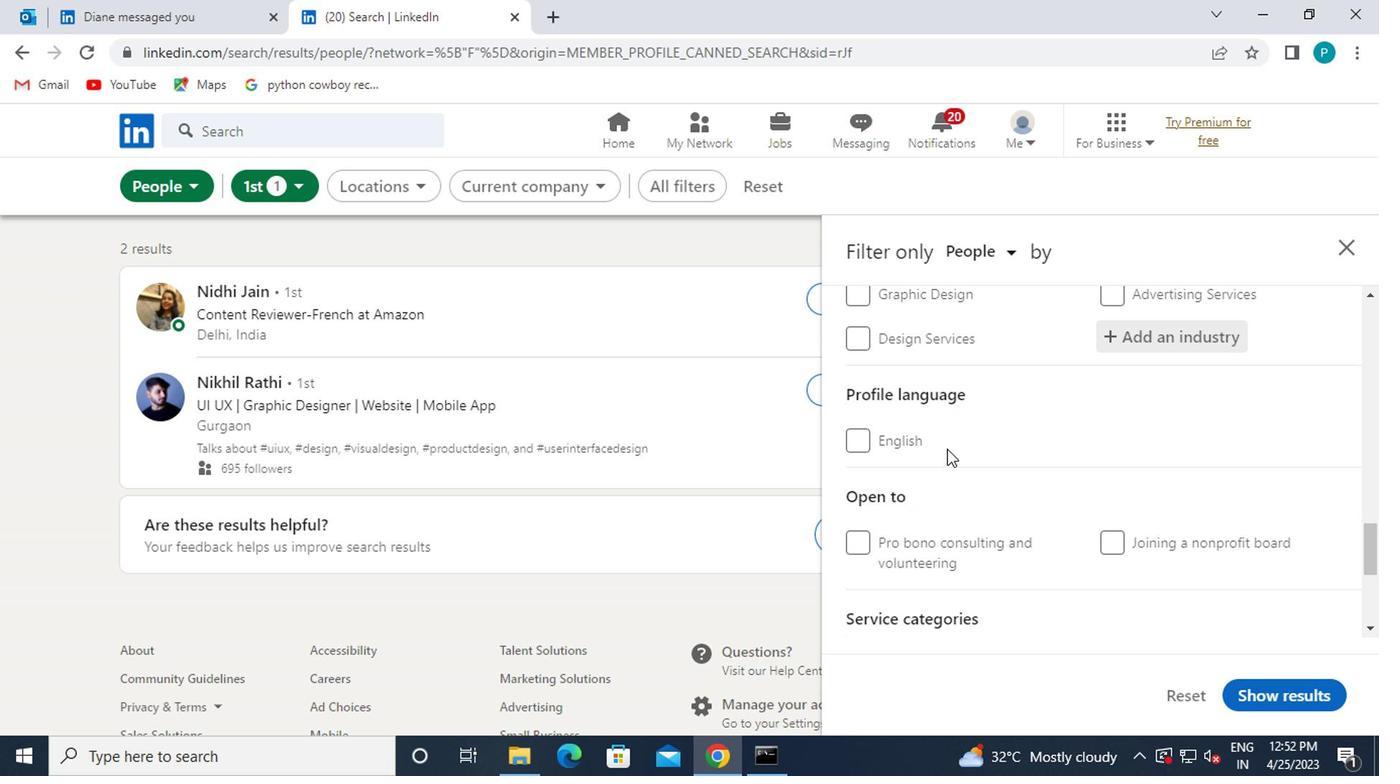 
Action: Mouse moved to (948, 453)
Screenshot: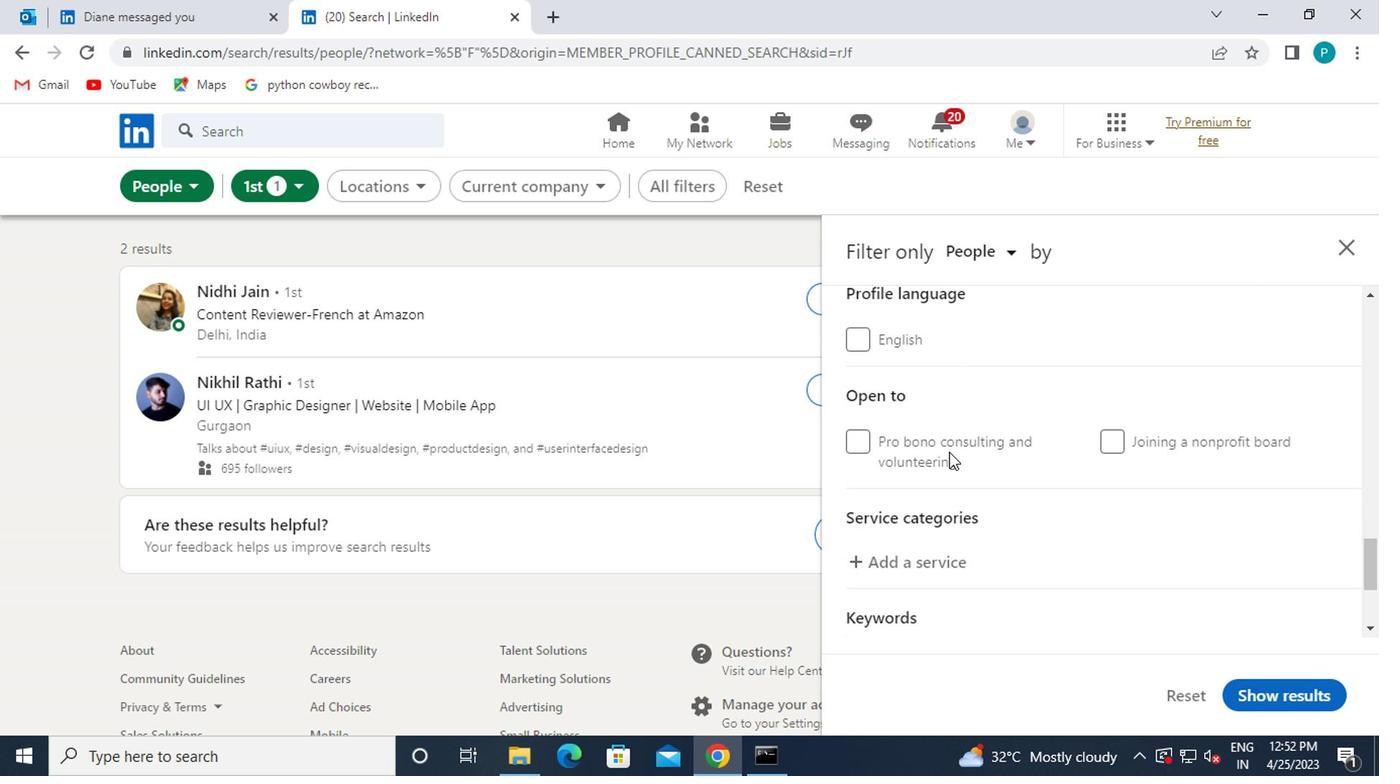 
Action: Mouse scrolled (948, 452) with delta (0, 0)
Screenshot: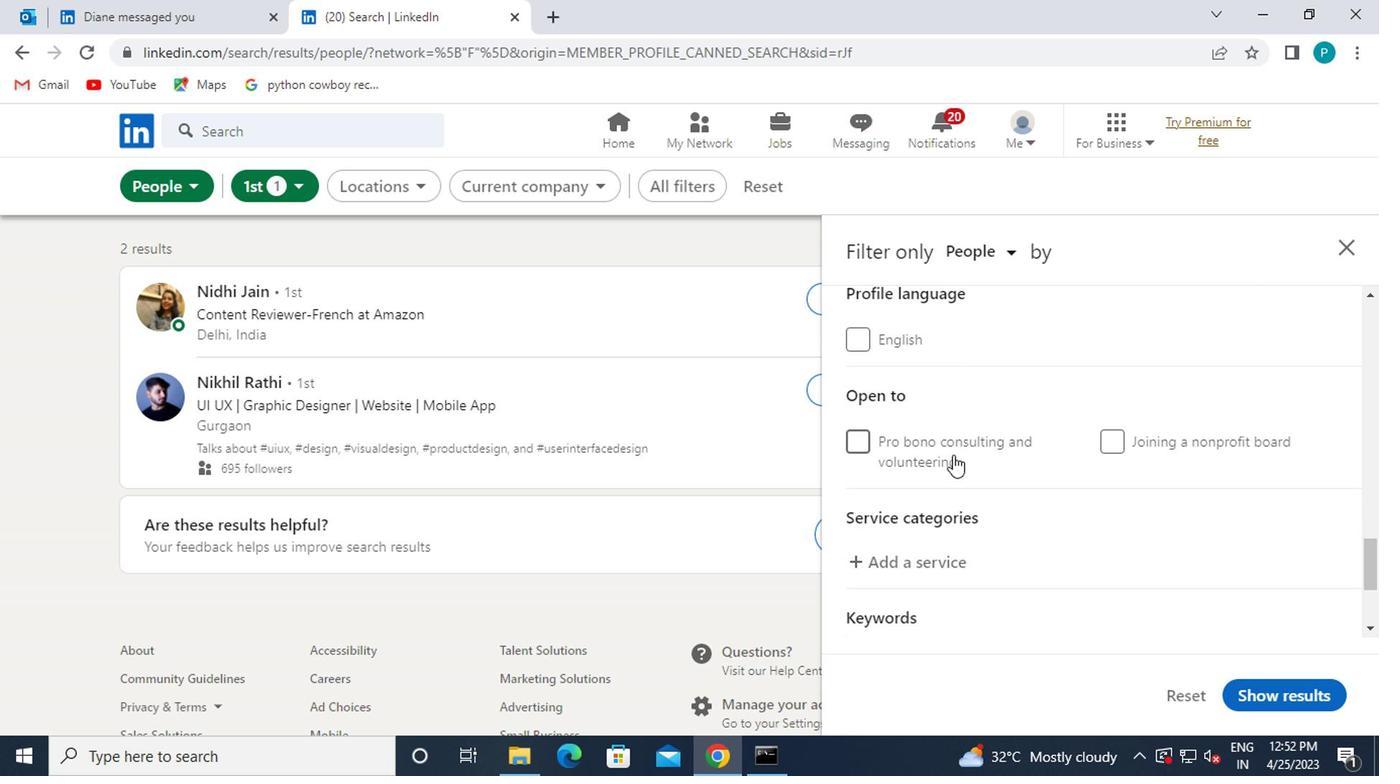 
Action: Mouse moved to (953, 454)
Screenshot: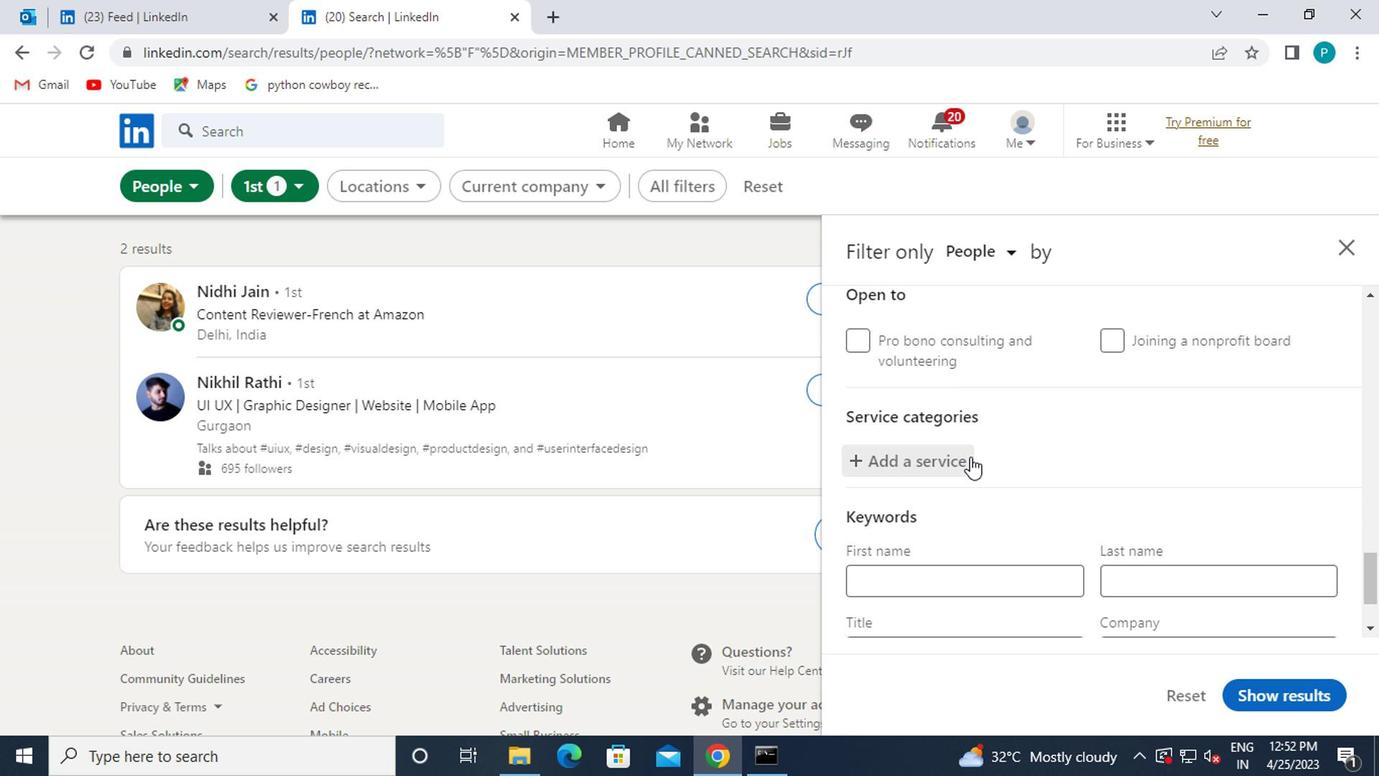 
Action: Mouse pressed left at (953, 454)
Screenshot: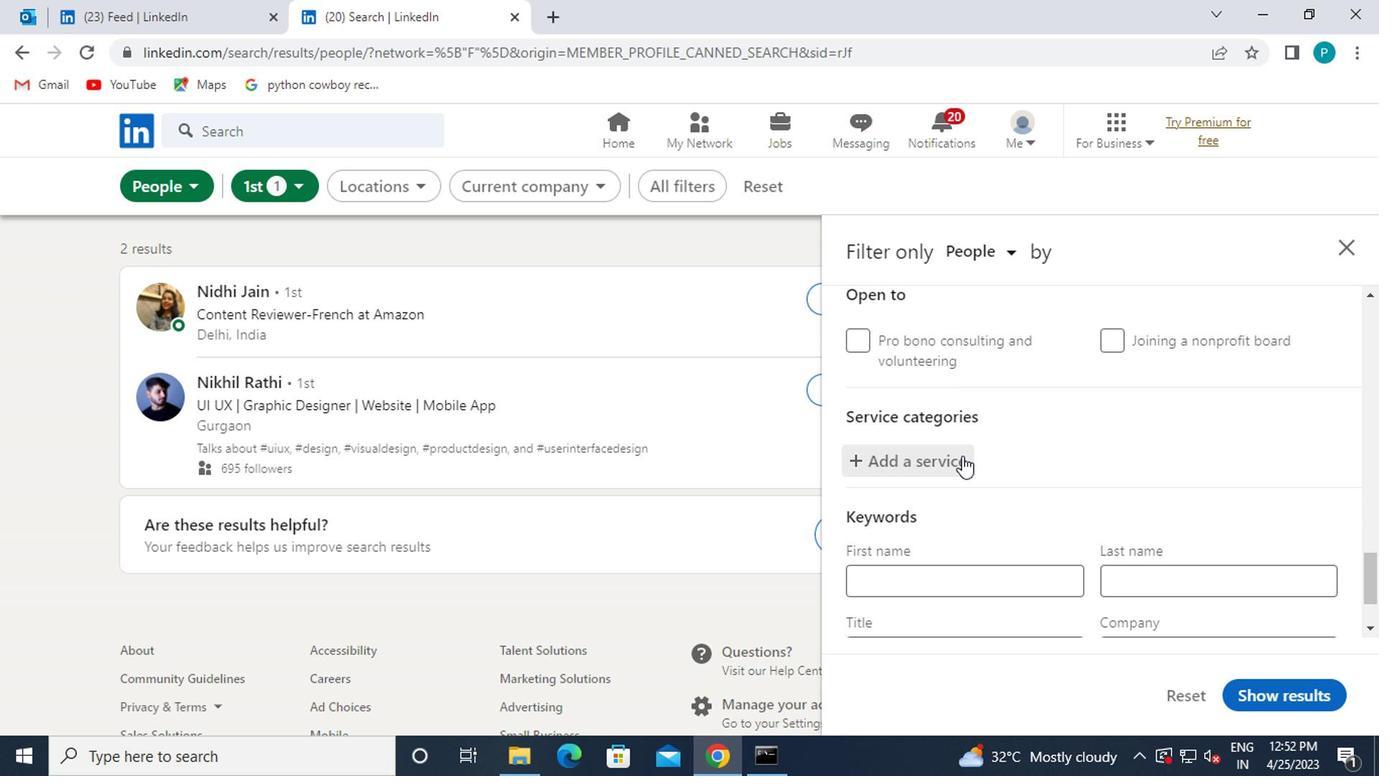 
Action: Mouse moved to (975, 479)
Screenshot: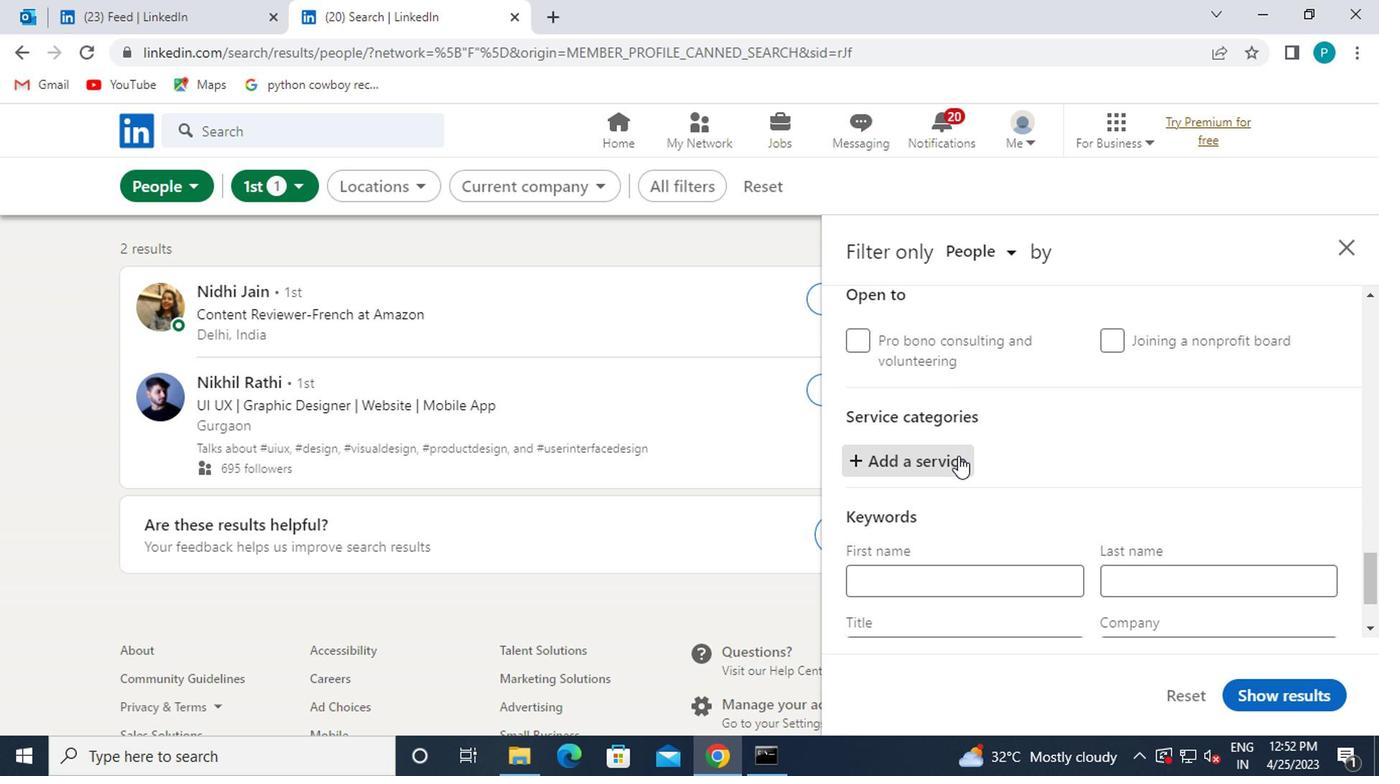 
Action: Key pressed WEALTH<Key.space>MANAGEMENT
Screenshot: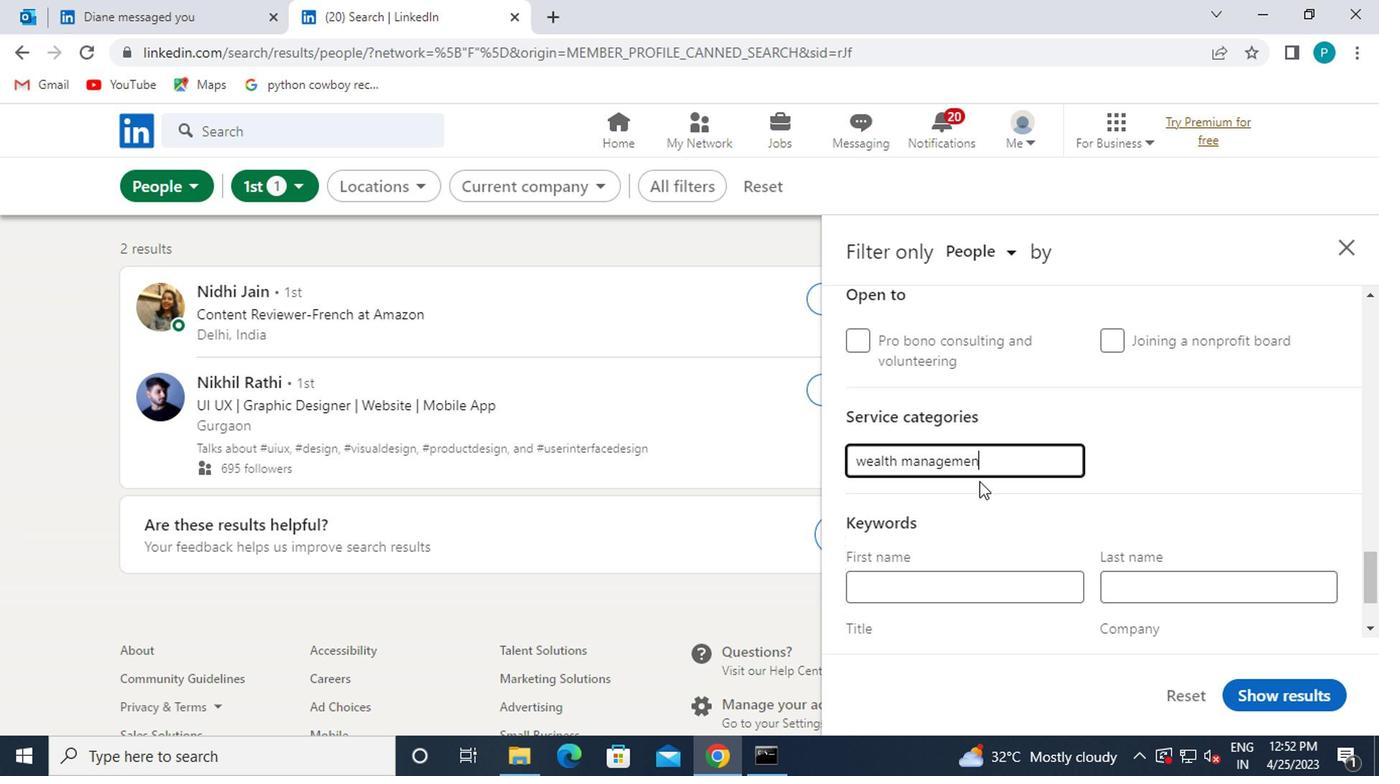 
Action: Mouse moved to (994, 640)
Screenshot: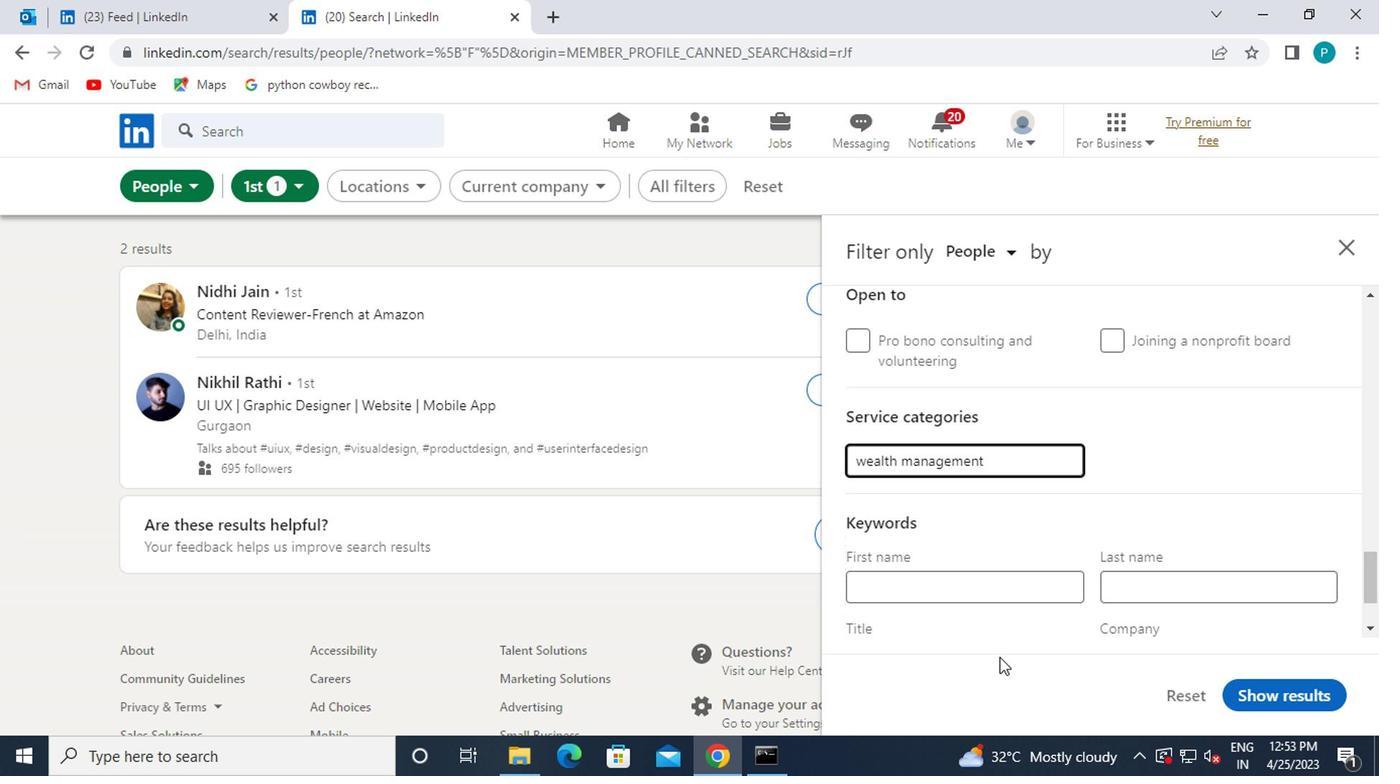 
Action: Mouse scrolled (994, 638) with delta (0, -1)
Screenshot: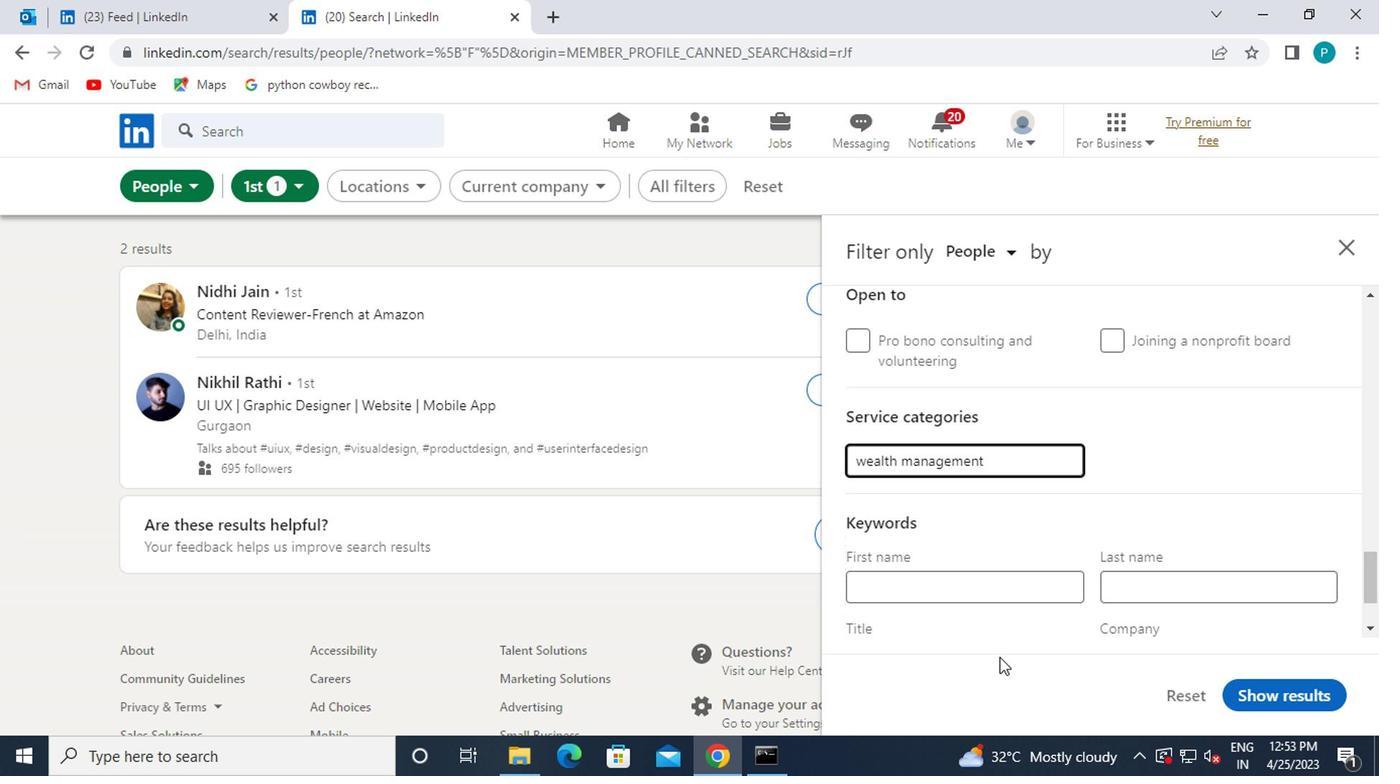 
Action: Mouse moved to (987, 622)
Screenshot: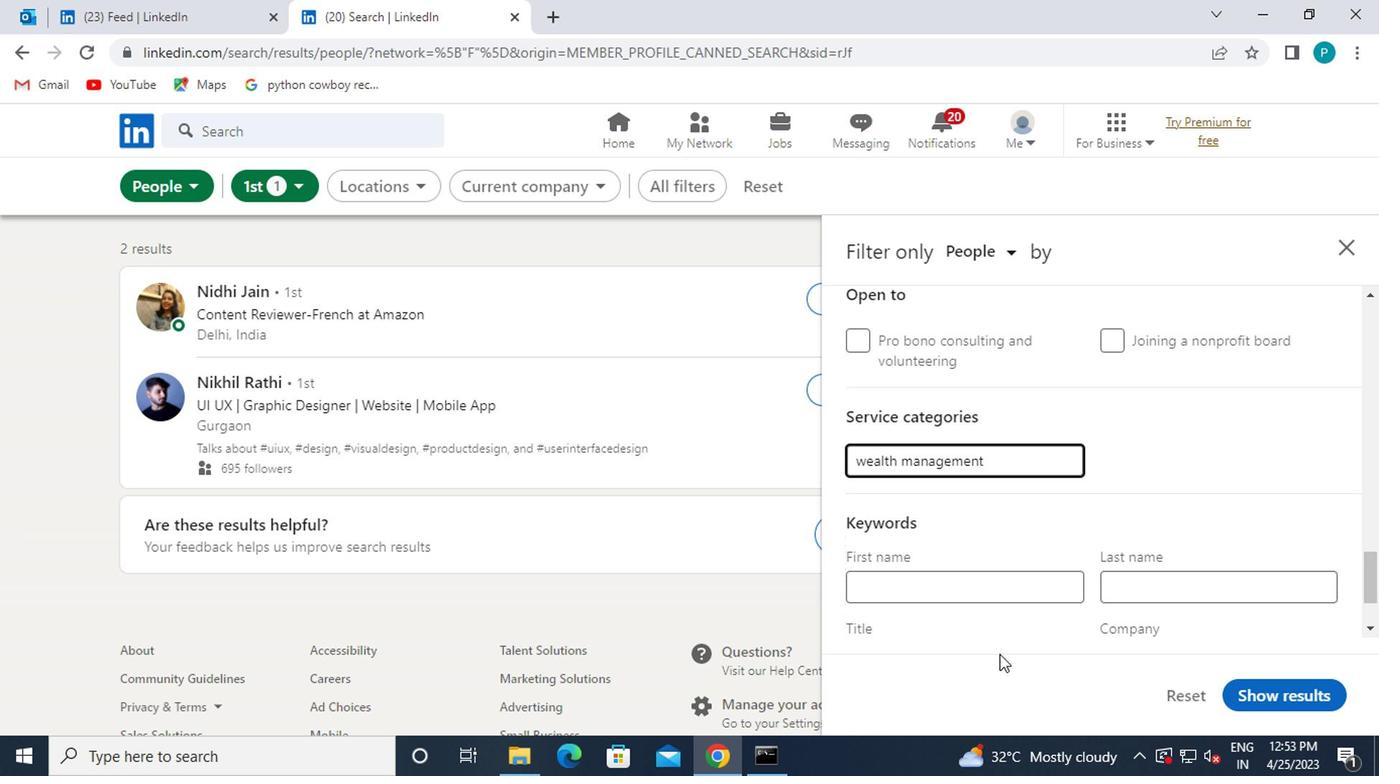 
Action: Mouse scrolled (987, 622) with delta (0, 0)
Screenshot: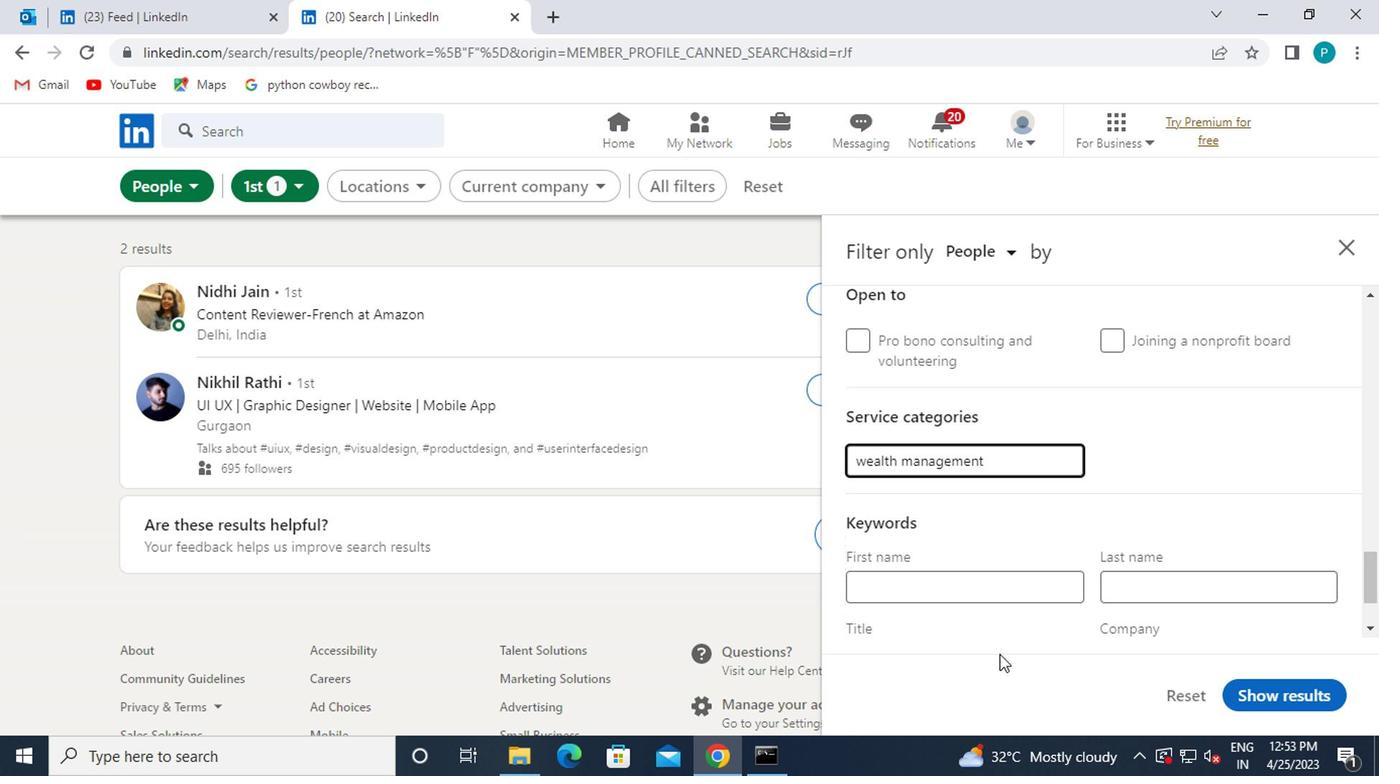
Action: Mouse moved to (942, 567)
Screenshot: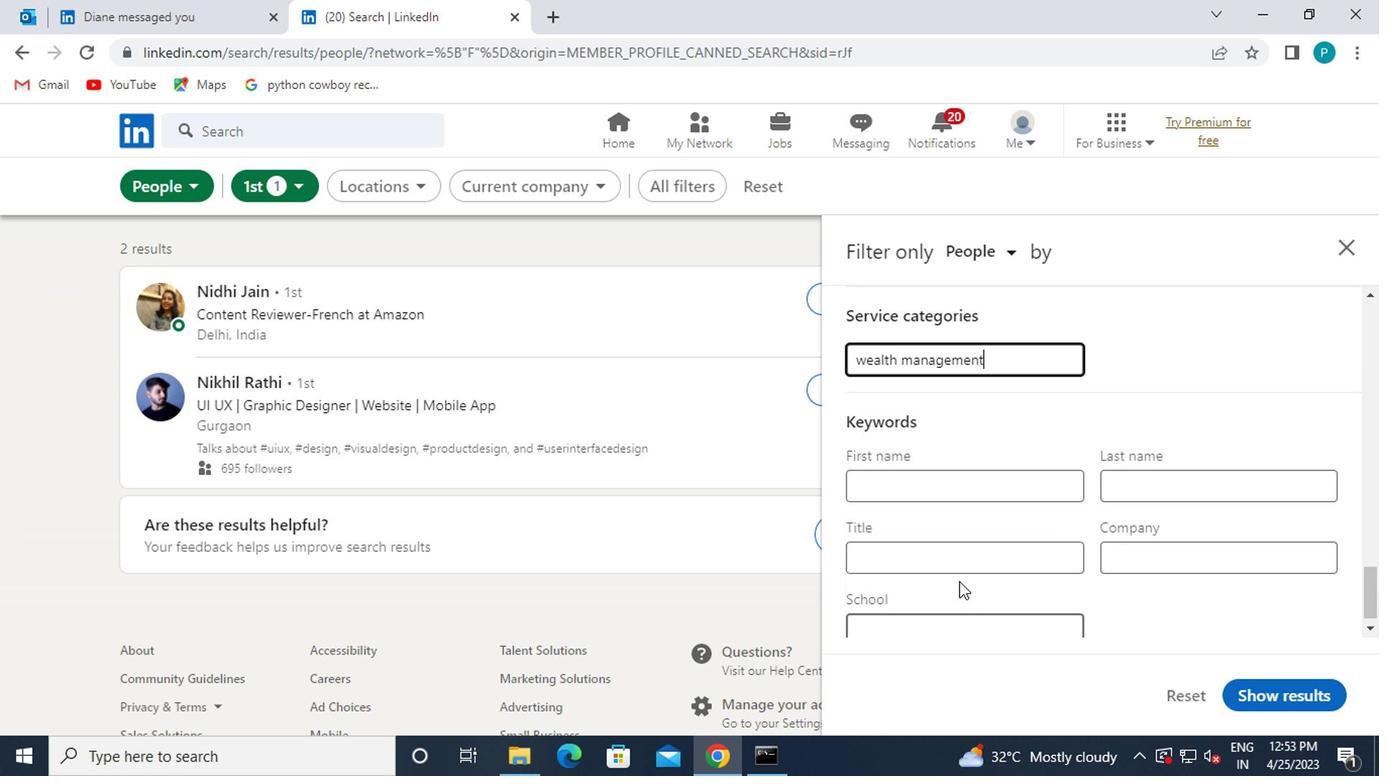 
Action: Mouse pressed left at (942, 567)
Screenshot: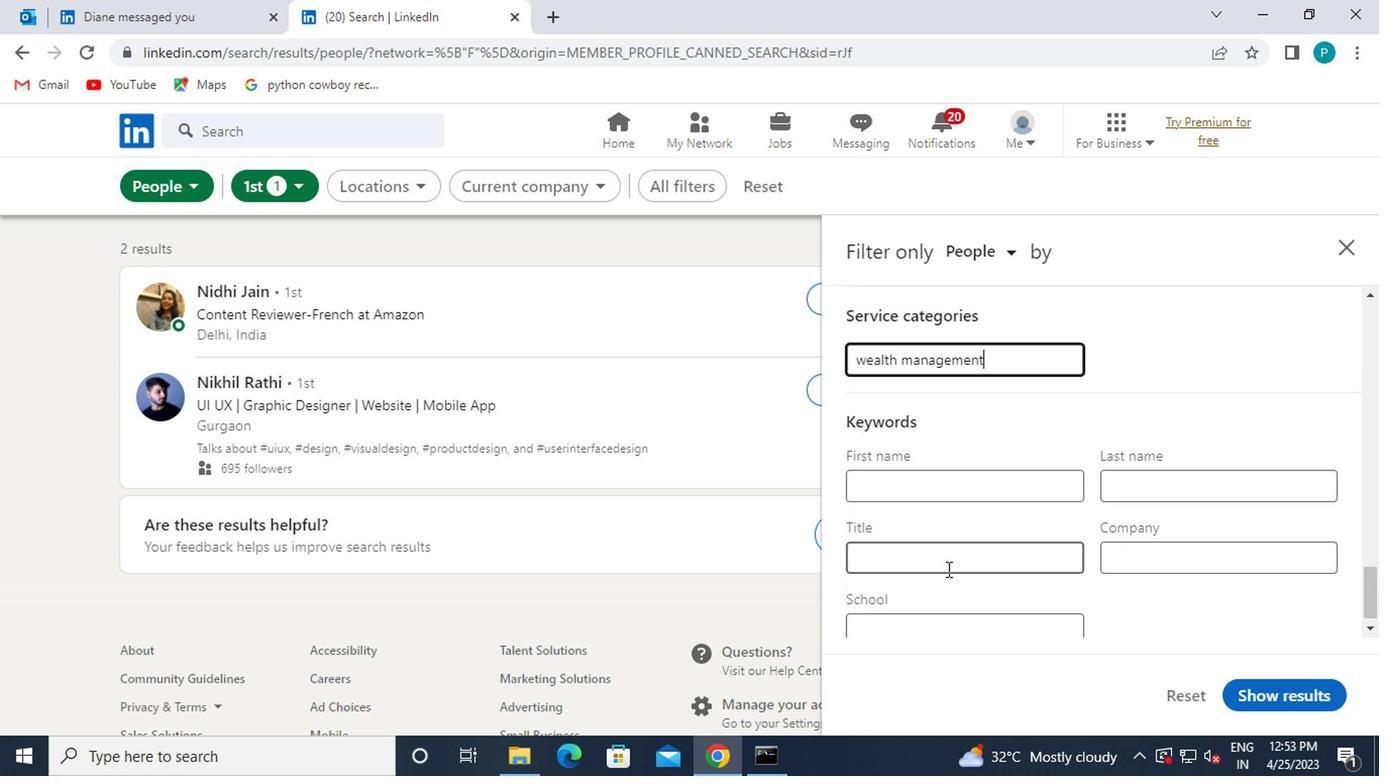 
Action: Key pressed <Key.caps_lock>D<Key.caps_lock>OG<Key.space><Key.caps_lock>T<Key.caps_lock>RAINER
Screenshot: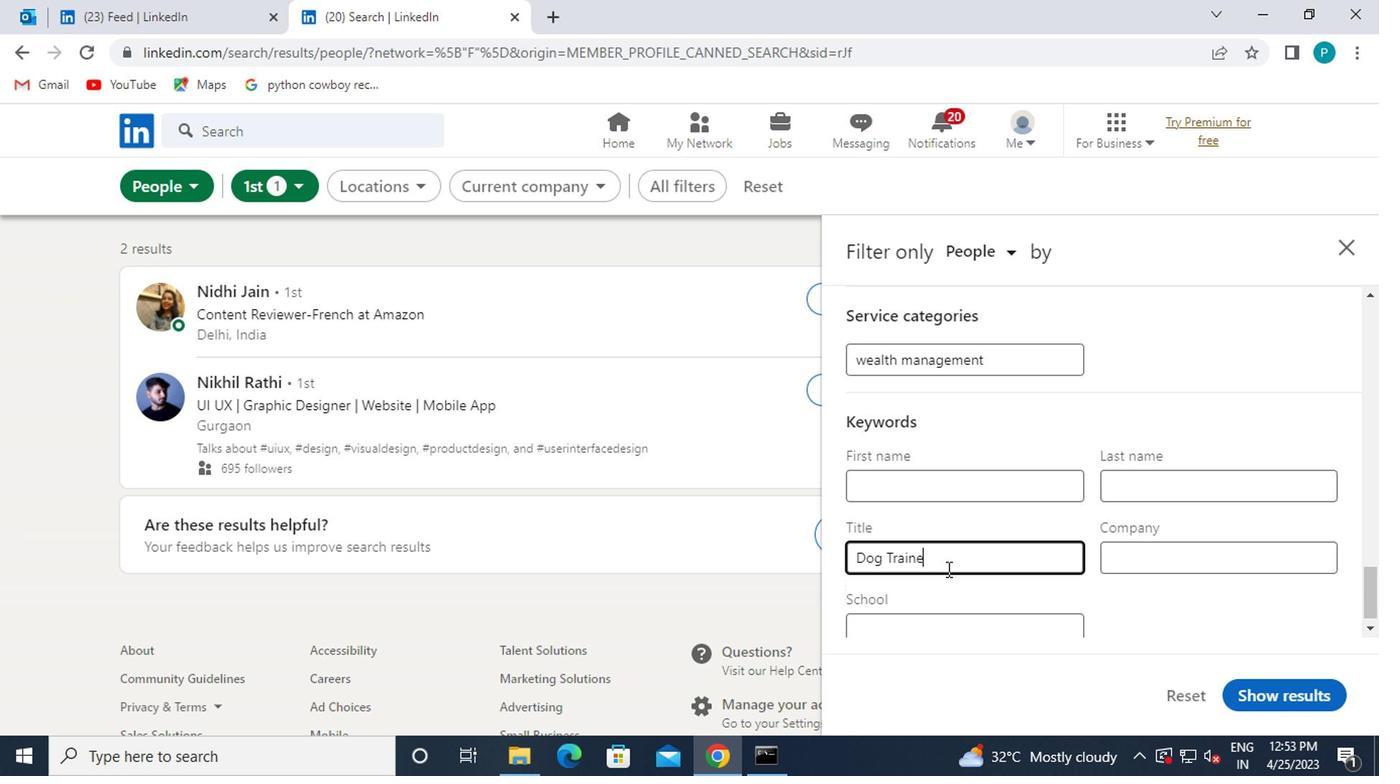 
Action: Mouse scrolled (942, 566) with delta (0, -1)
Screenshot: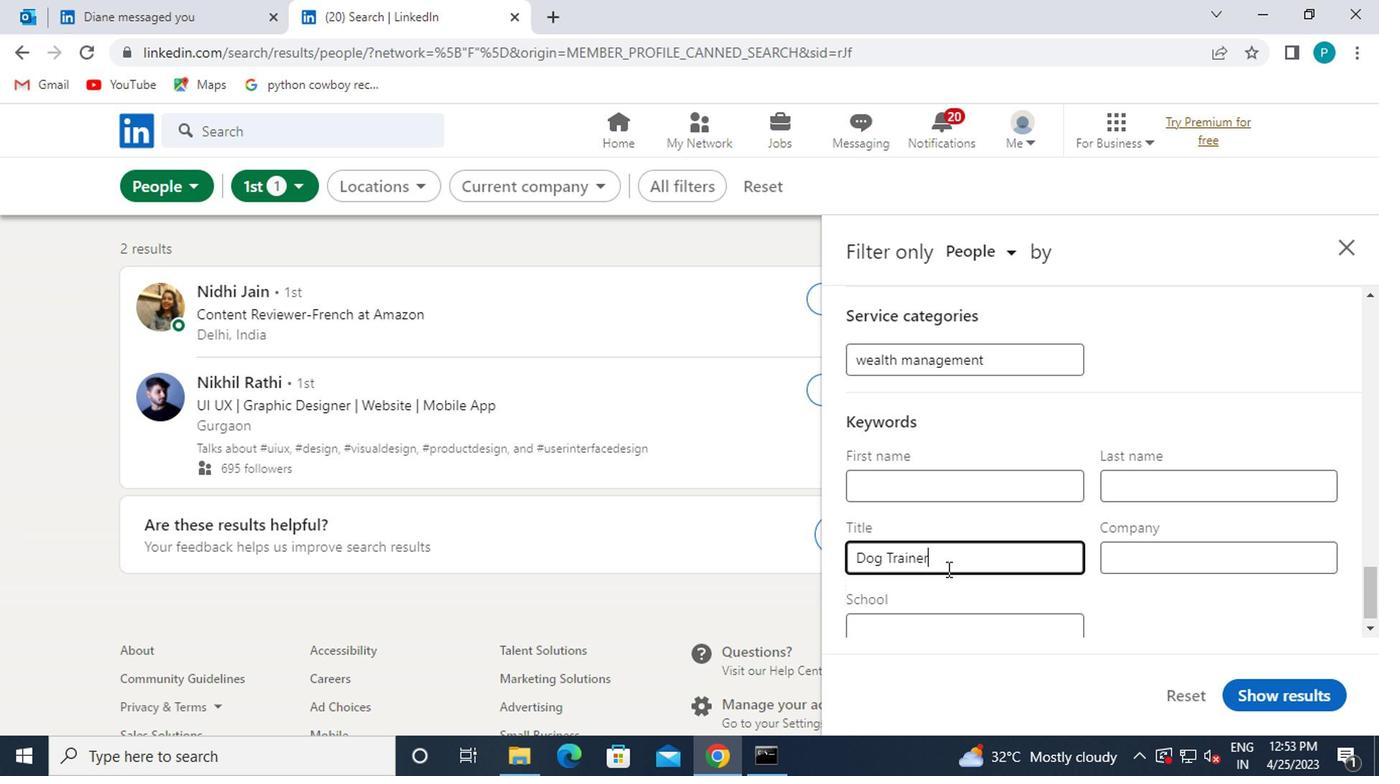 
Action: Mouse moved to (1046, 587)
Screenshot: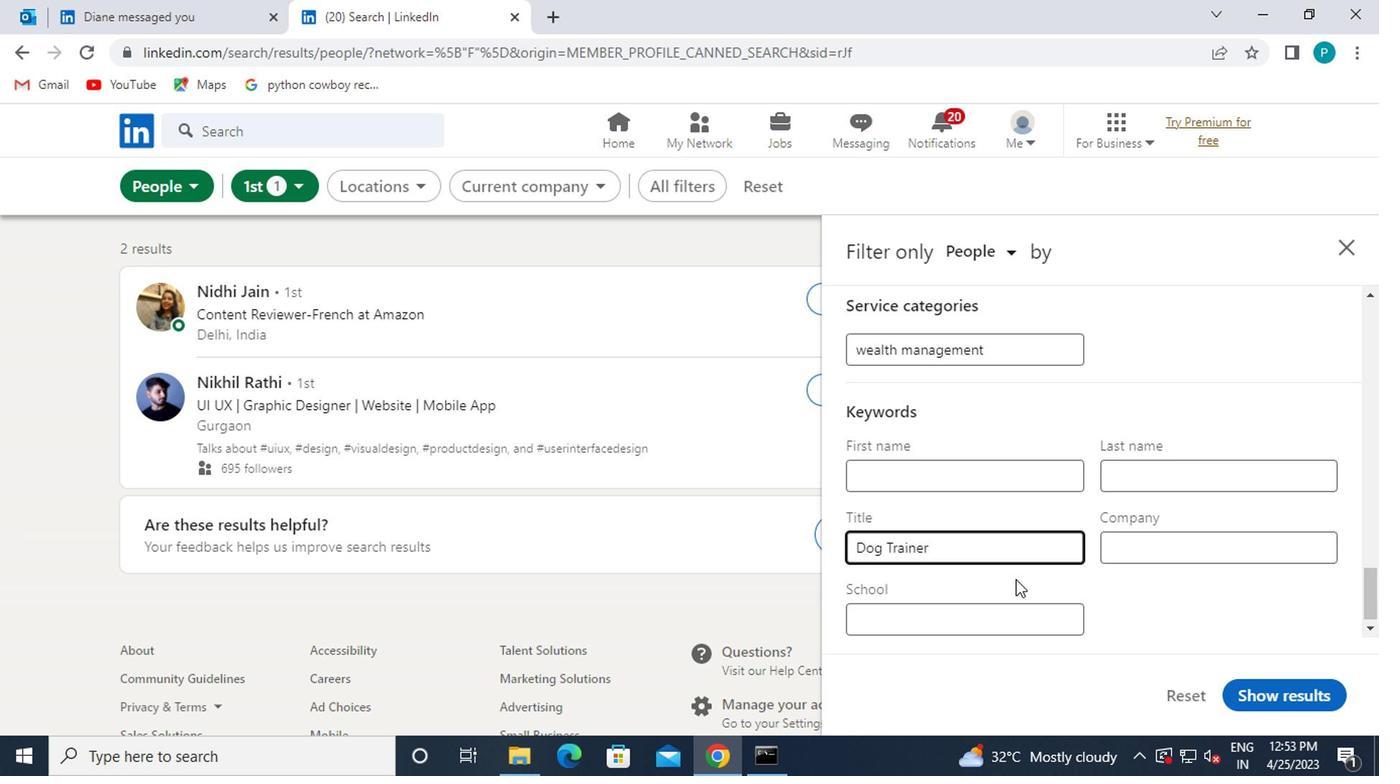 
Action: Mouse scrolled (1046, 586) with delta (0, -1)
Screenshot: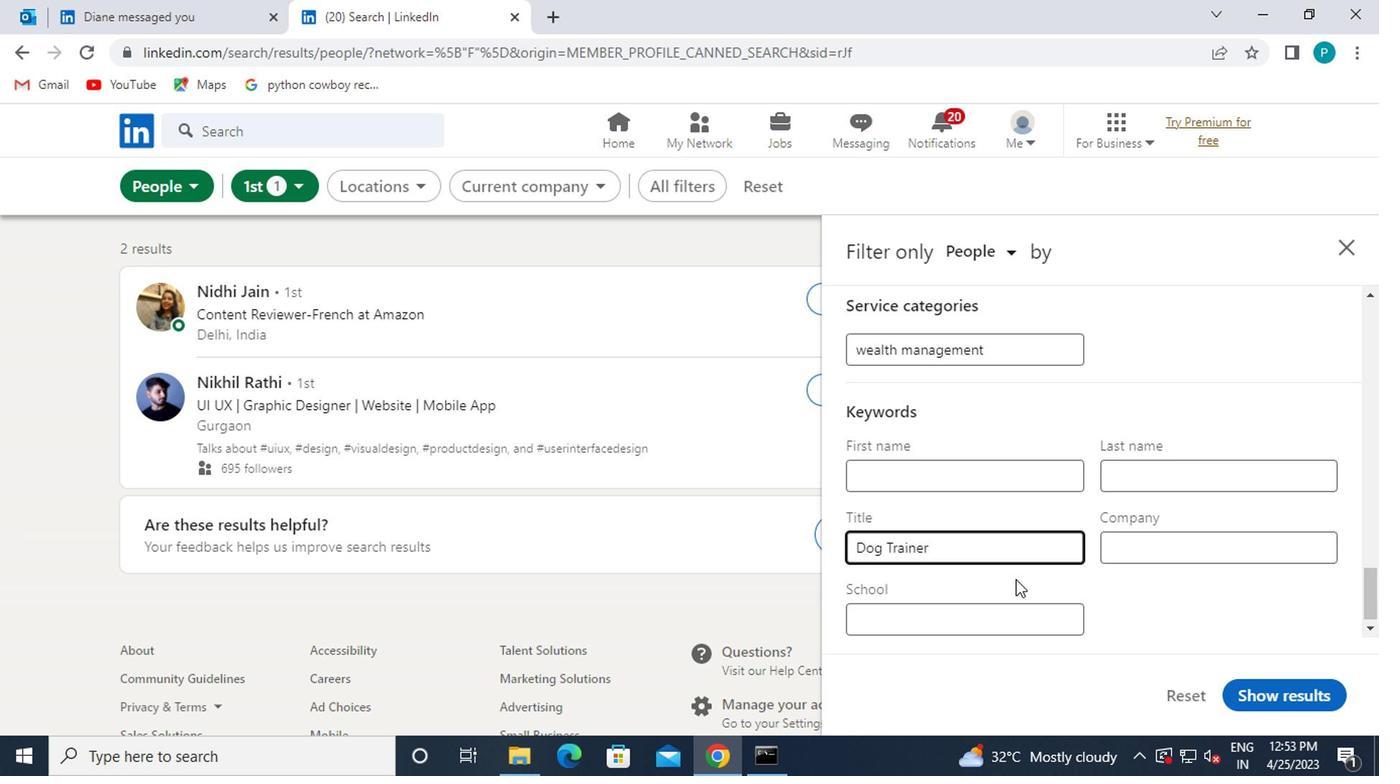 
Action: Mouse moved to (1321, 692)
Screenshot: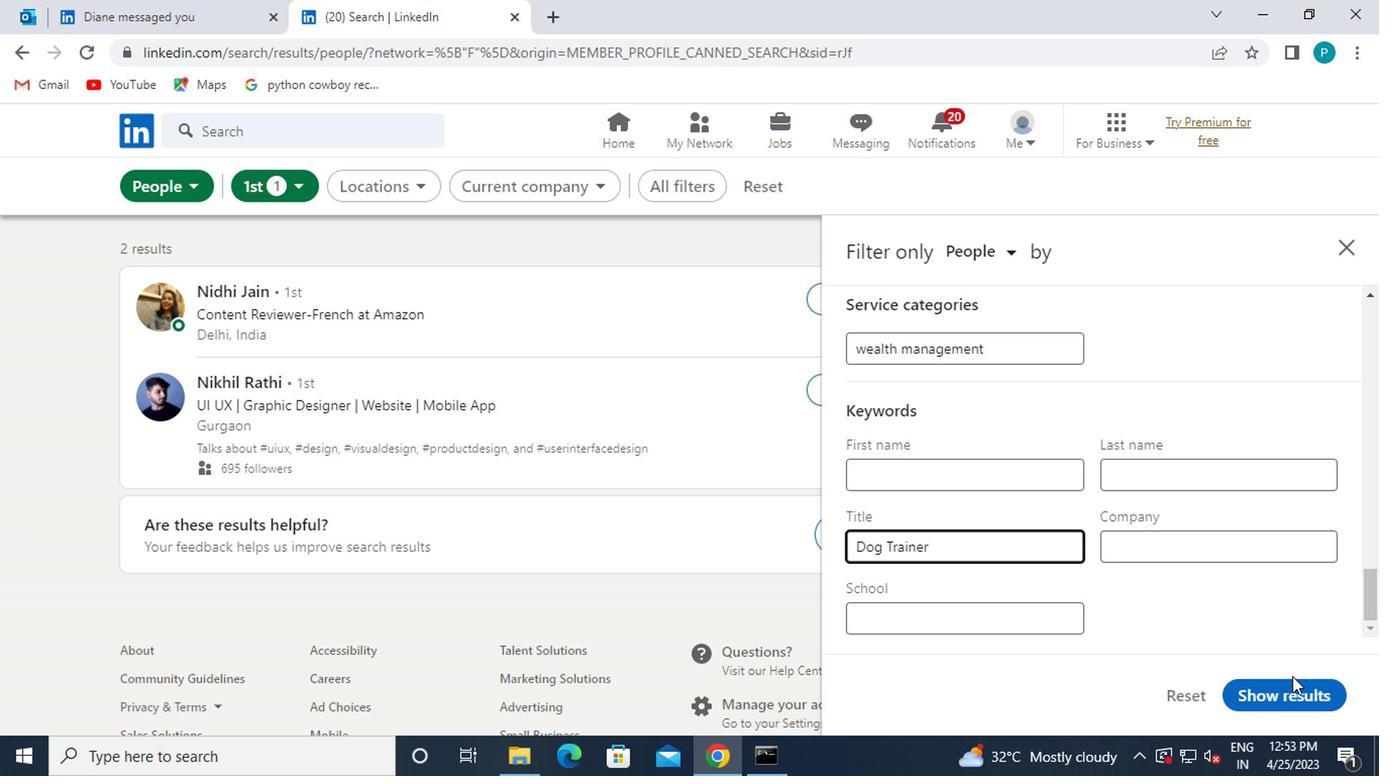 
Action: Mouse pressed left at (1321, 692)
Screenshot: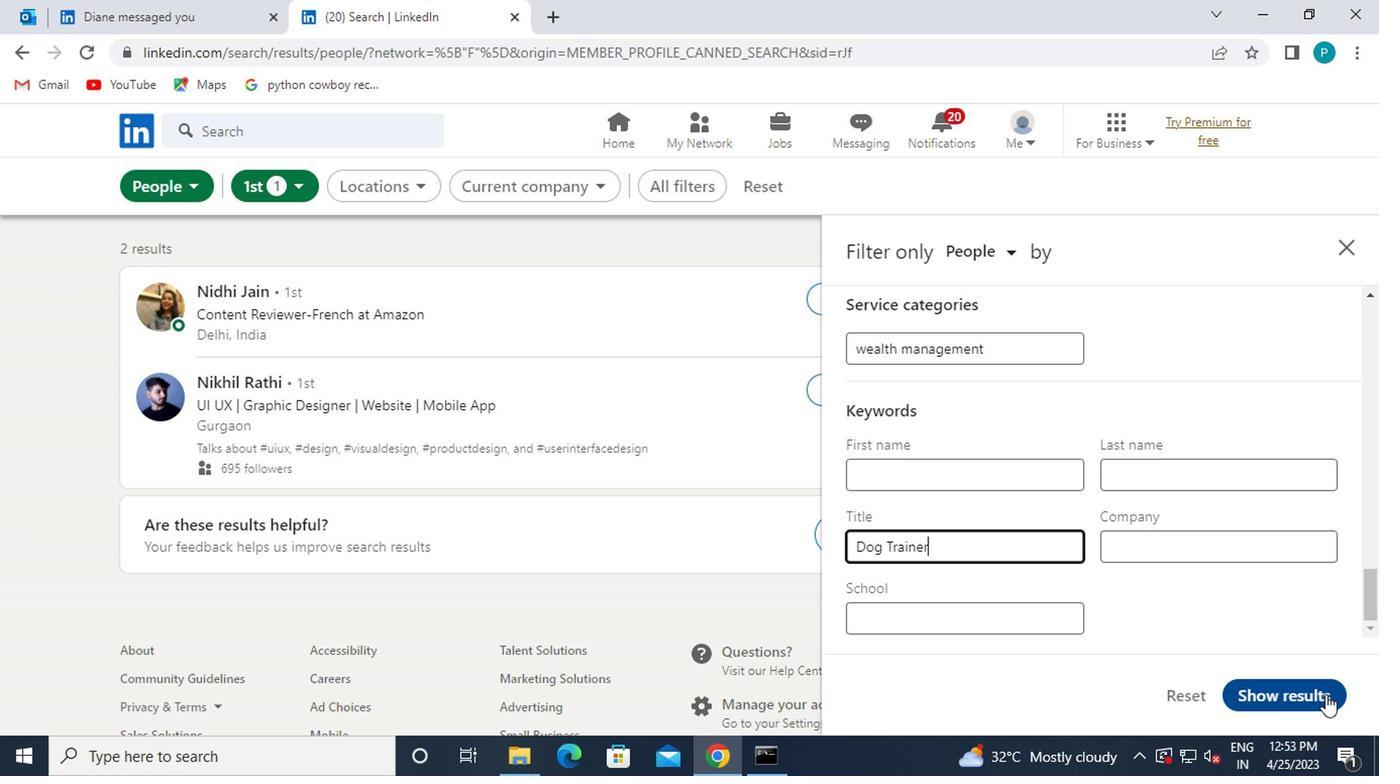 
